 Task: Look for space in Bitola, Macedonia from 6th September, 2023 to 12th September, 2023 for 4 adults in price range Rs.10000 to Rs.14000. Place can be private room with 4 bedrooms having 4 beds and 4 bathrooms. Property type can be house, flat, guest house. Amenities needed are: wifi, TV, free parkinig on premises, gym, breakfast. Booking option can be shelf check-in. Required host language is English.
Action: Mouse pressed left at (481, 114)
Screenshot: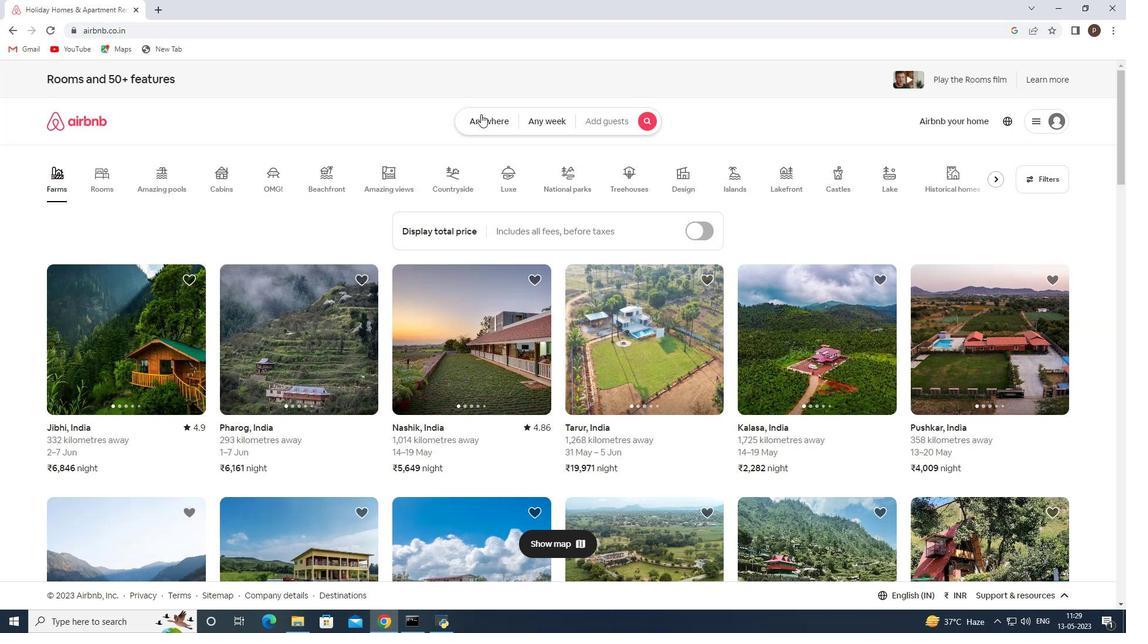 
Action: Mouse moved to (370, 167)
Screenshot: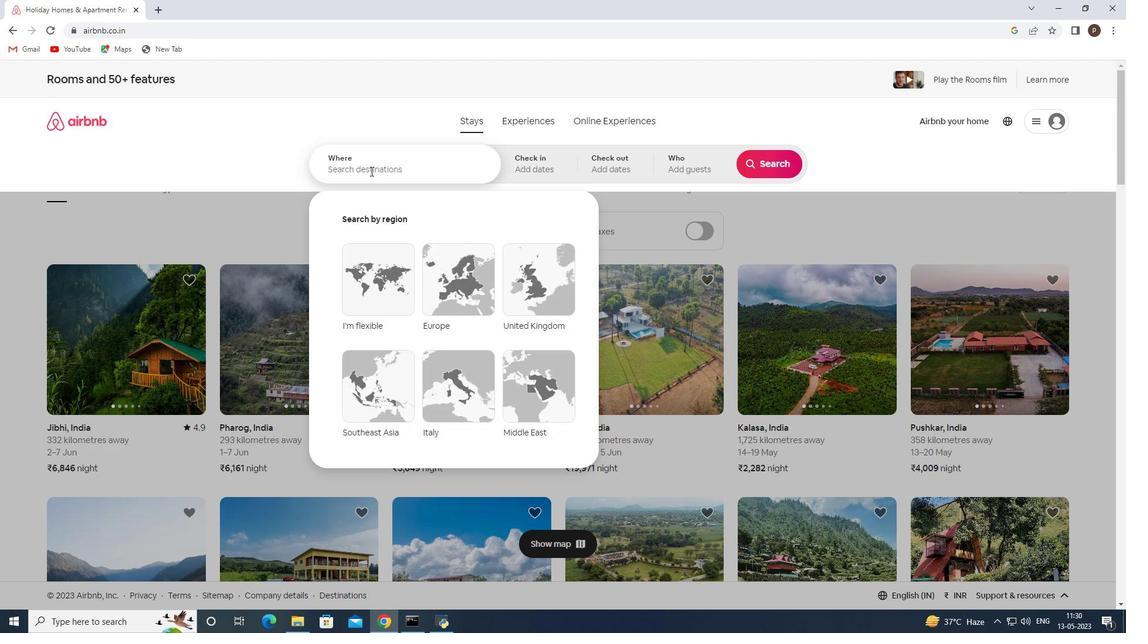 
Action: Mouse pressed left at (370, 167)
Screenshot: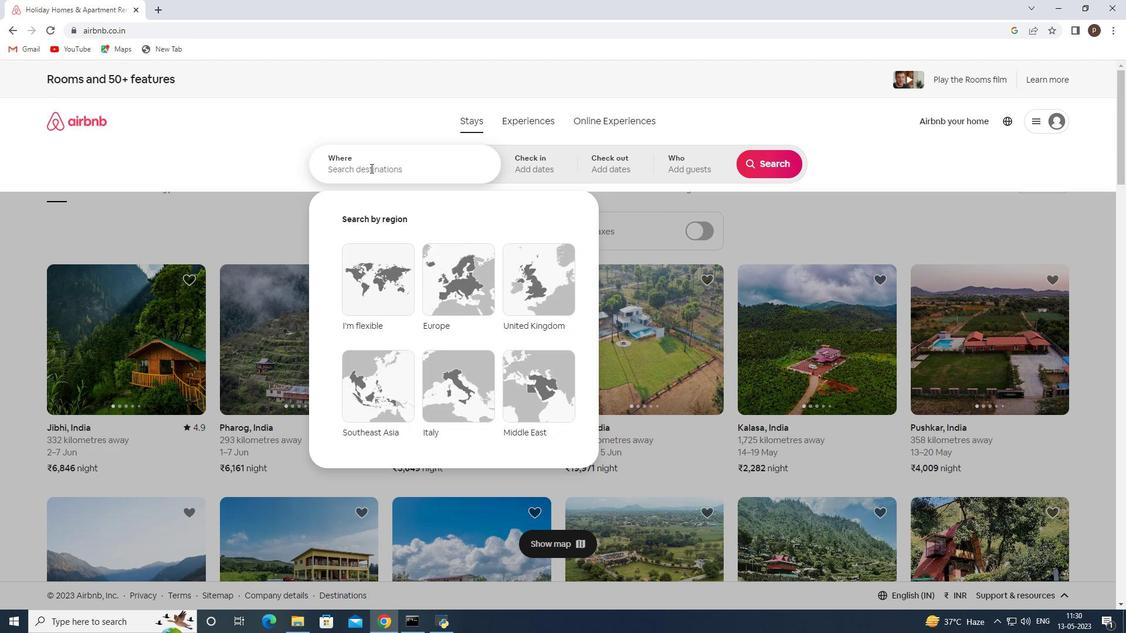 
Action: Key pressed <Key.caps_lock>B<Key.caps_lock>itola,<Key.space><Key.caps_lock>M<Key.caps_lock>acedonia<Key.space><Key.enter>
Screenshot: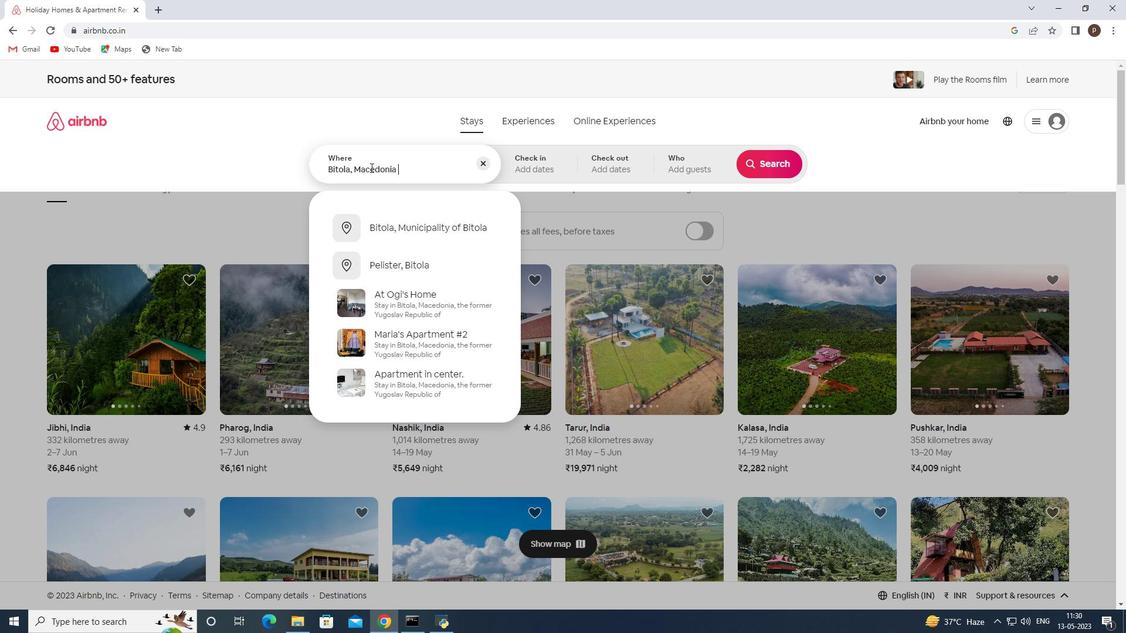 
Action: Mouse moved to (775, 255)
Screenshot: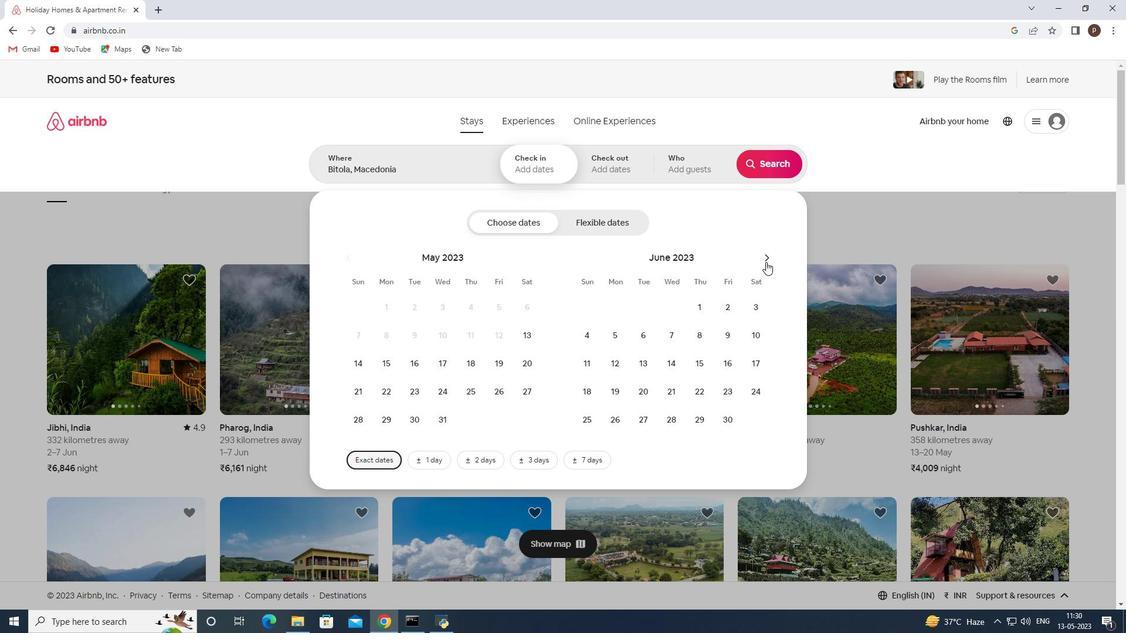 
Action: Mouse pressed left at (775, 255)
Screenshot: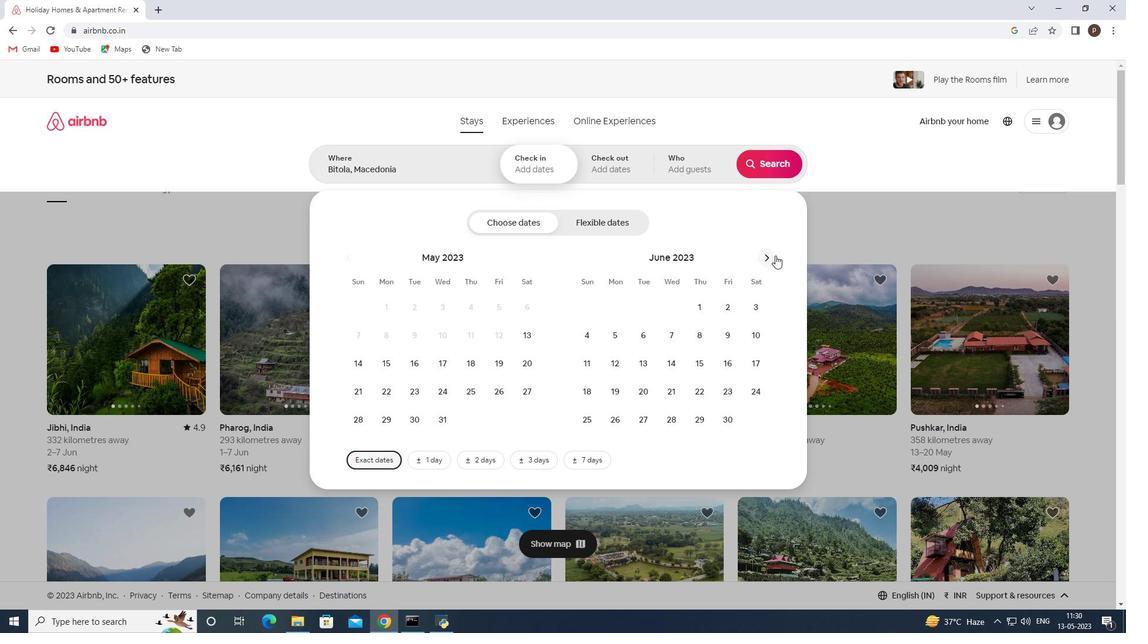
Action: Mouse pressed left at (775, 255)
Screenshot: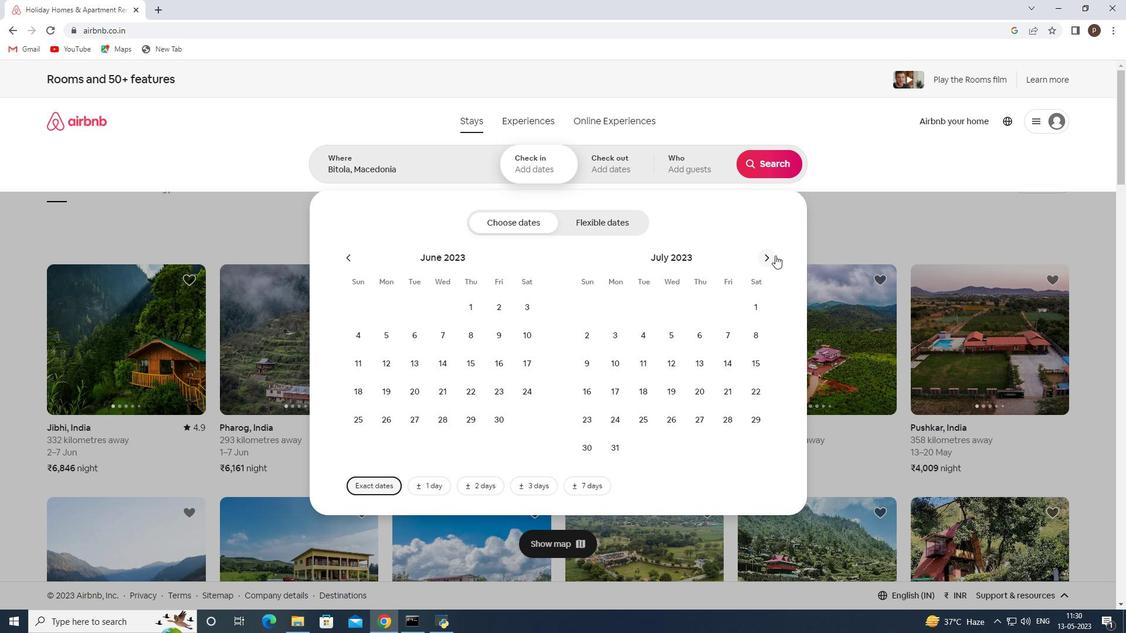 
Action: Mouse pressed left at (775, 255)
Screenshot: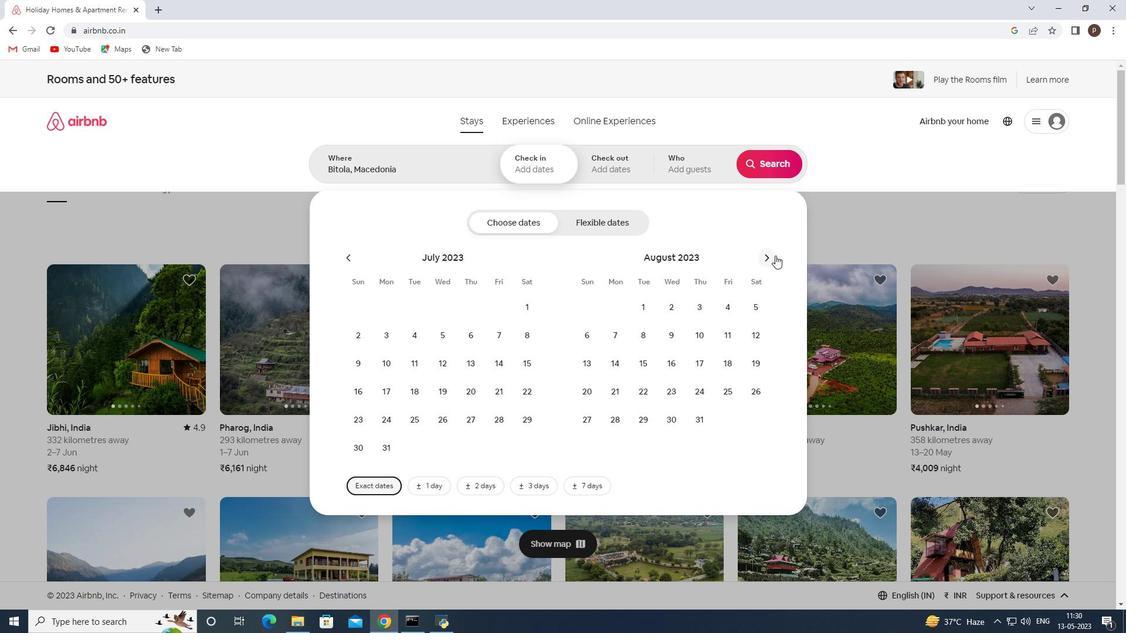 
Action: Mouse moved to (669, 337)
Screenshot: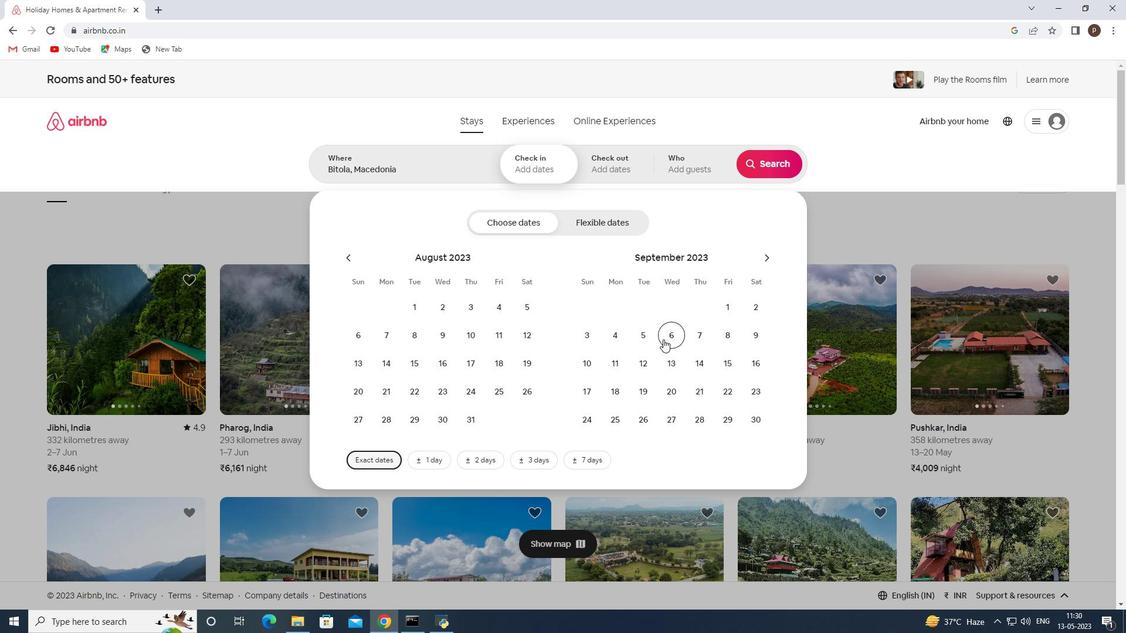 
Action: Mouse pressed left at (669, 337)
Screenshot: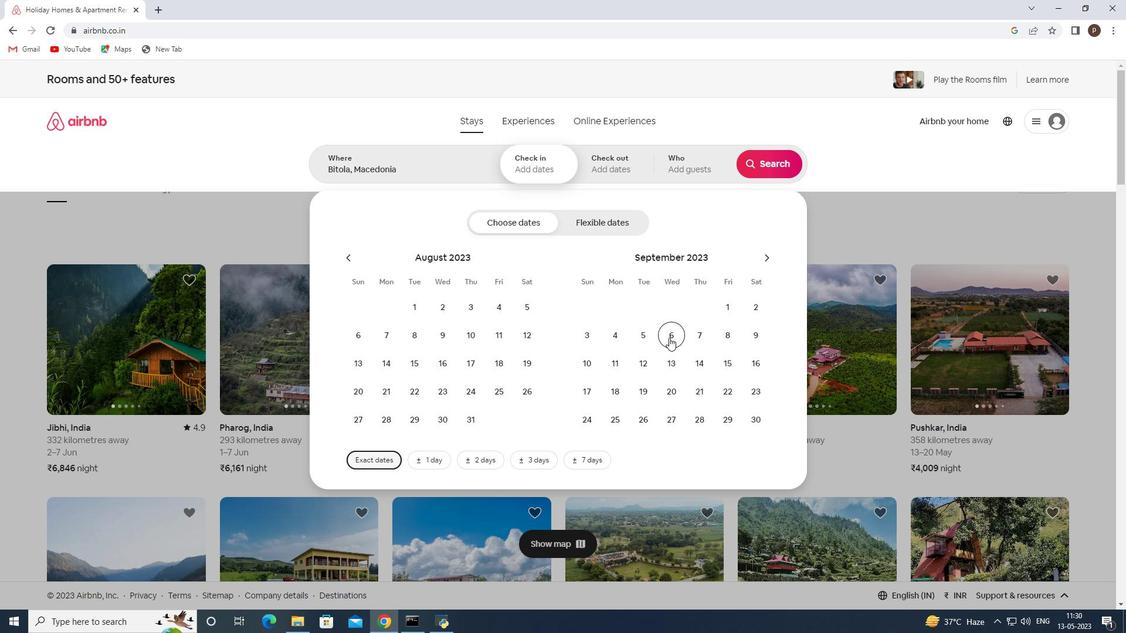 
Action: Mouse moved to (645, 361)
Screenshot: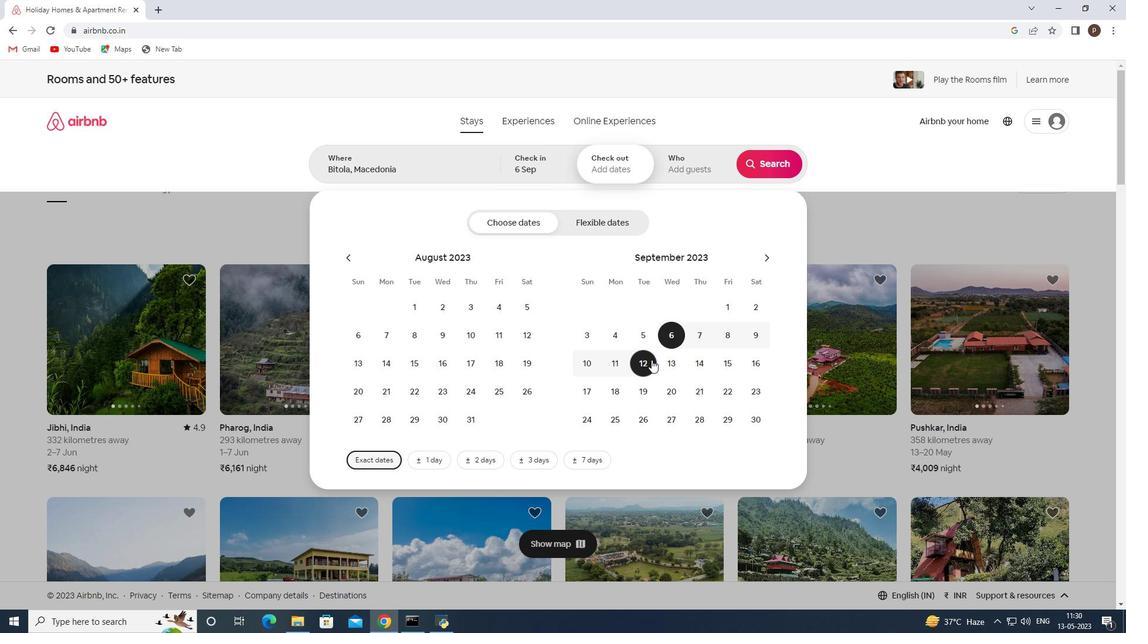 
Action: Mouse pressed left at (645, 361)
Screenshot: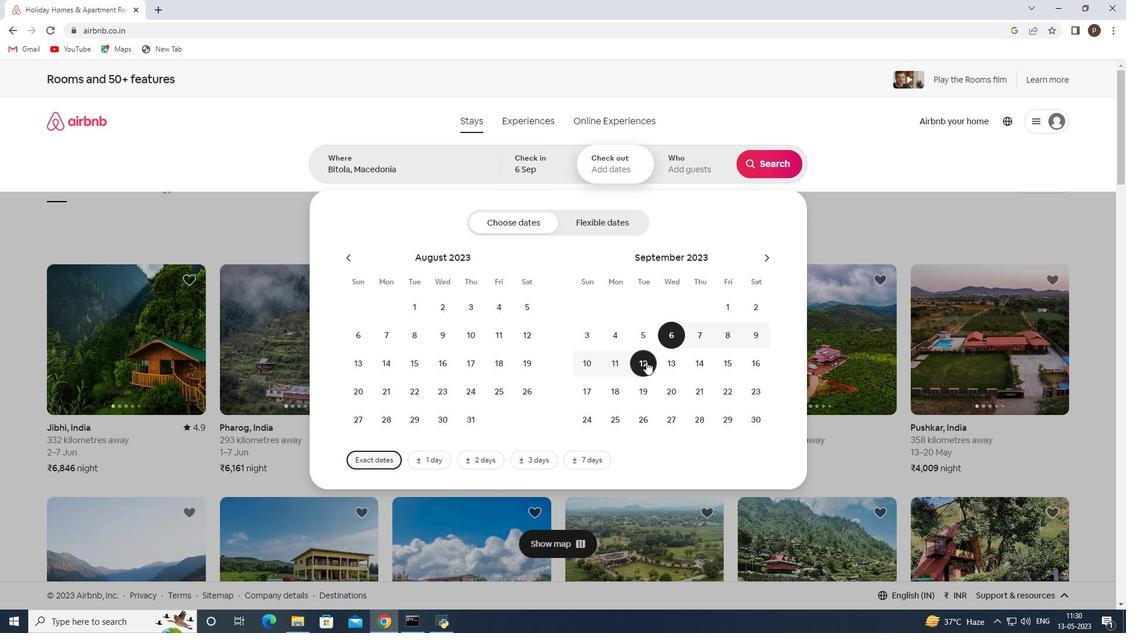 
Action: Mouse moved to (687, 160)
Screenshot: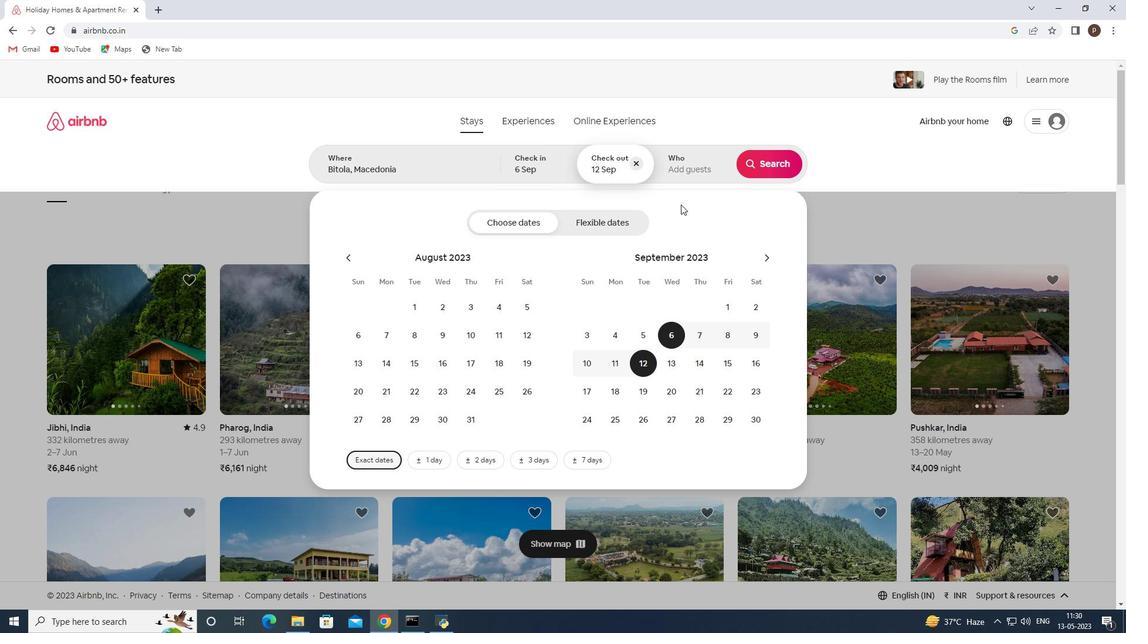 
Action: Mouse pressed left at (687, 160)
Screenshot: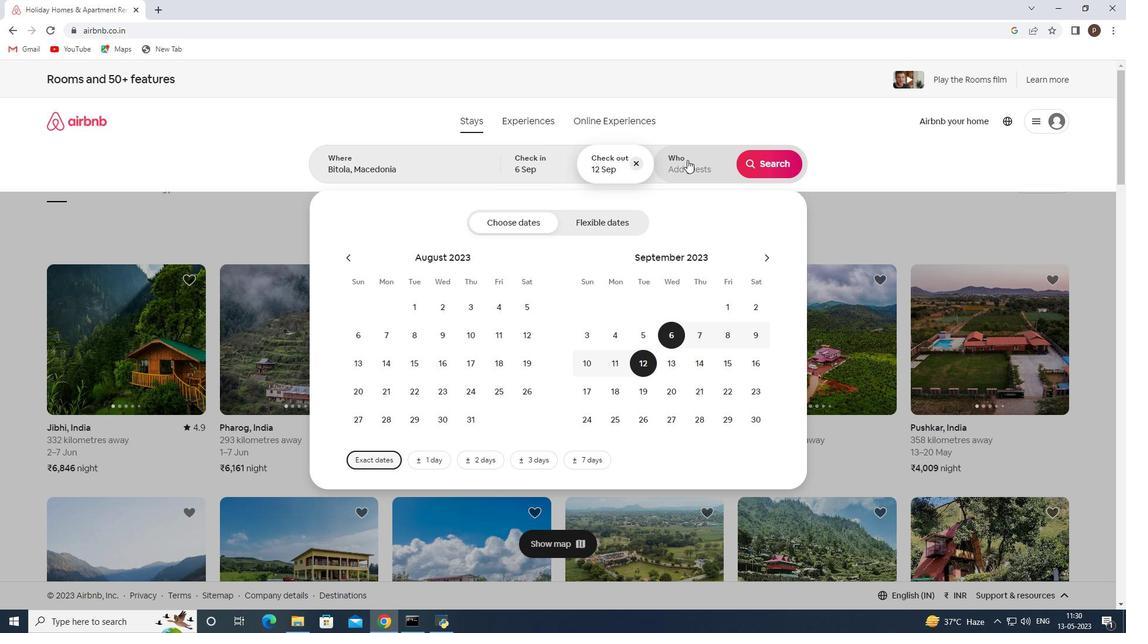 
Action: Mouse moved to (779, 229)
Screenshot: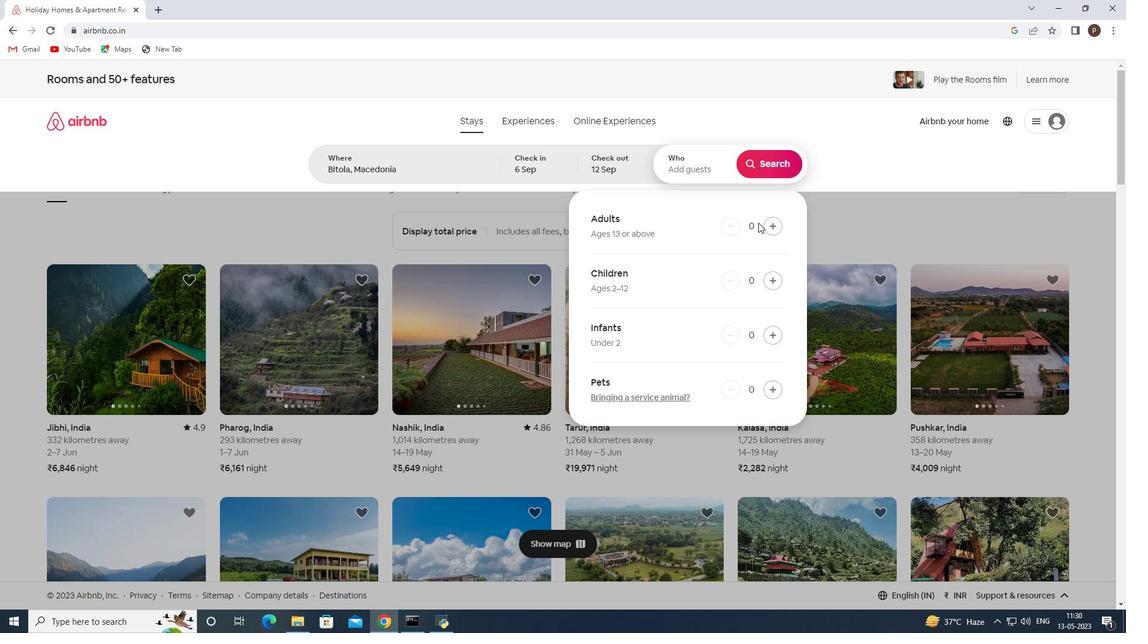 
Action: Mouse pressed left at (779, 229)
Screenshot: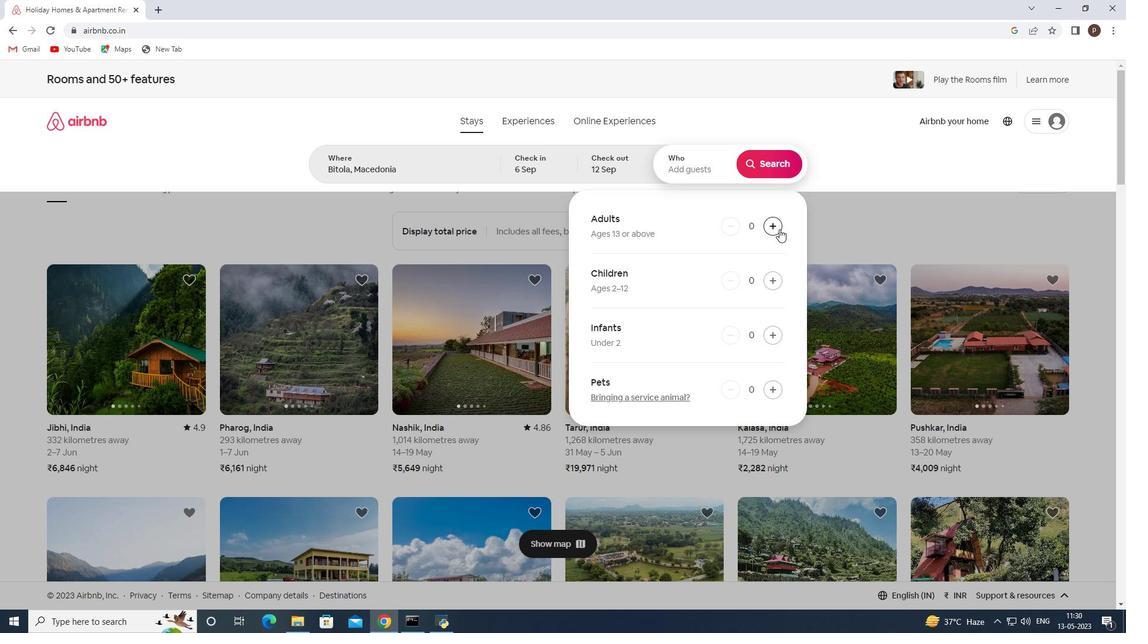 
Action: Mouse moved to (779, 229)
Screenshot: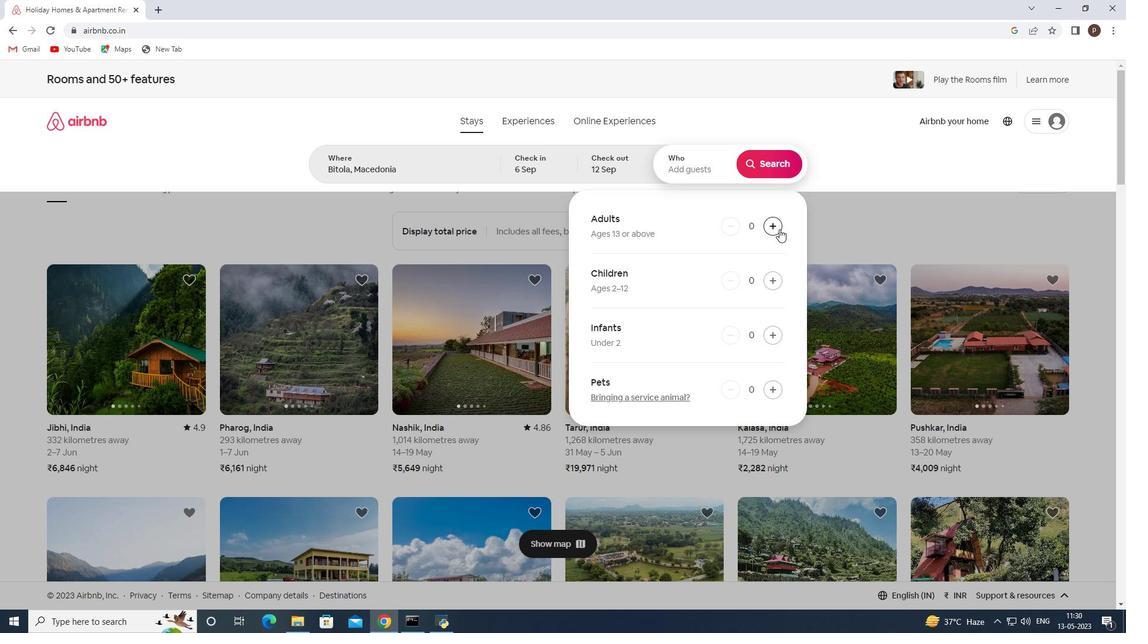 
Action: Mouse pressed left at (779, 229)
Screenshot: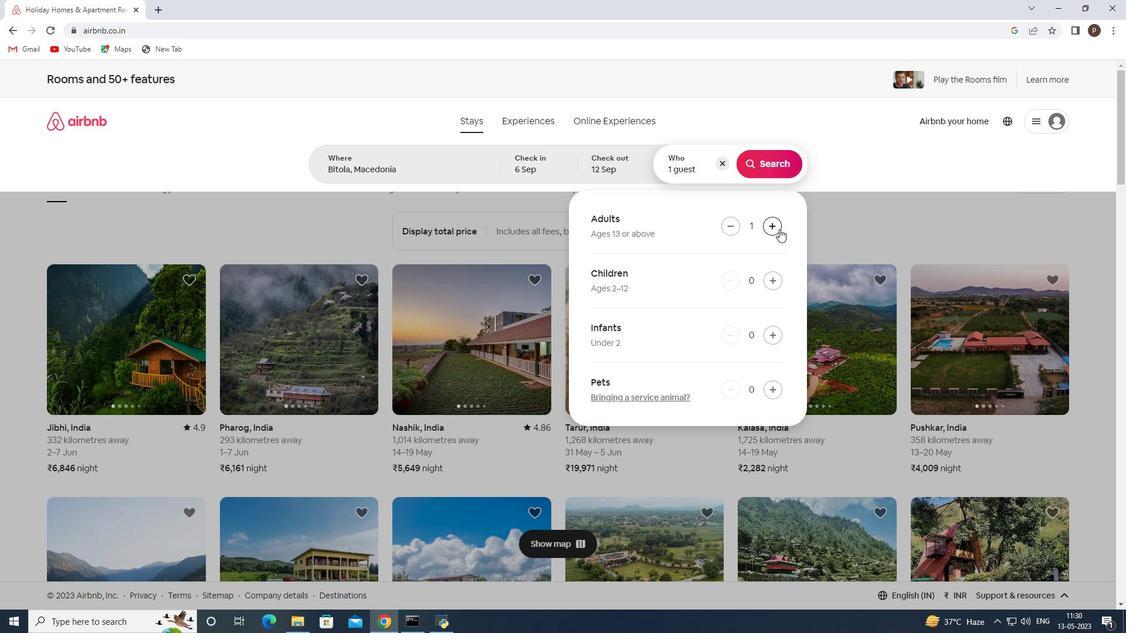 
Action: Mouse pressed left at (779, 229)
Screenshot: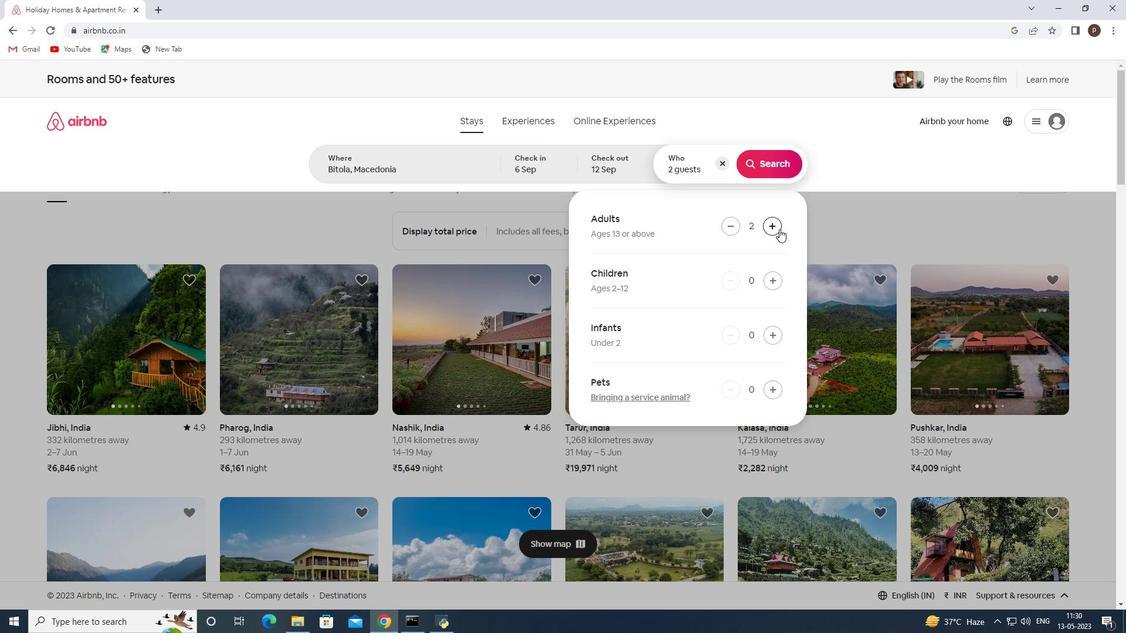 
Action: Mouse pressed left at (779, 229)
Screenshot: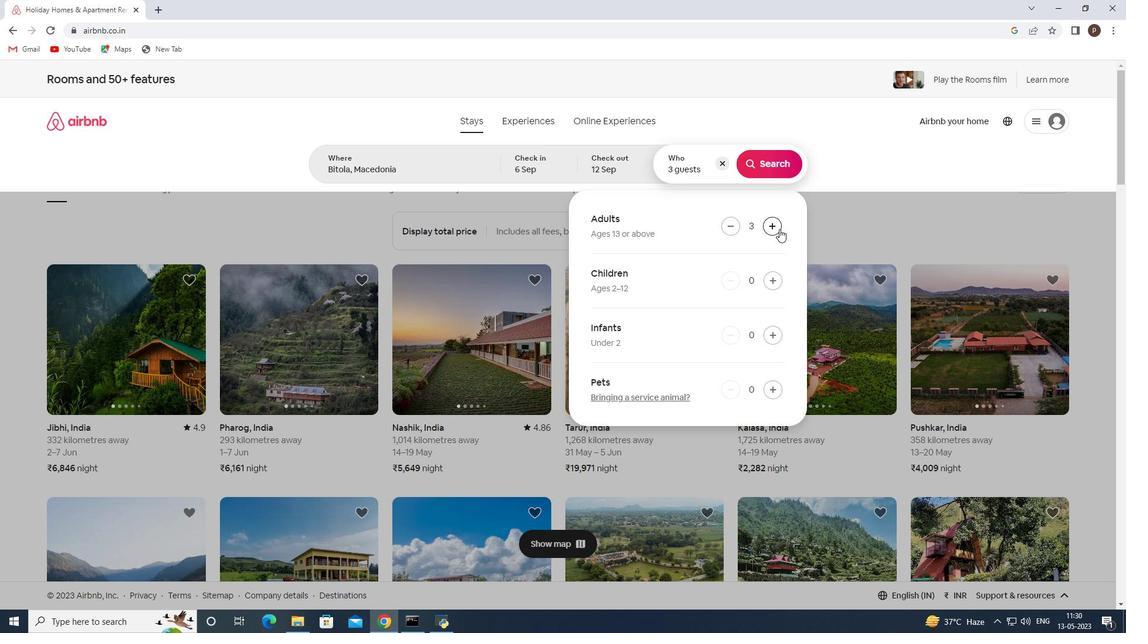 
Action: Mouse moved to (762, 166)
Screenshot: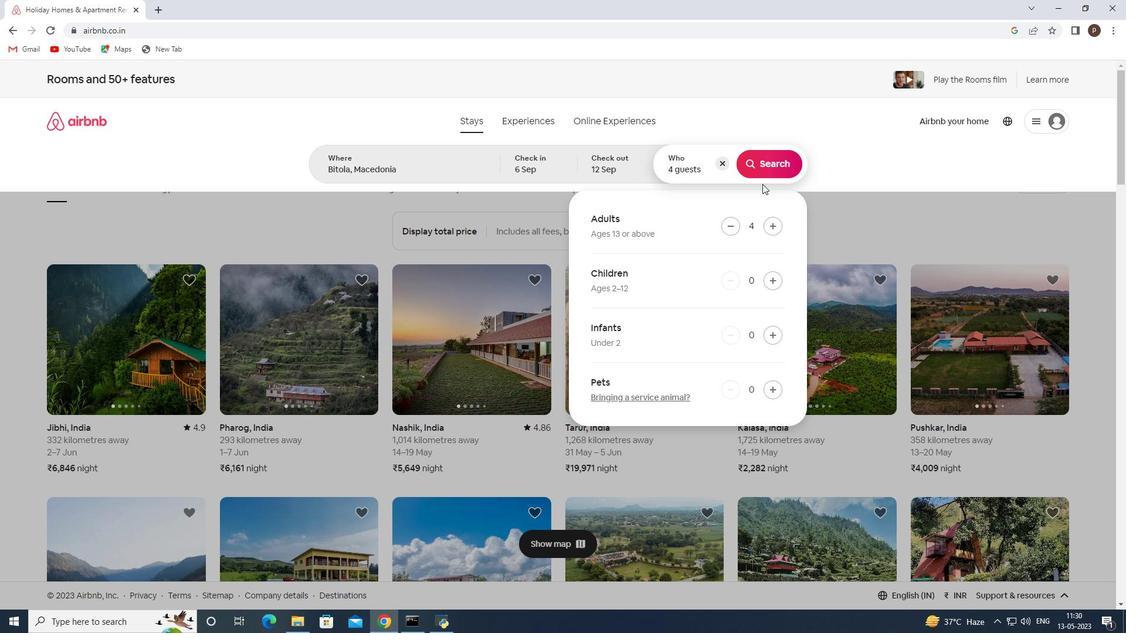 
Action: Mouse pressed left at (762, 166)
Screenshot: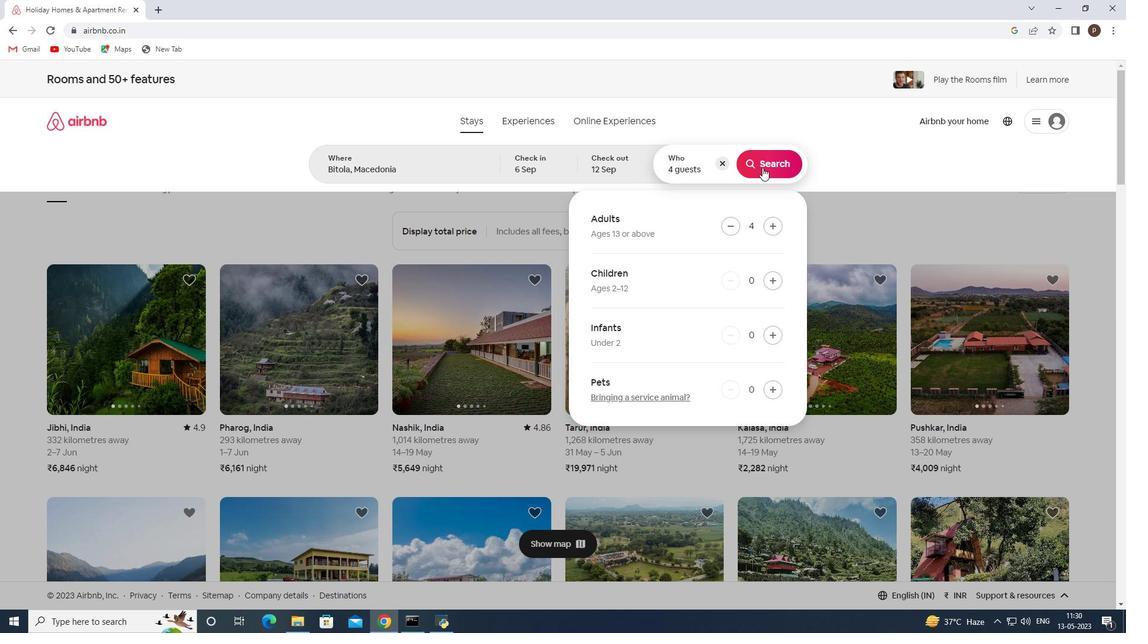 
Action: Mouse moved to (1062, 131)
Screenshot: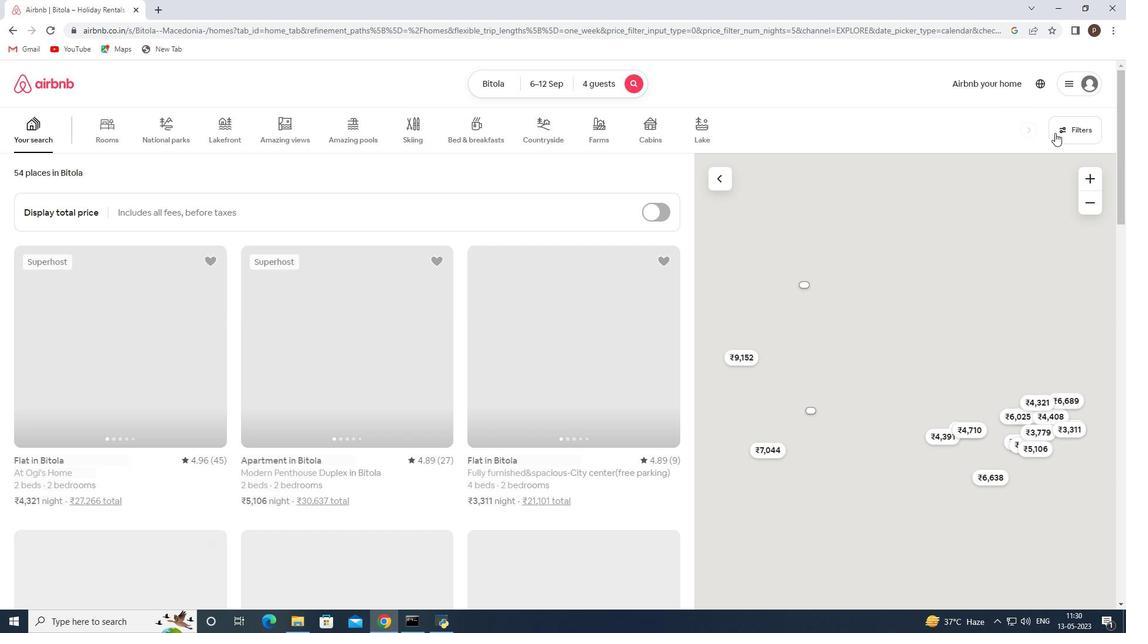 
Action: Mouse pressed left at (1062, 131)
Screenshot: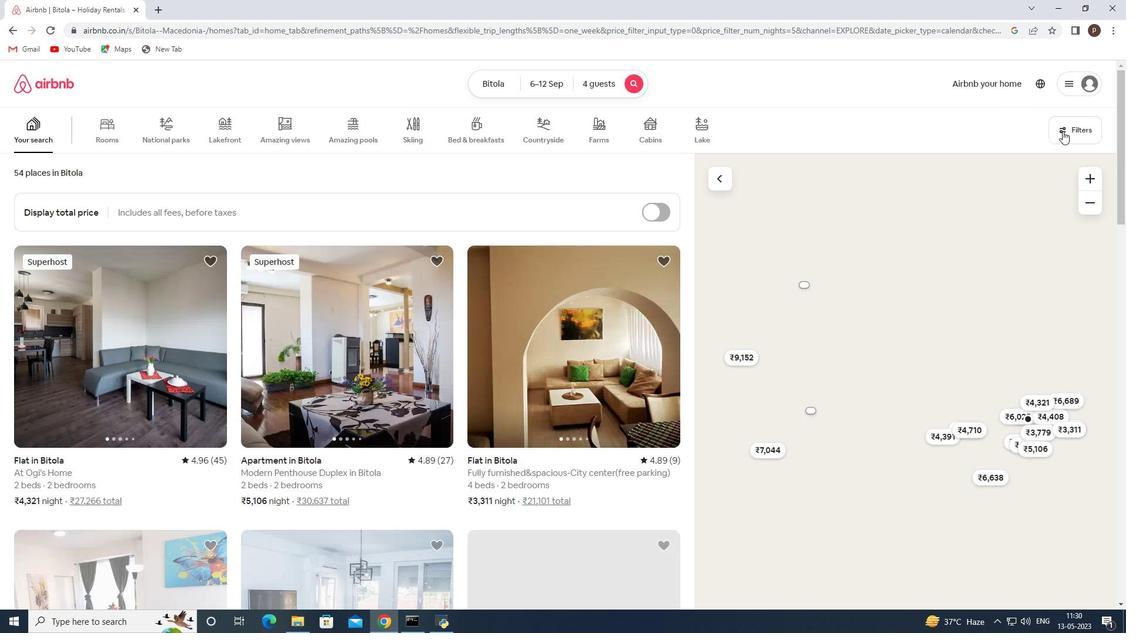 
Action: Mouse moved to (388, 416)
Screenshot: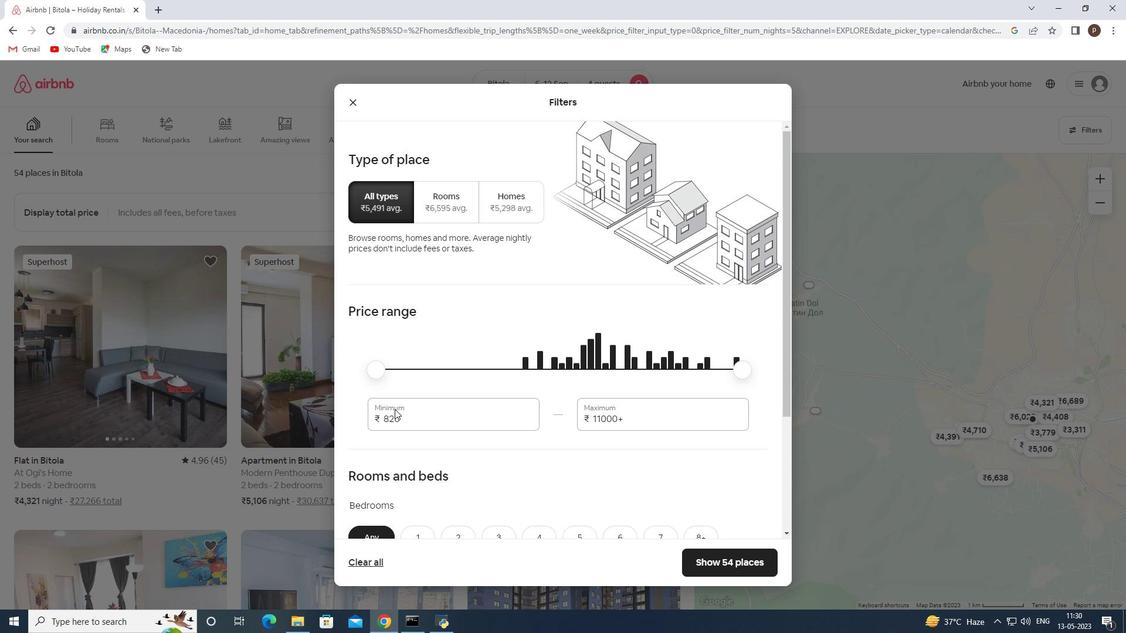 
Action: Mouse pressed left at (388, 416)
Screenshot: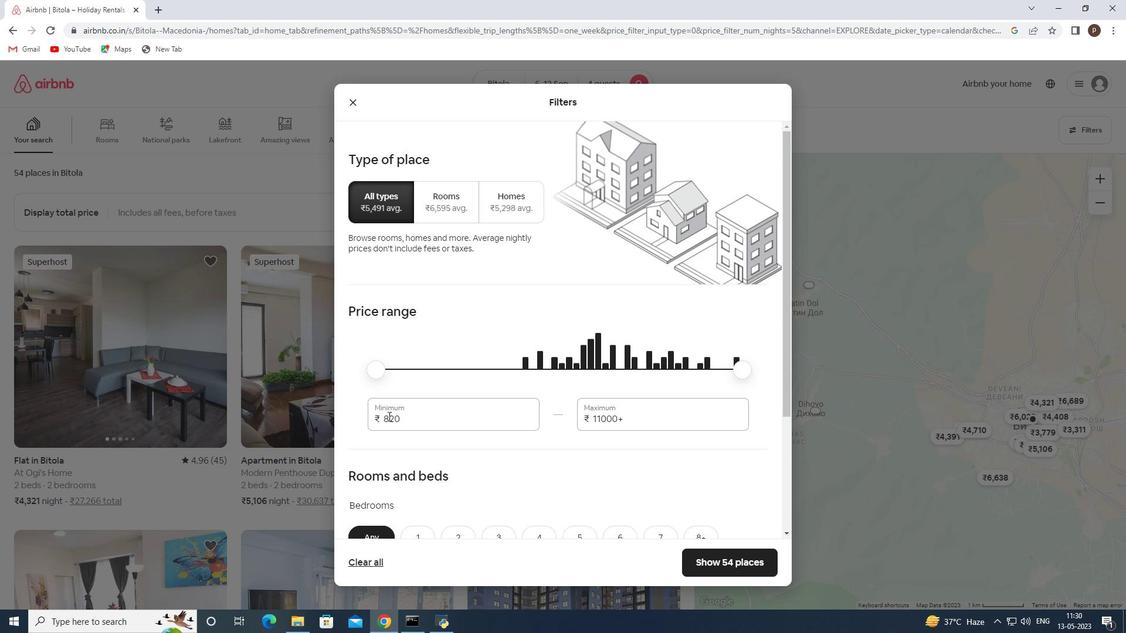 
Action: Mouse pressed left at (388, 416)
Screenshot: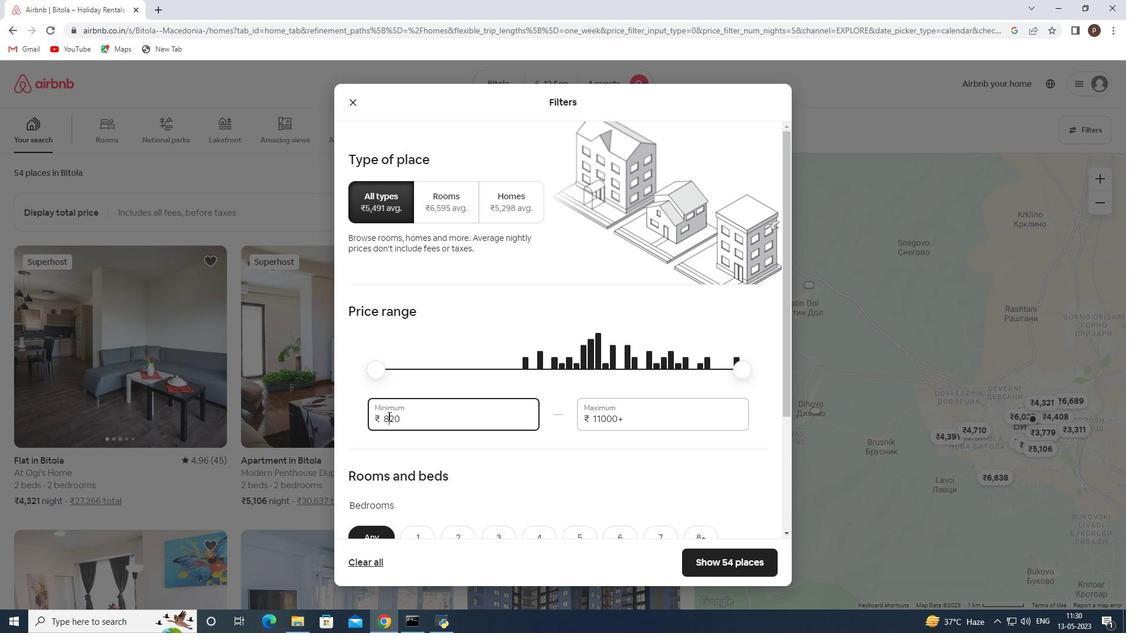 
Action: Key pressed 10000<Key.tab>14000
Screenshot: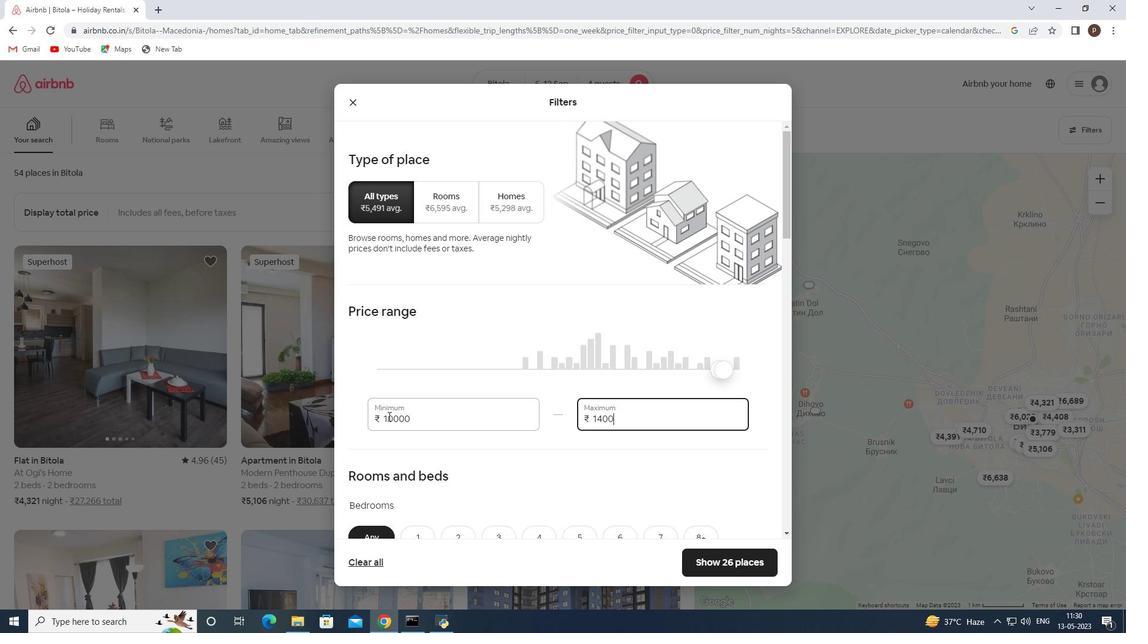 
Action: Mouse scrolled (388, 415) with delta (0, 0)
Screenshot: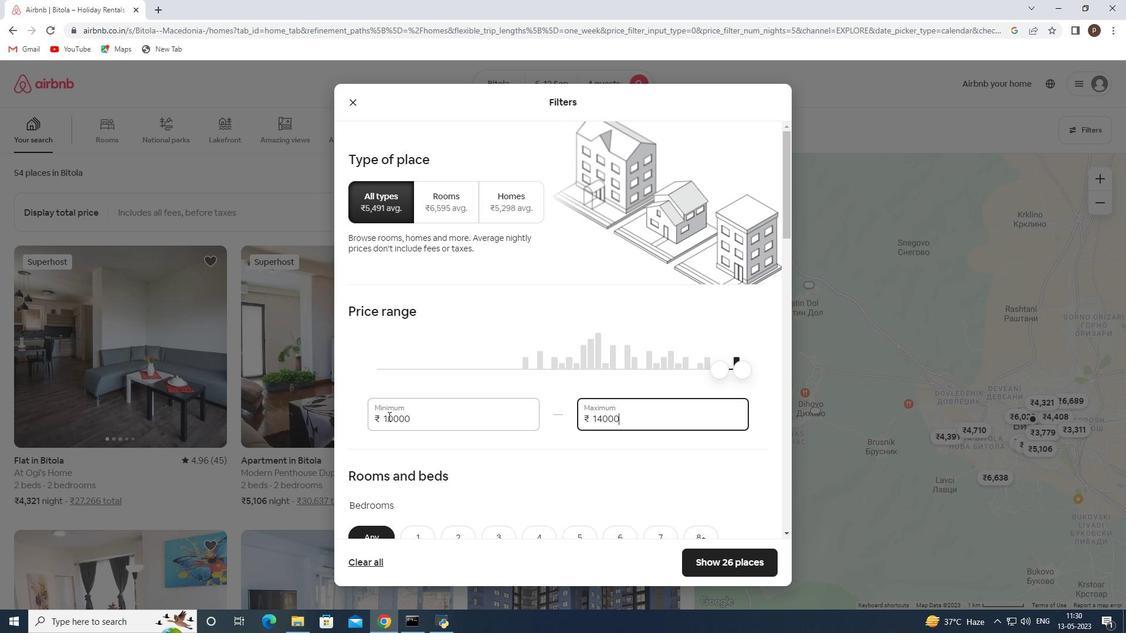 
Action: Mouse scrolled (388, 415) with delta (0, 0)
Screenshot: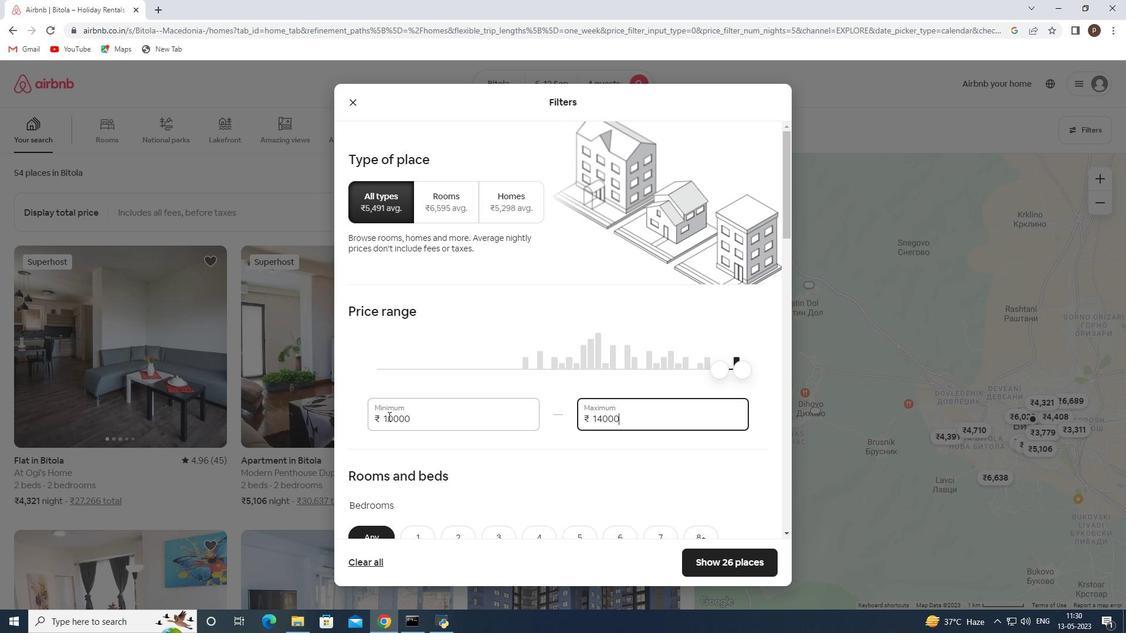 
Action: Mouse scrolled (388, 415) with delta (0, 0)
Screenshot: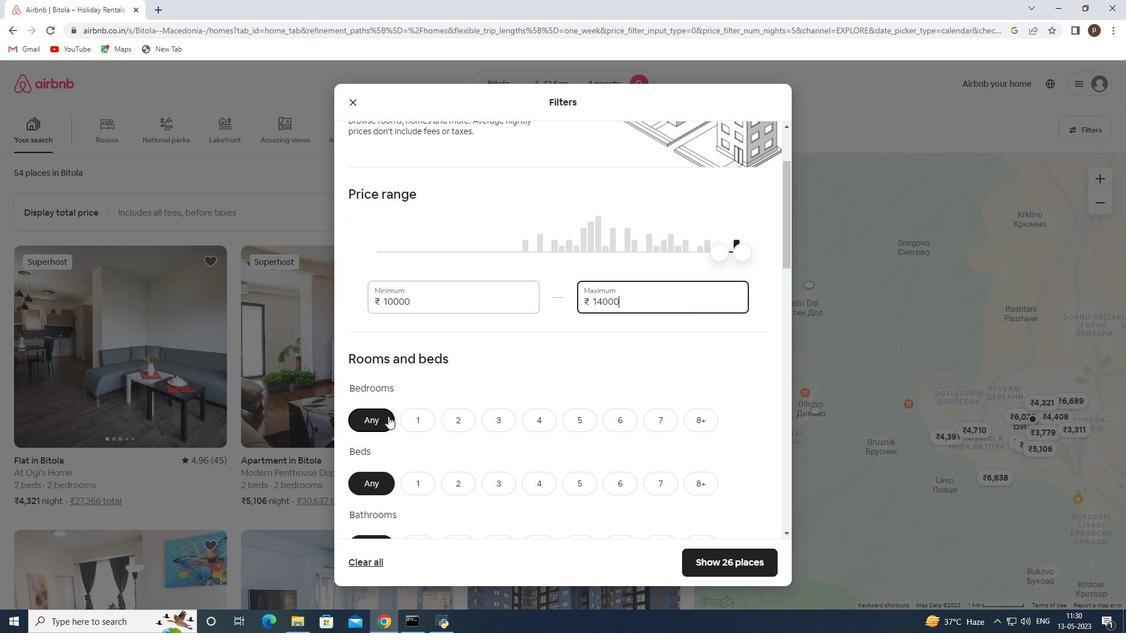 
Action: Mouse moved to (545, 356)
Screenshot: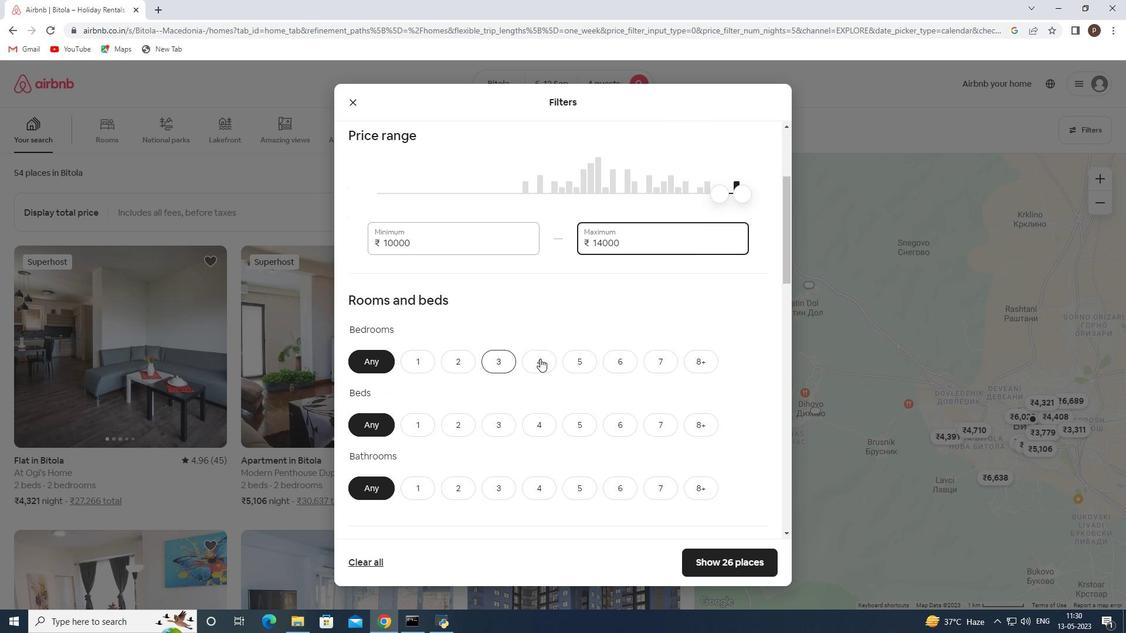 
Action: Mouse pressed left at (545, 356)
Screenshot: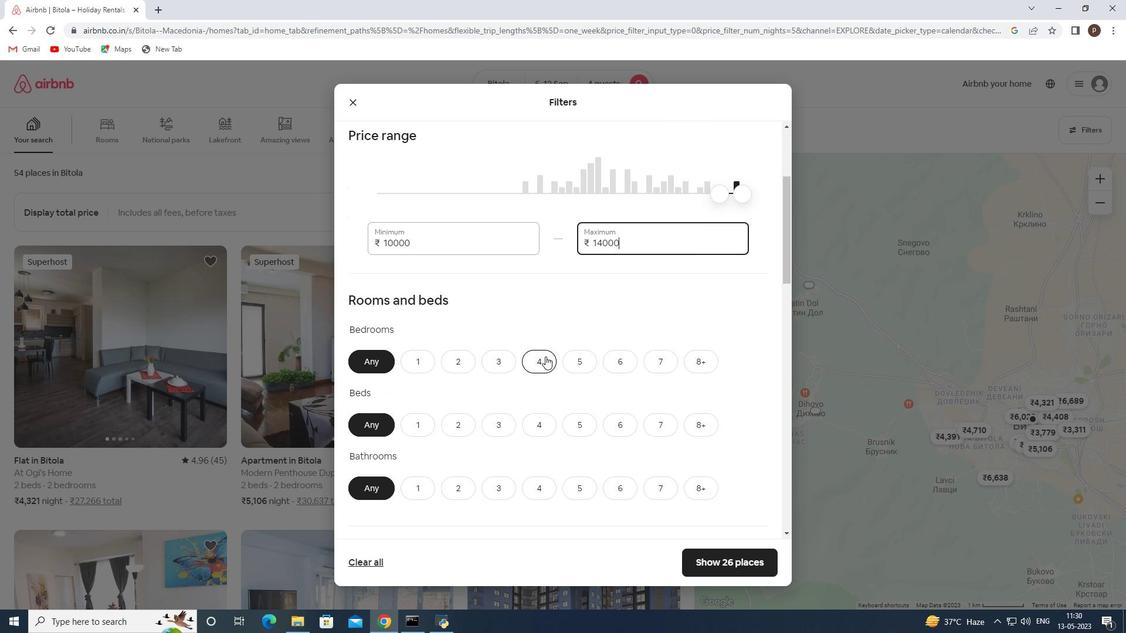 
Action: Mouse moved to (537, 428)
Screenshot: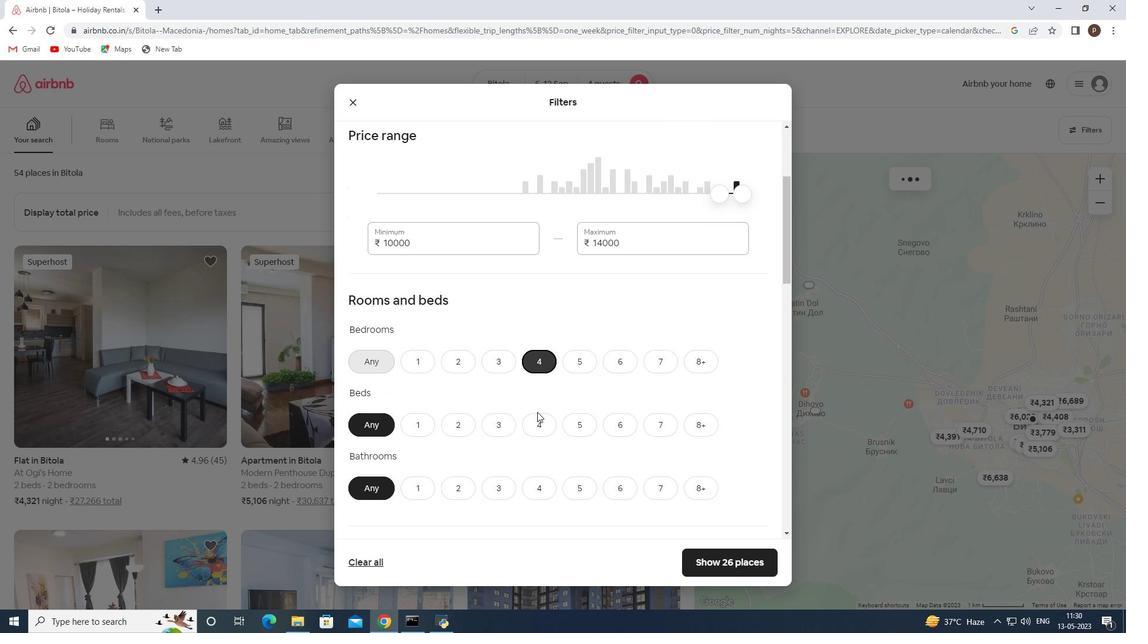 
Action: Mouse pressed left at (537, 428)
Screenshot: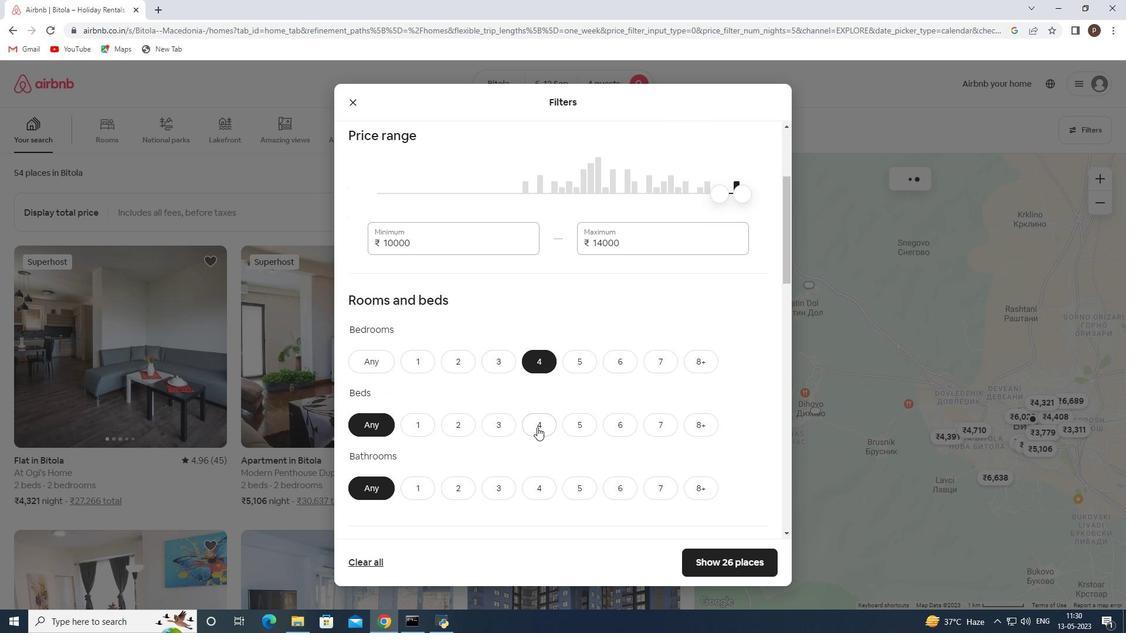 
Action: Mouse scrolled (537, 428) with delta (0, 0)
Screenshot: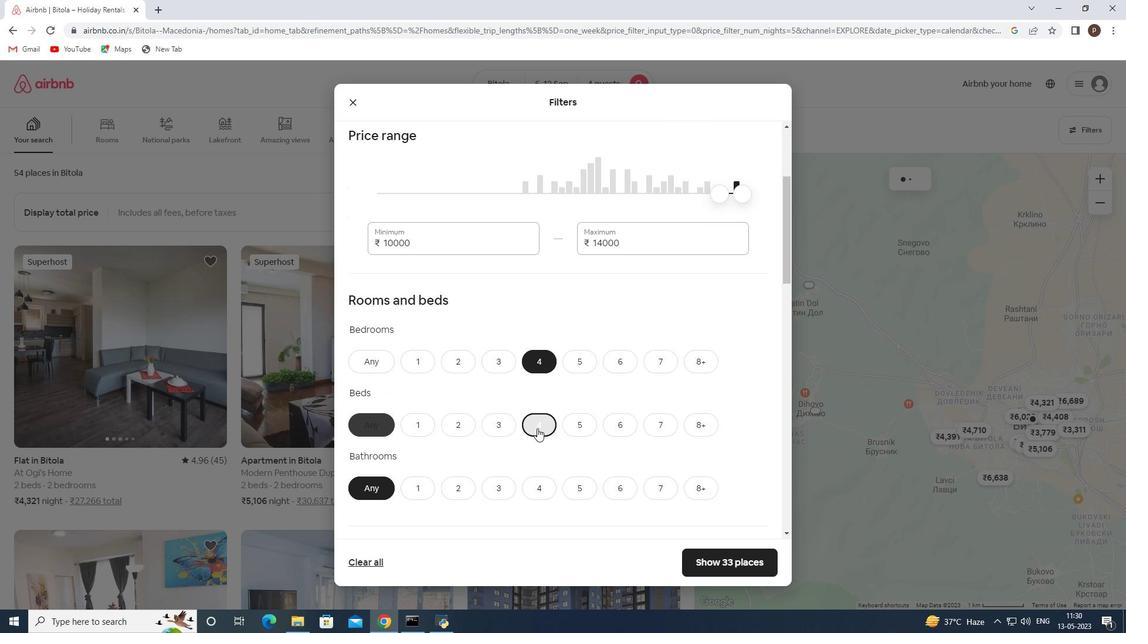 
Action: Mouse scrolled (537, 428) with delta (0, 0)
Screenshot: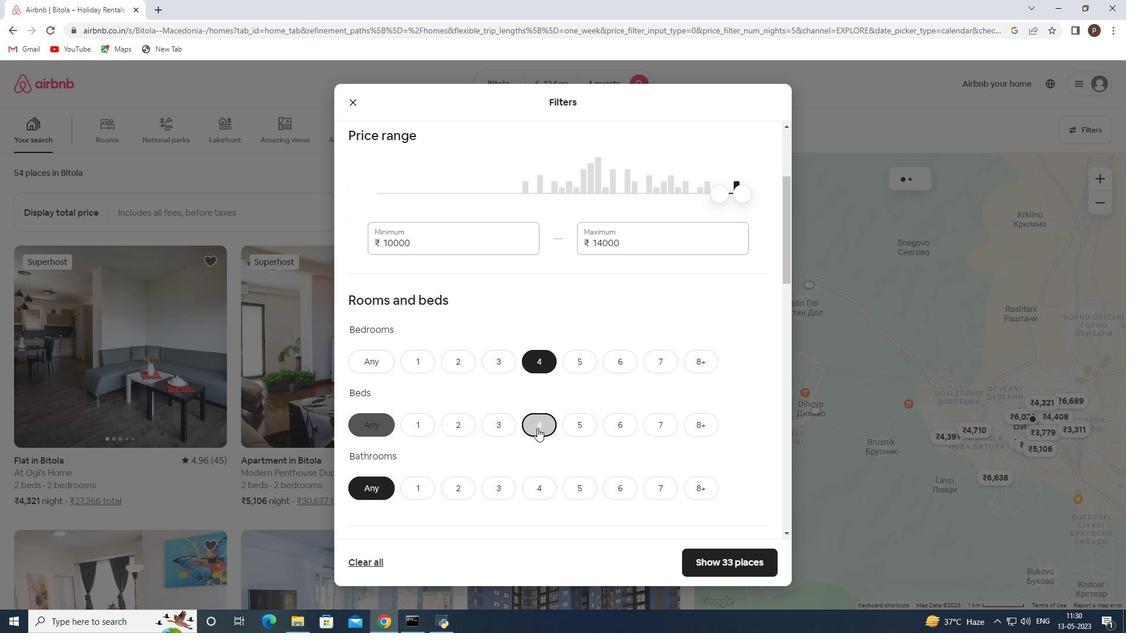 
Action: Mouse moved to (540, 373)
Screenshot: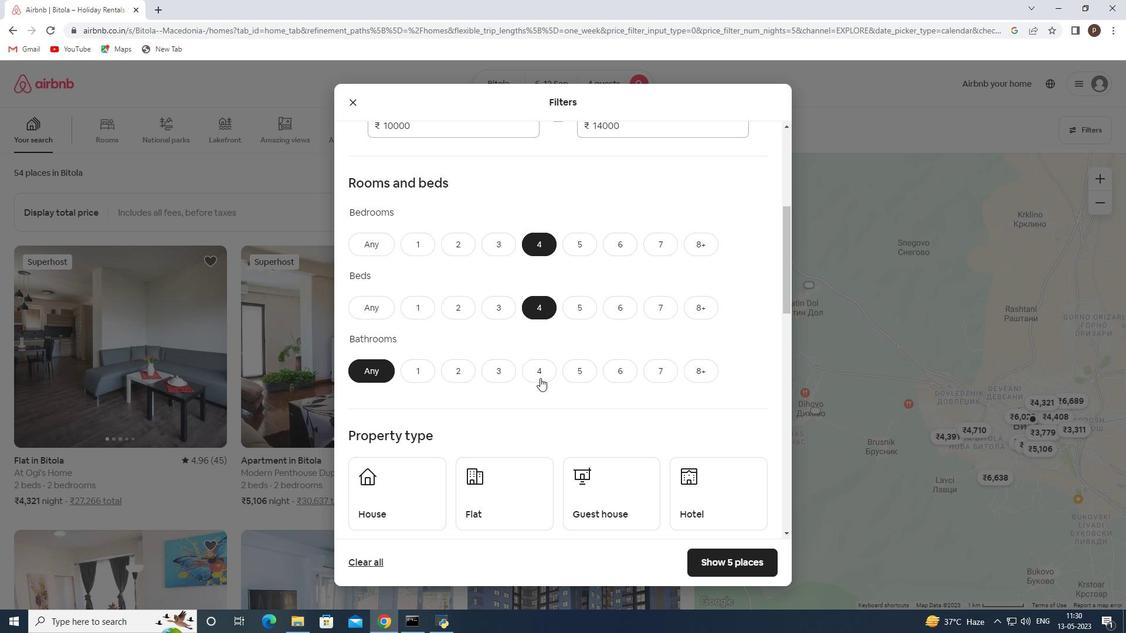 
Action: Mouse pressed left at (540, 373)
Screenshot: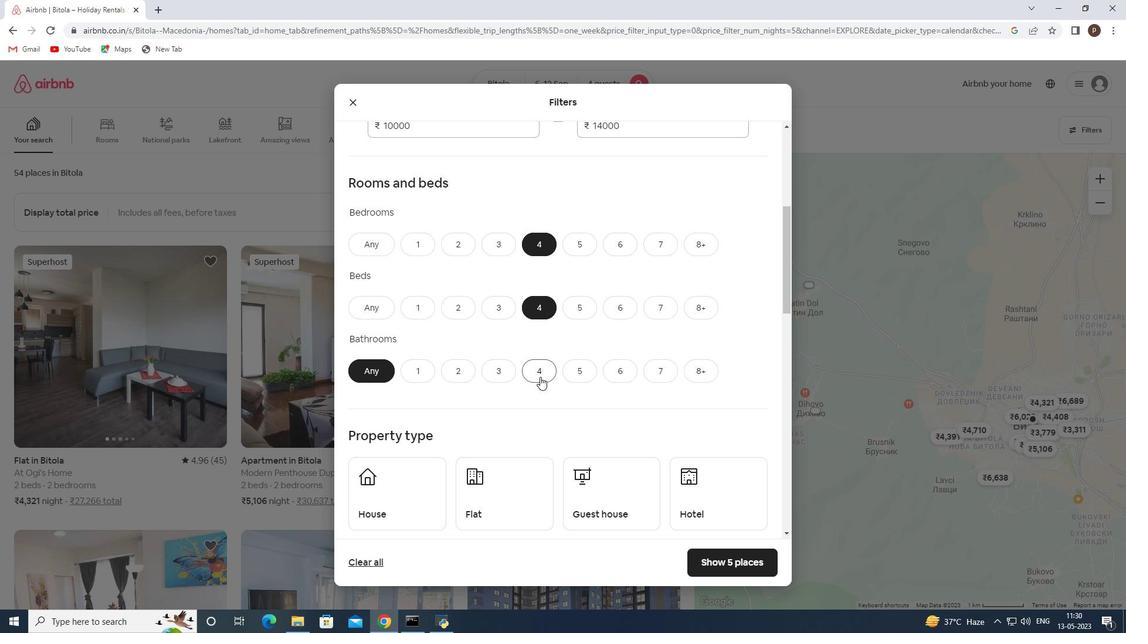 
Action: Mouse moved to (539, 373)
Screenshot: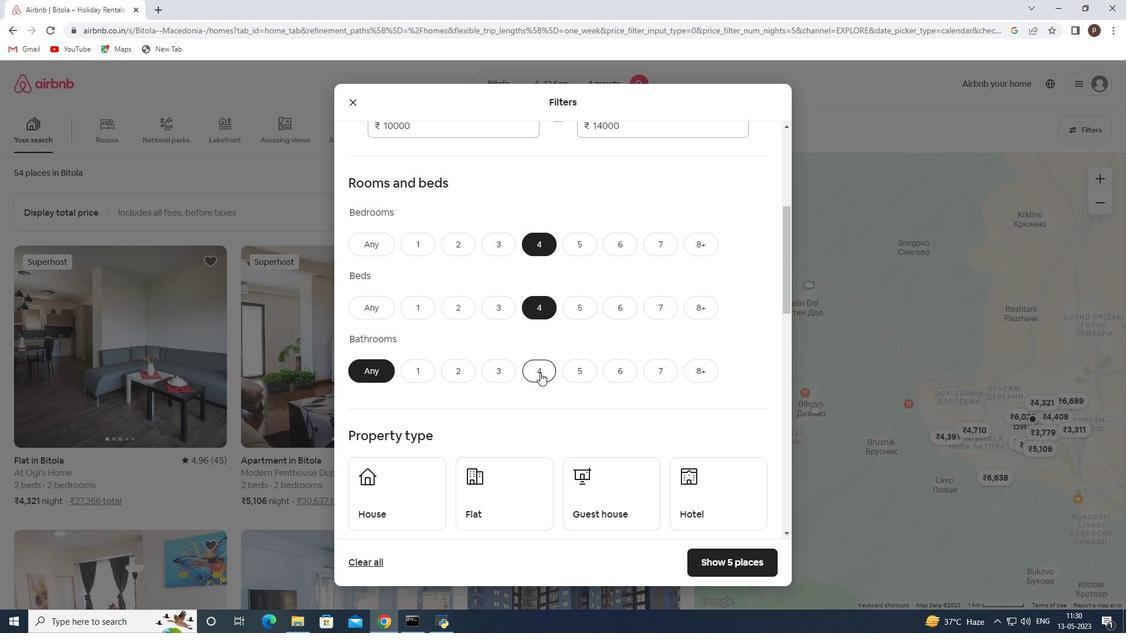 
Action: Mouse scrolled (539, 372) with delta (0, 0)
Screenshot: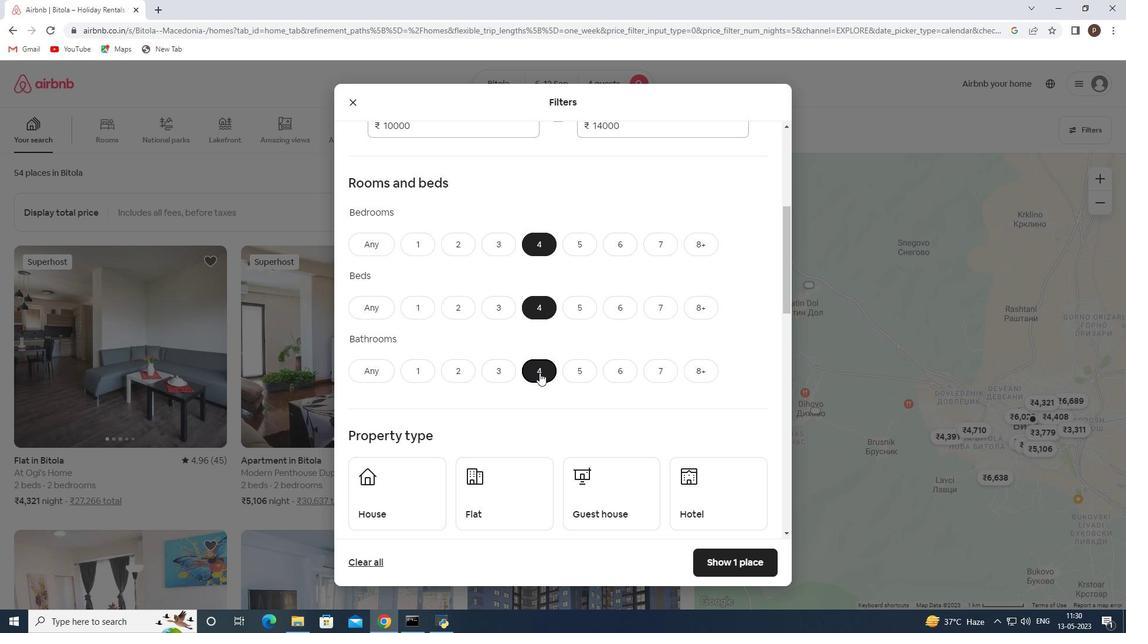 
Action: Mouse scrolled (539, 372) with delta (0, 0)
Screenshot: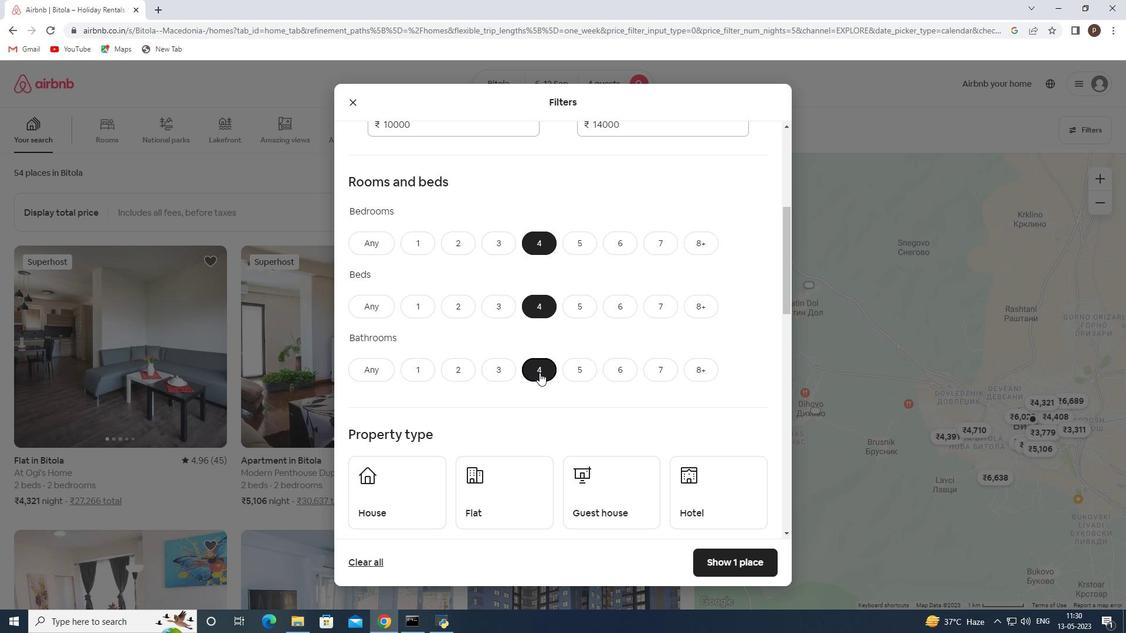 
Action: Mouse moved to (524, 354)
Screenshot: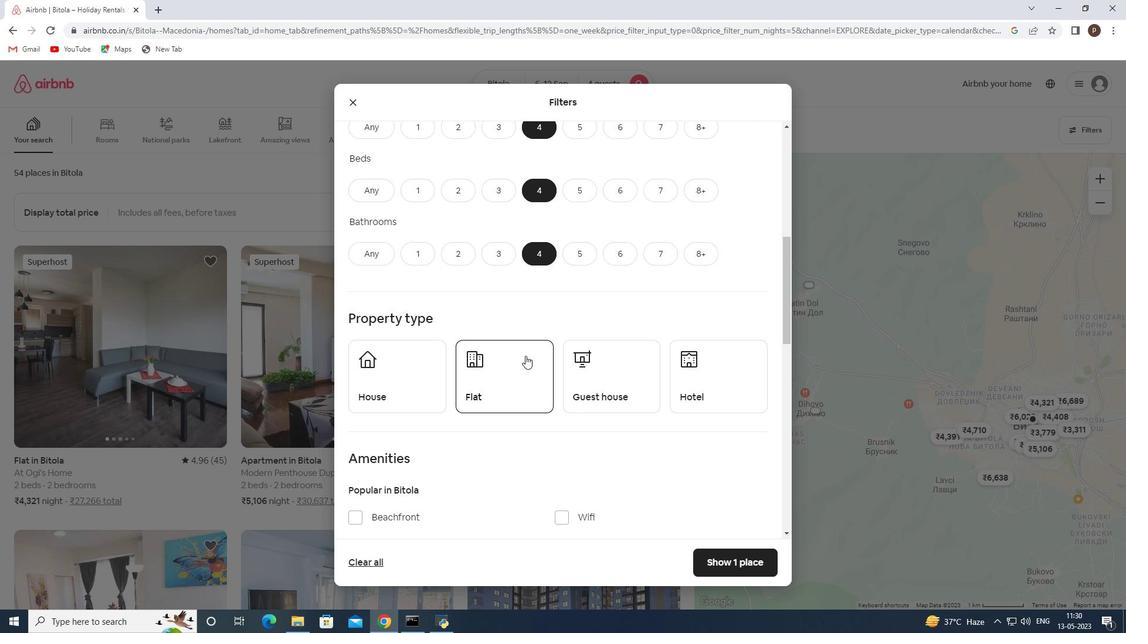 
Action: Mouse scrolled (524, 354) with delta (0, 0)
Screenshot: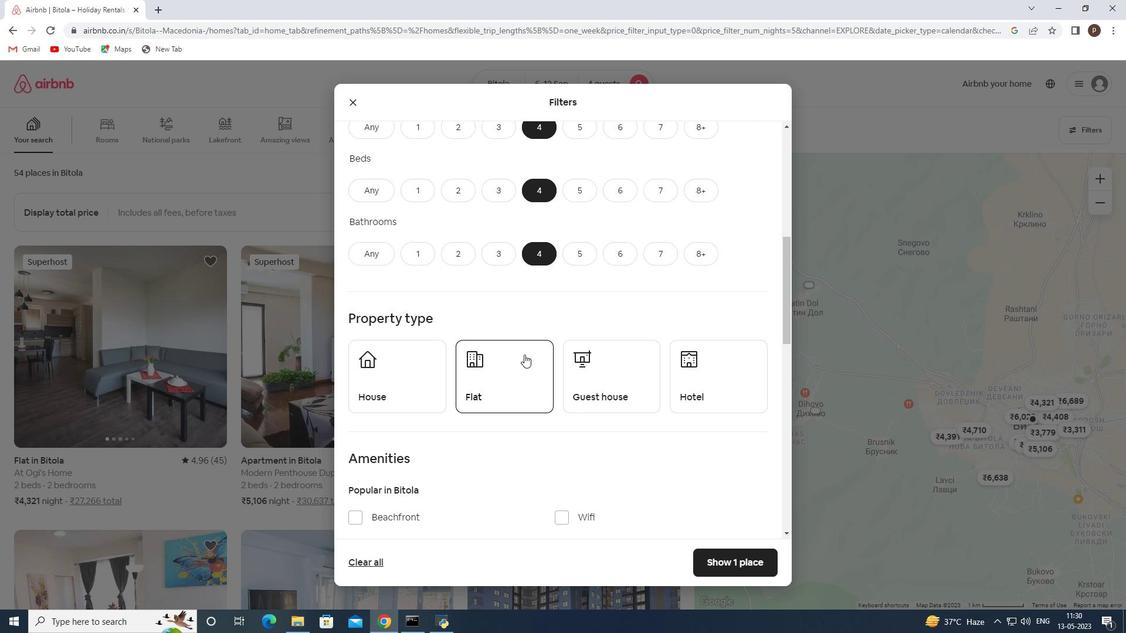 
Action: Mouse moved to (388, 324)
Screenshot: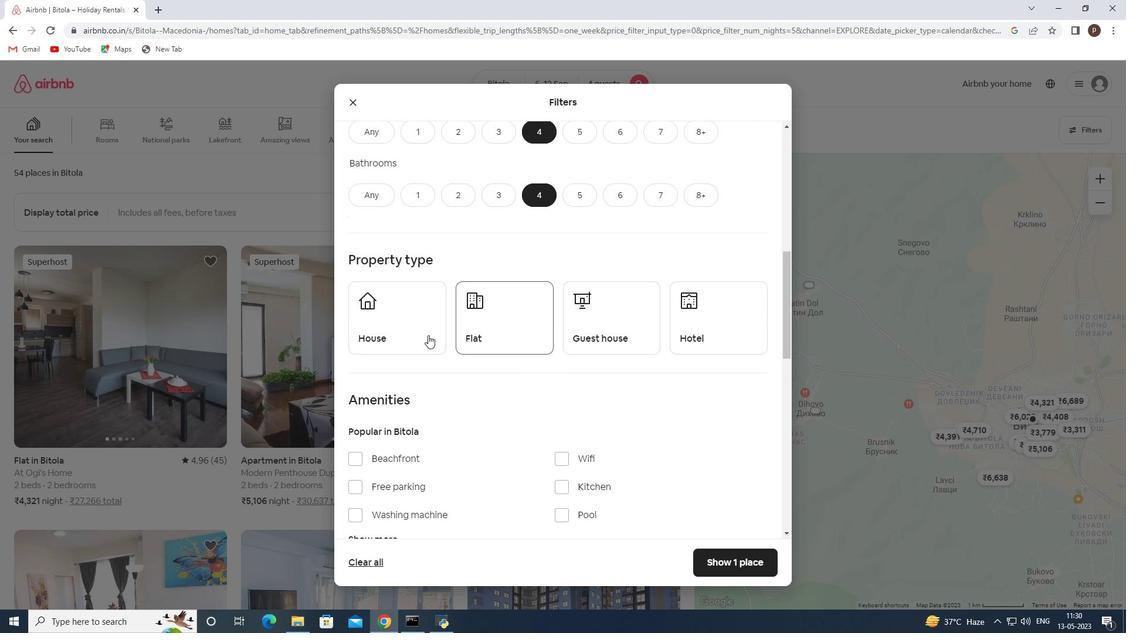 
Action: Mouse pressed left at (388, 324)
Screenshot: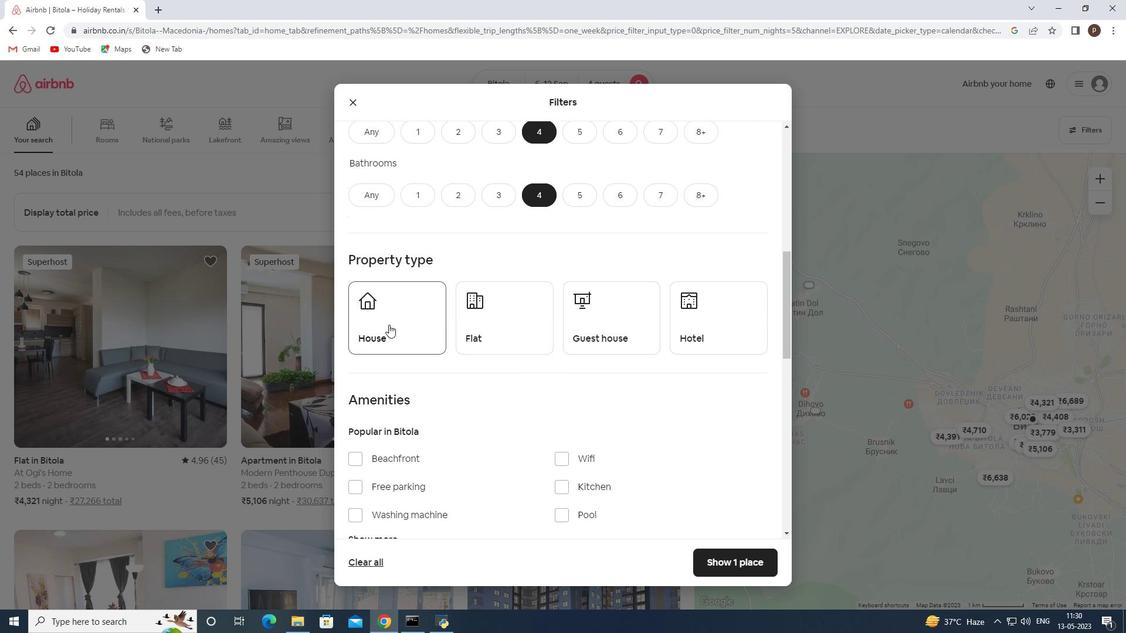 
Action: Mouse moved to (516, 317)
Screenshot: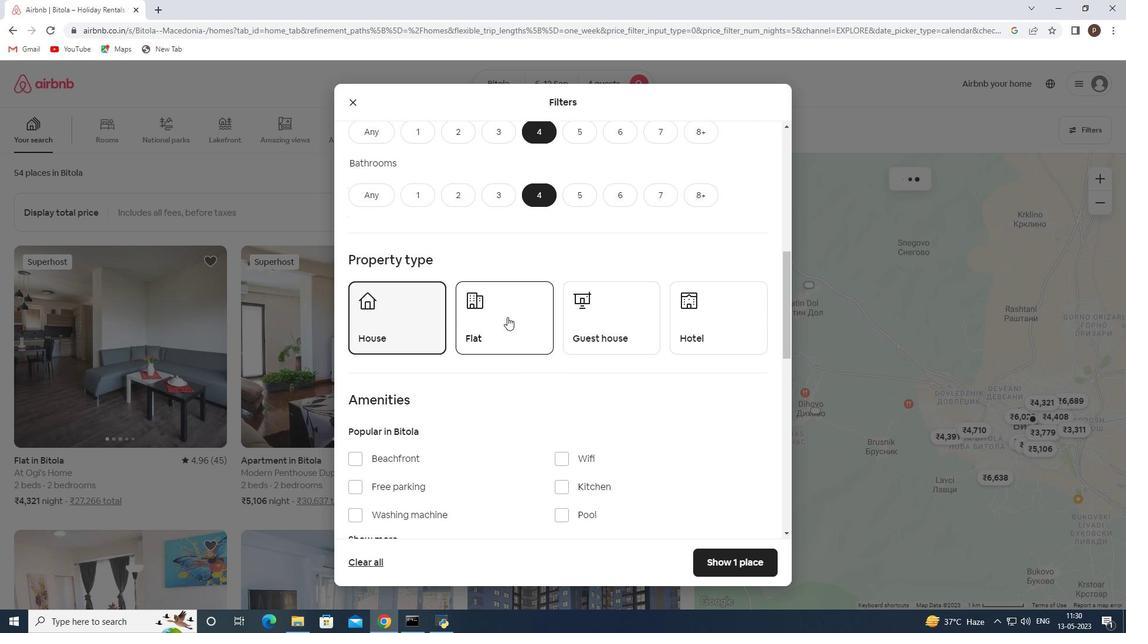 
Action: Mouse pressed left at (516, 317)
Screenshot: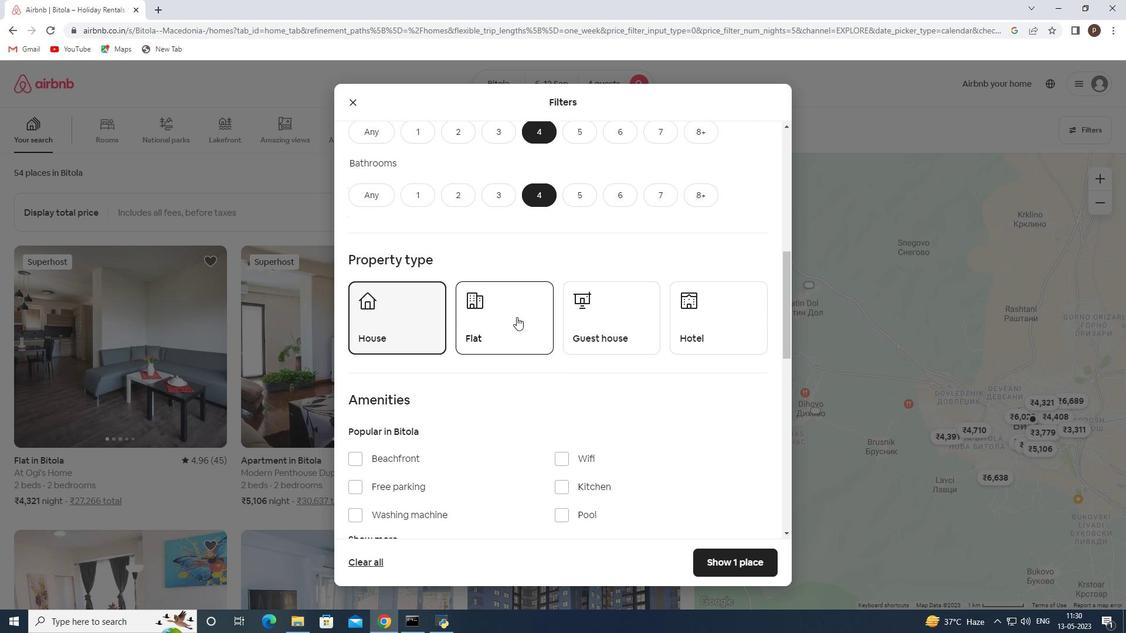 
Action: Mouse moved to (618, 321)
Screenshot: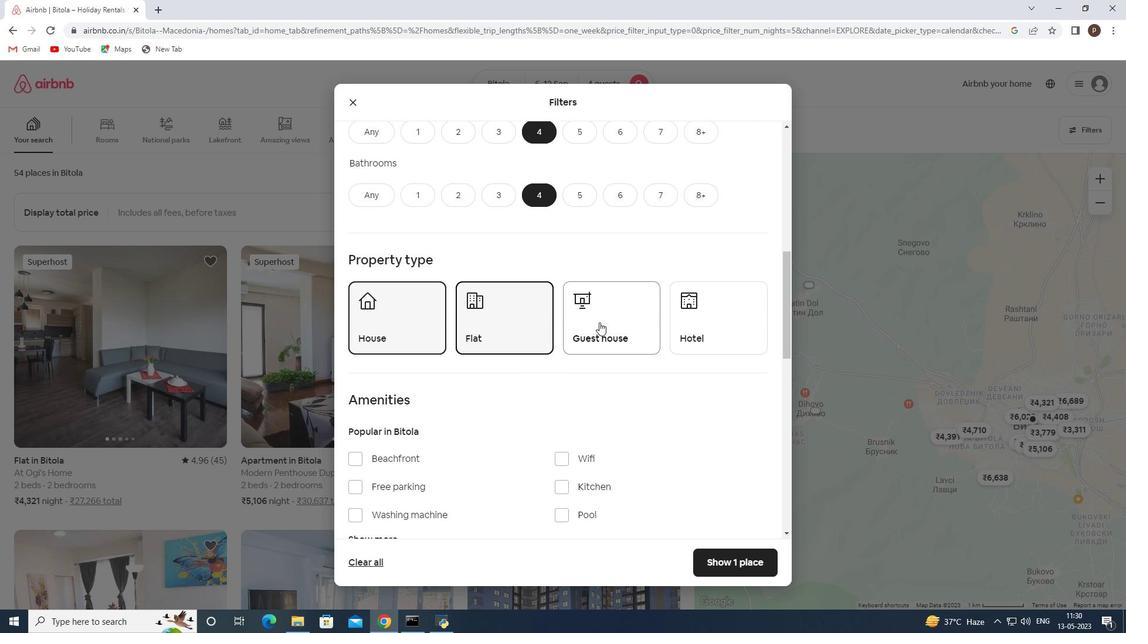 
Action: Mouse pressed left at (618, 321)
Screenshot: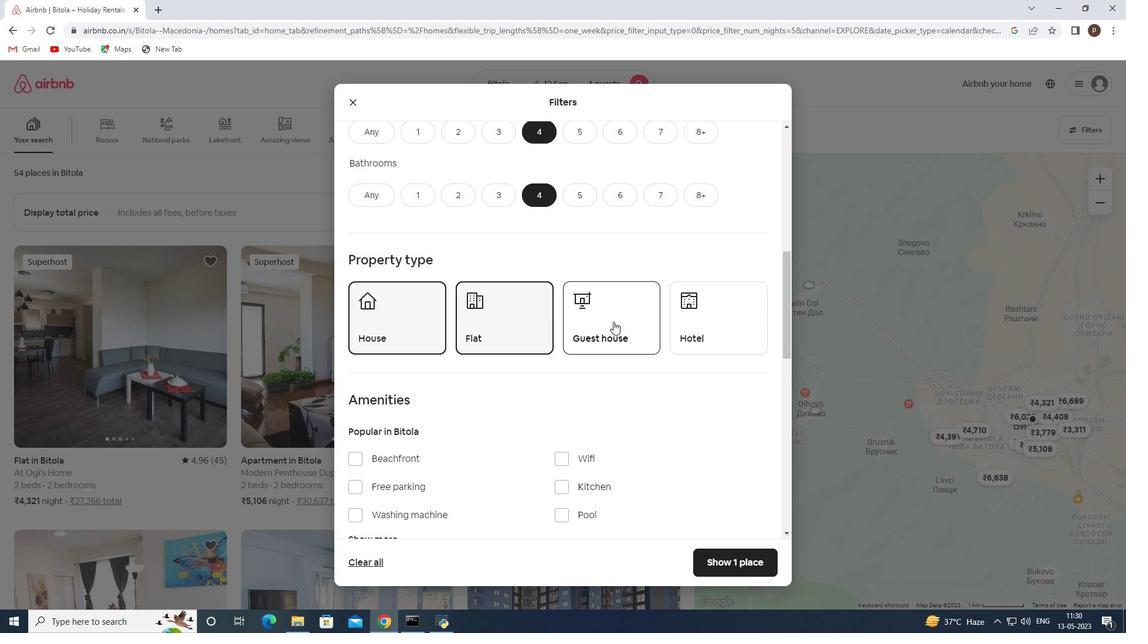 
Action: Mouse moved to (543, 349)
Screenshot: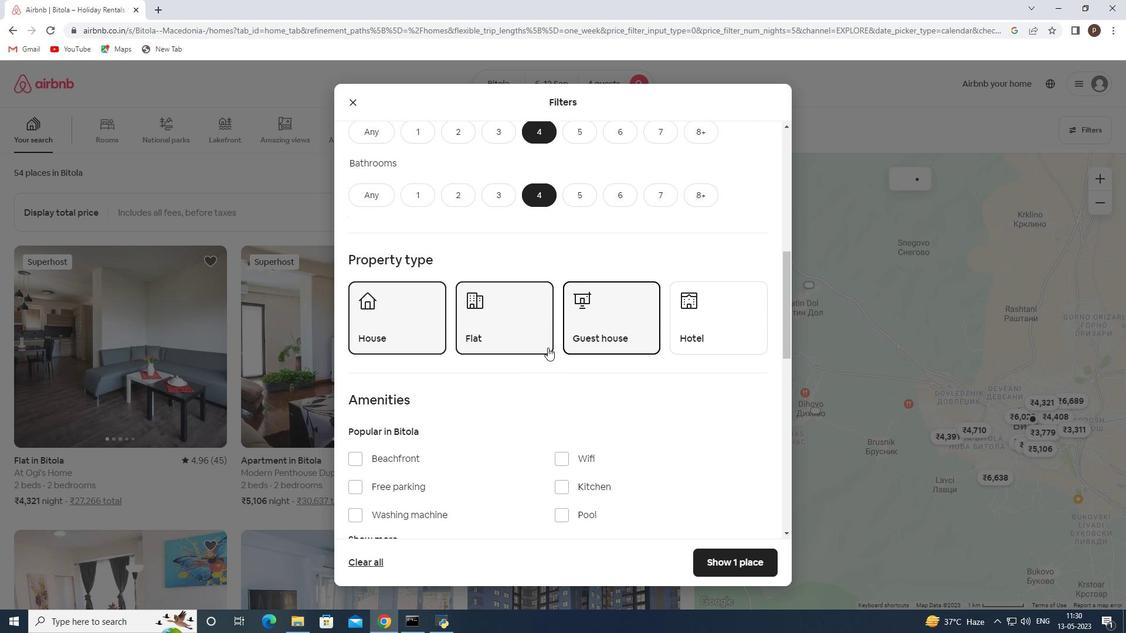 
Action: Mouse scrolled (543, 349) with delta (0, 0)
Screenshot: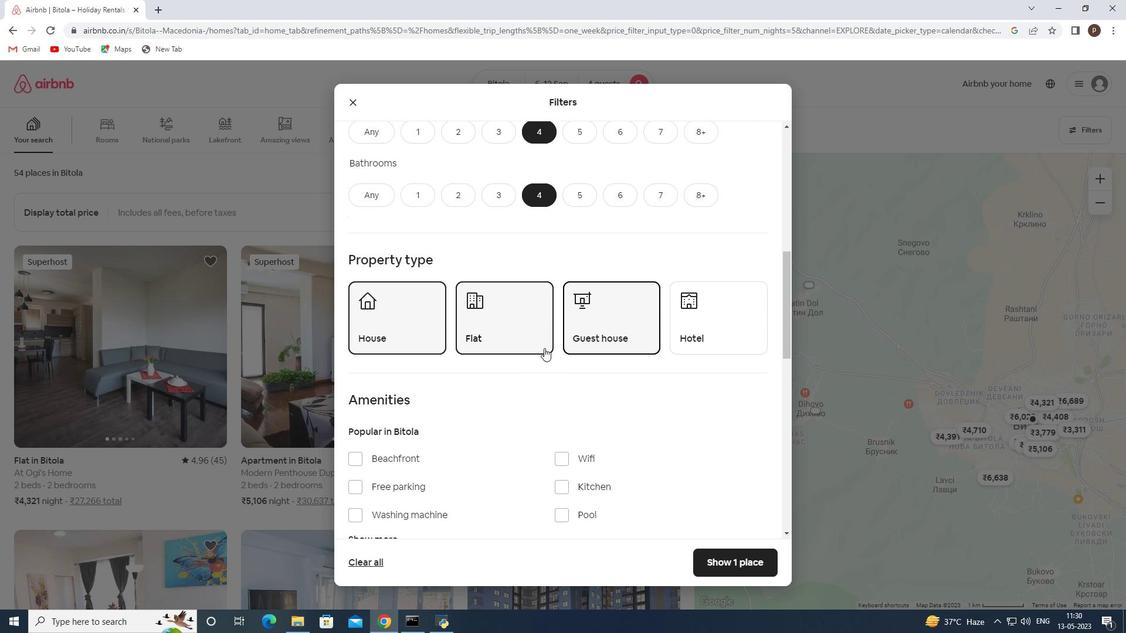 
Action: Mouse moved to (542, 349)
Screenshot: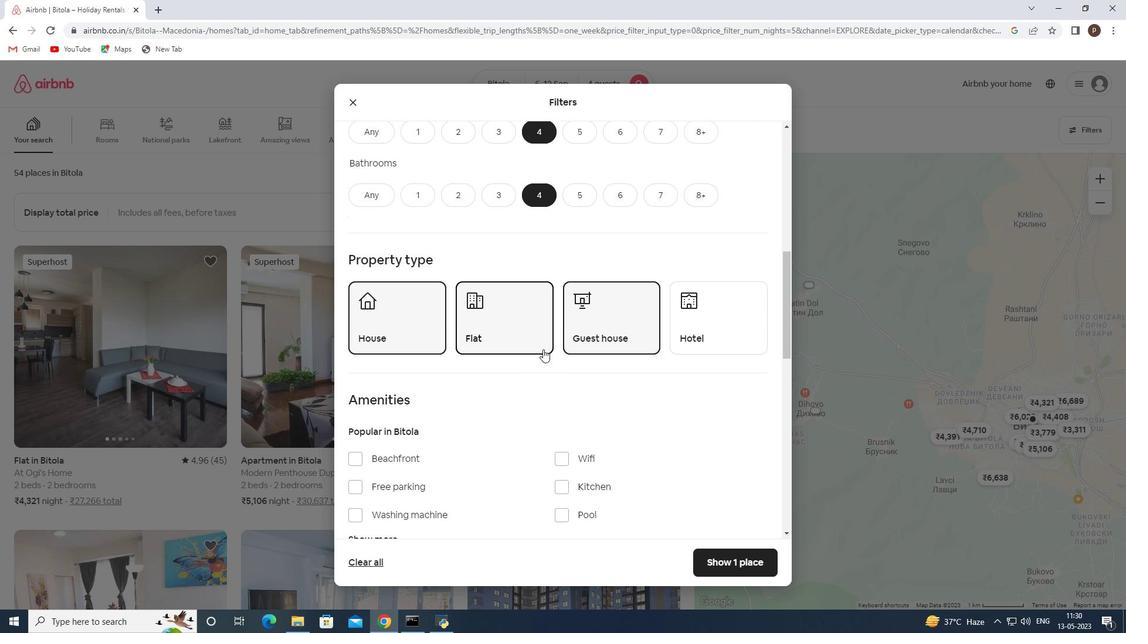 
Action: Mouse scrolled (542, 349) with delta (0, 0)
Screenshot: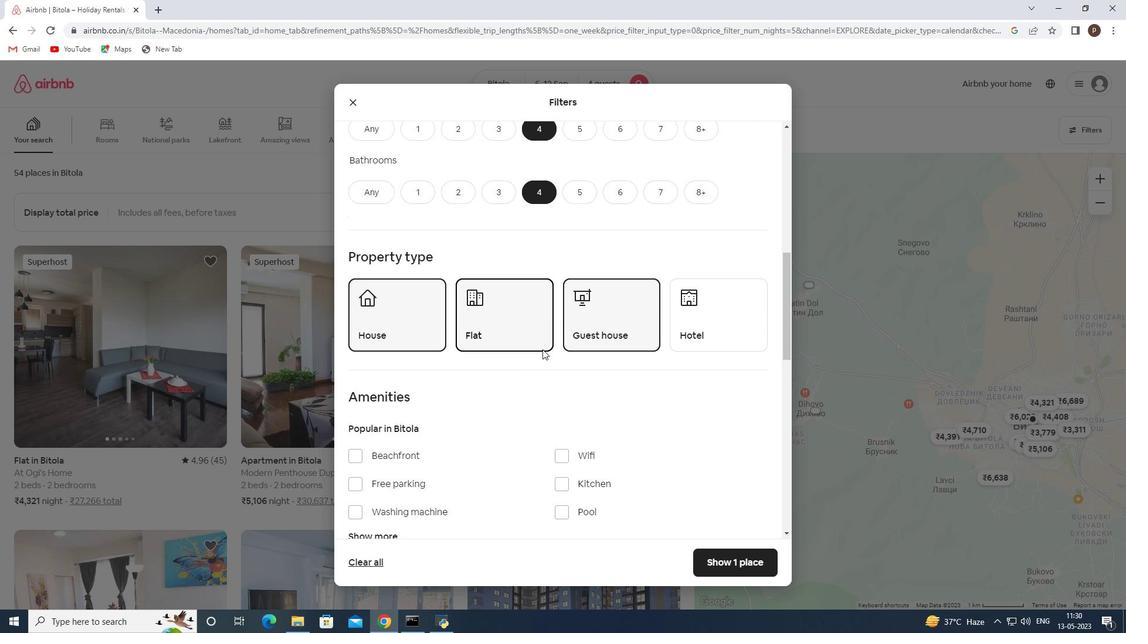 
Action: Mouse moved to (565, 339)
Screenshot: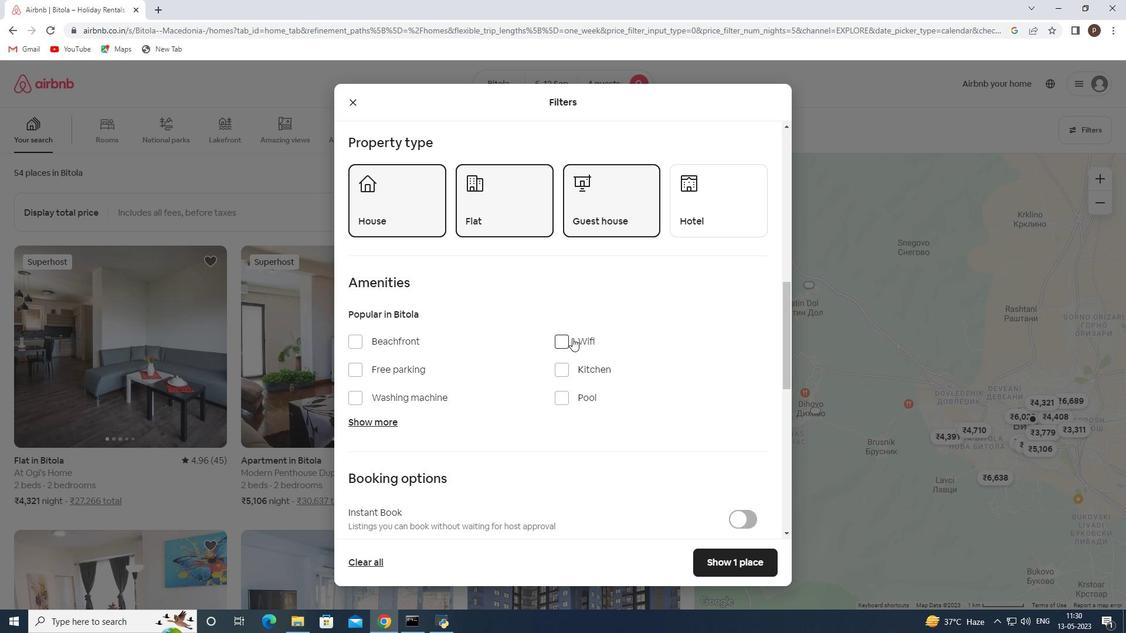 
Action: Mouse pressed left at (565, 339)
Screenshot: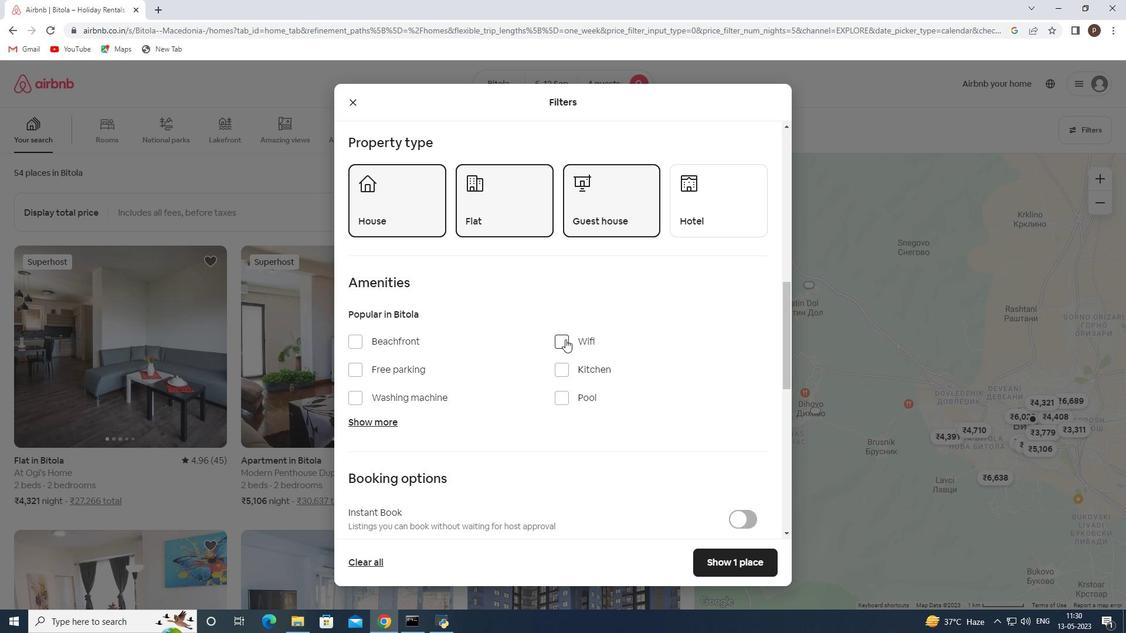 
Action: Mouse moved to (516, 366)
Screenshot: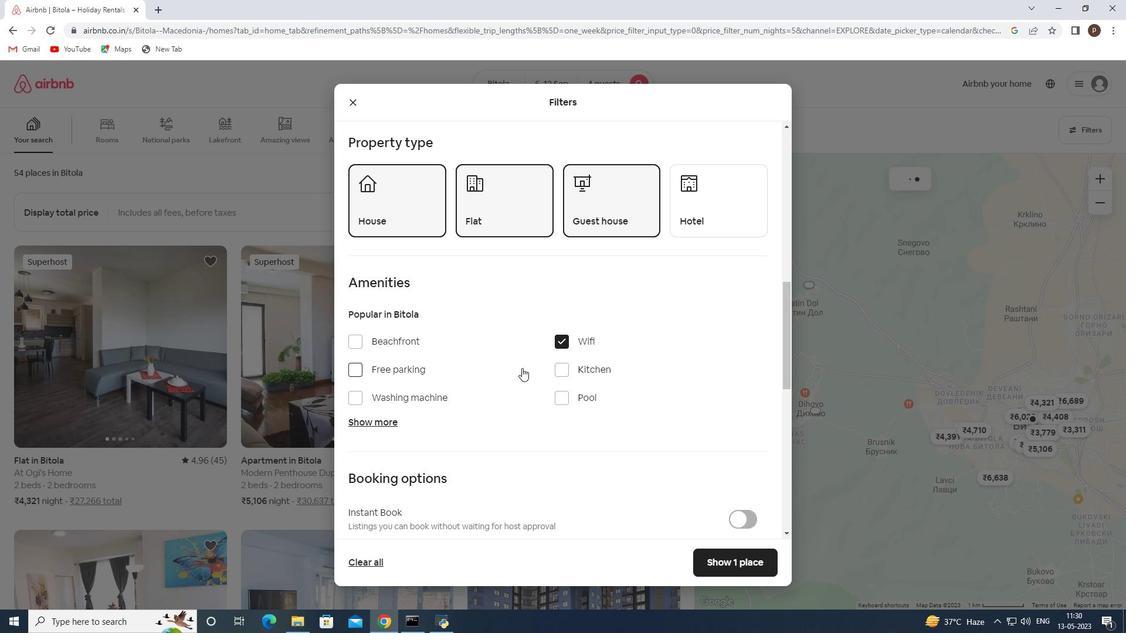
Action: Mouse scrolled (516, 365) with delta (0, 0)
Screenshot: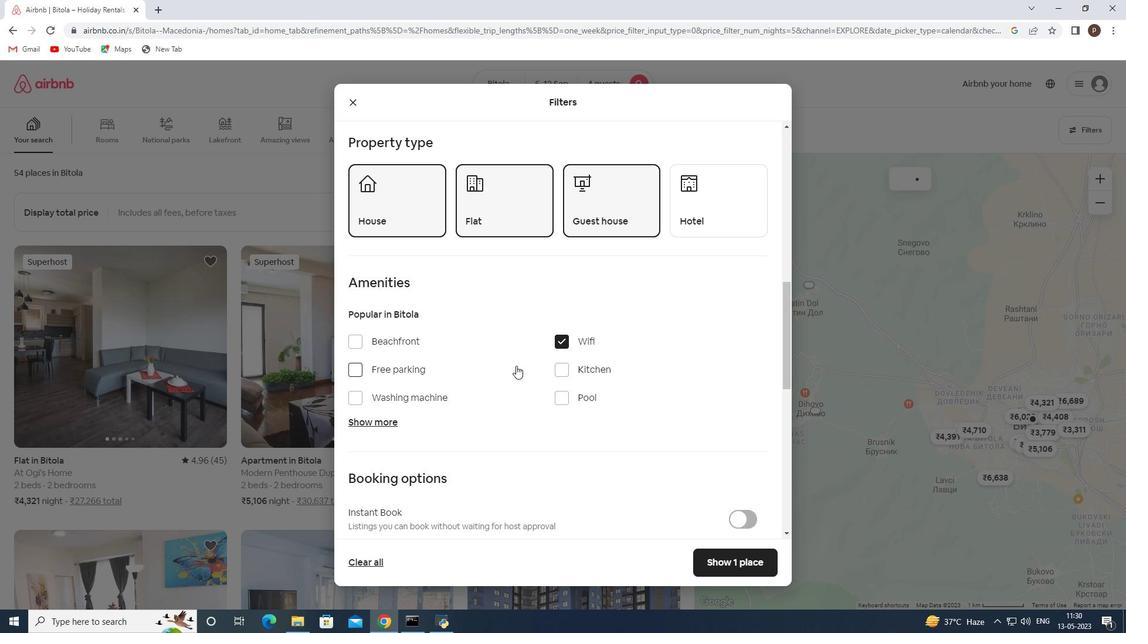 
Action: Mouse scrolled (516, 365) with delta (0, 0)
Screenshot: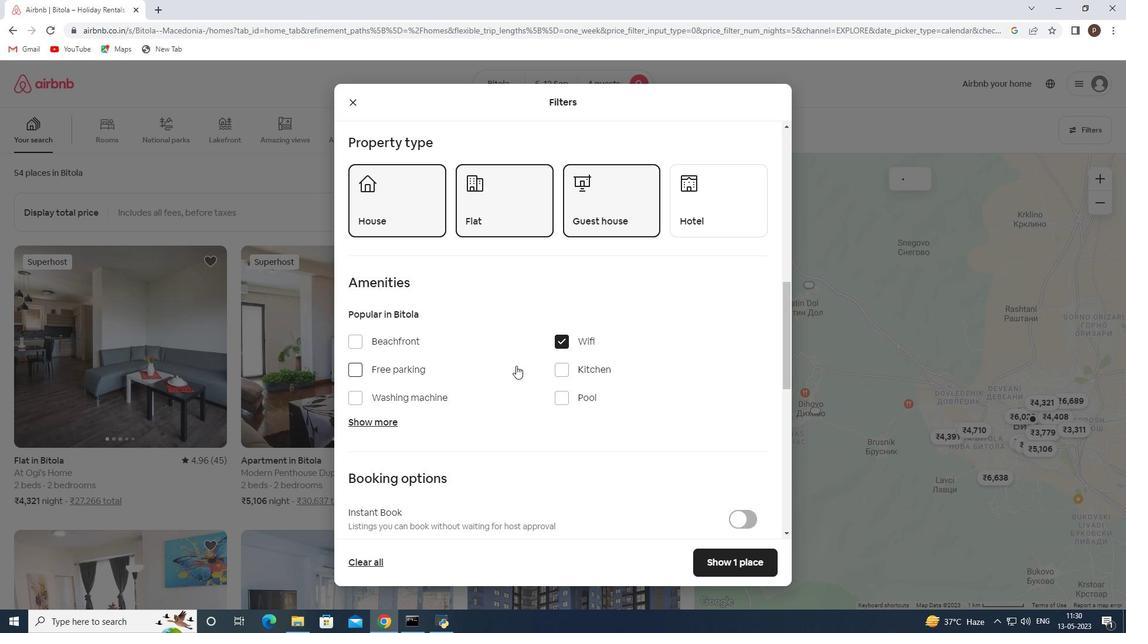 
Action: Mouse moved to (377, 304)
Screenshot: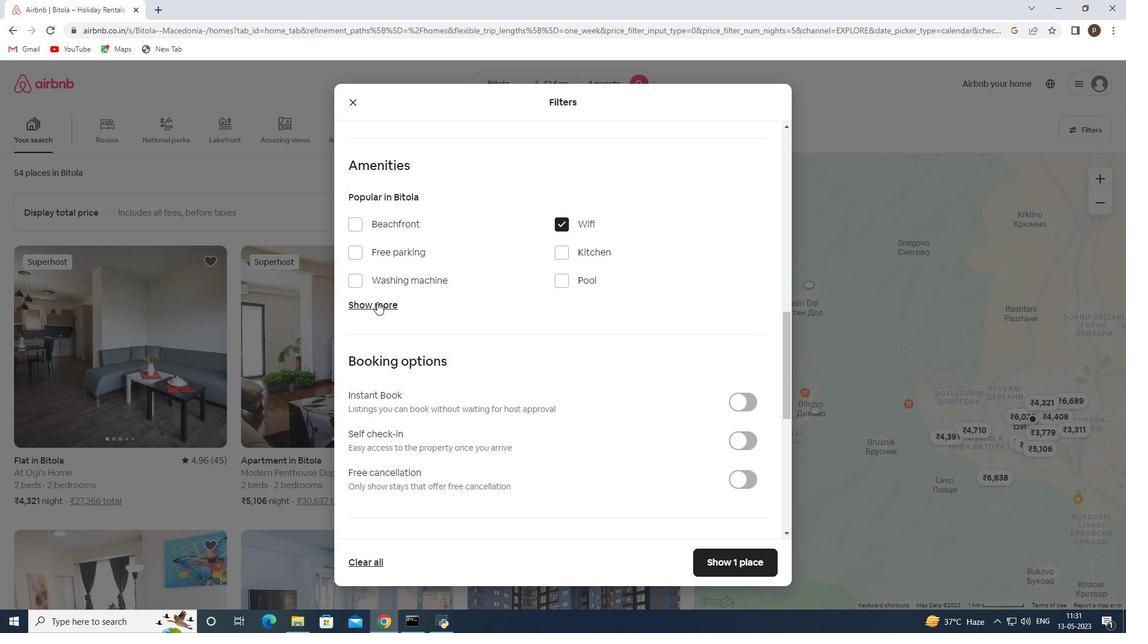 
Action: Mouse pressed left at (377, 304)
Screenshot: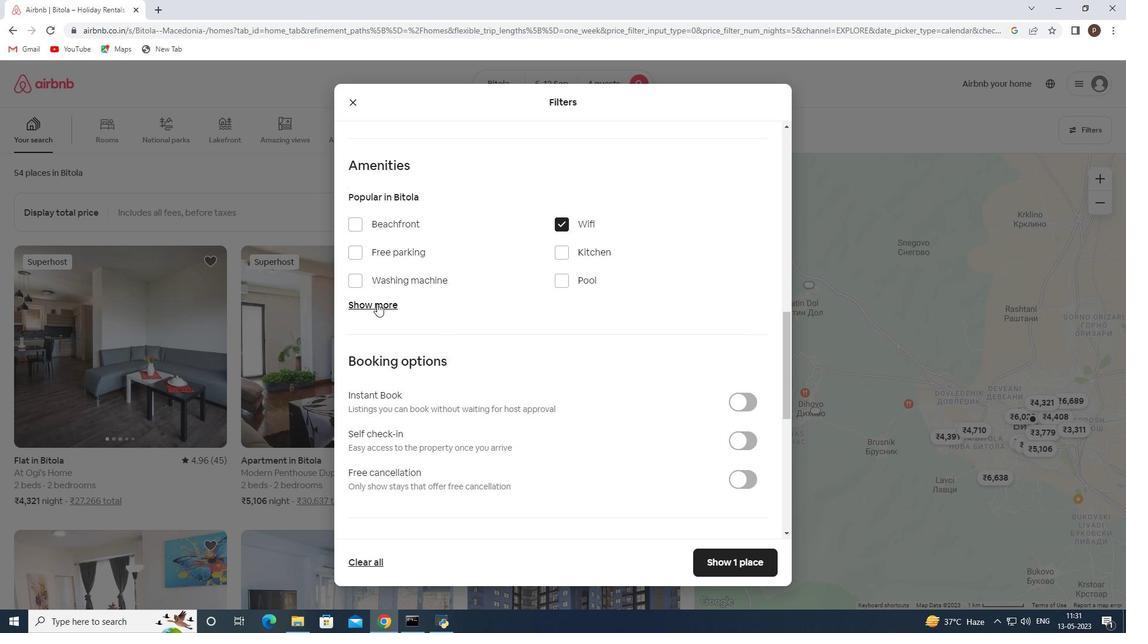 
Action: Mouse moved to (350, 256)
Screenshot: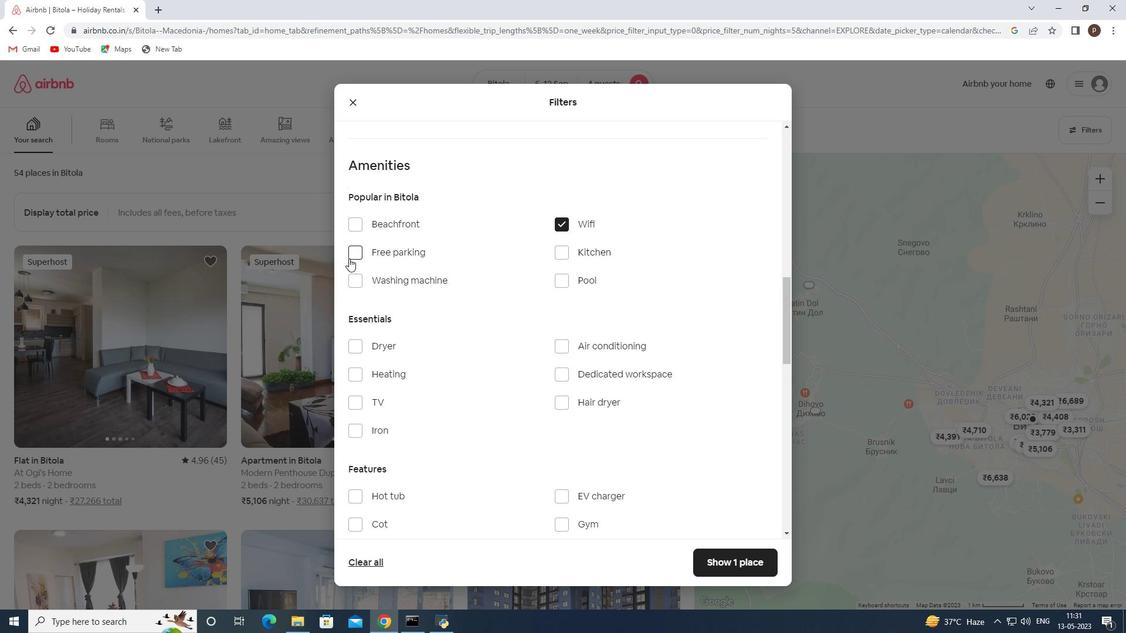 
Action: Mouse pressed left at (350, 256)
Screenshot: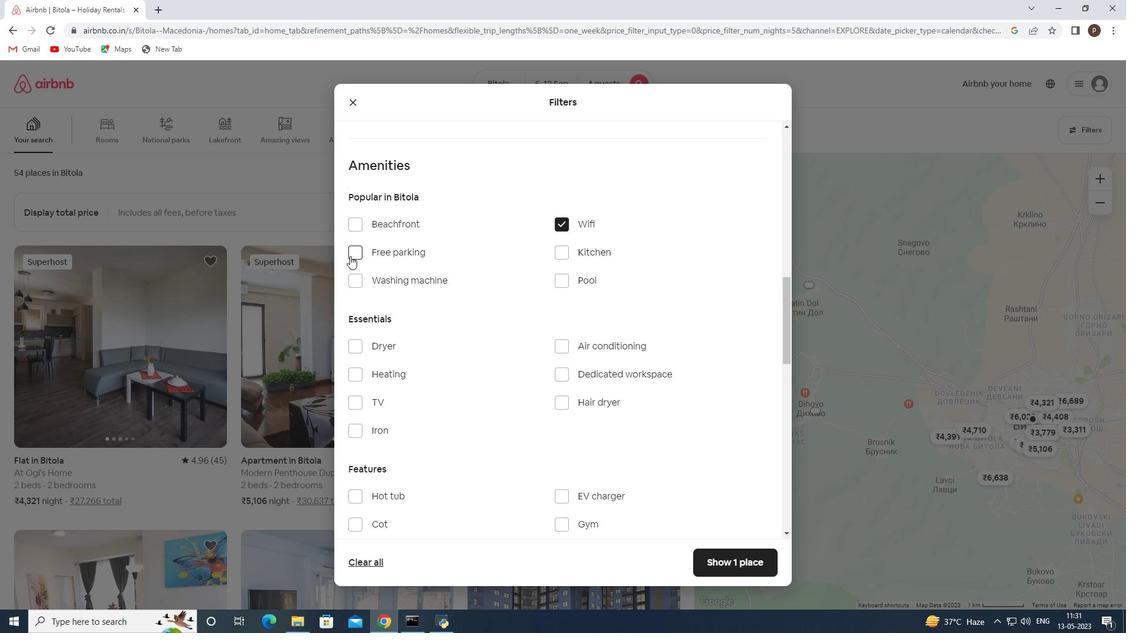 
Action: Mouse moved to (355, 403)
Screenshot: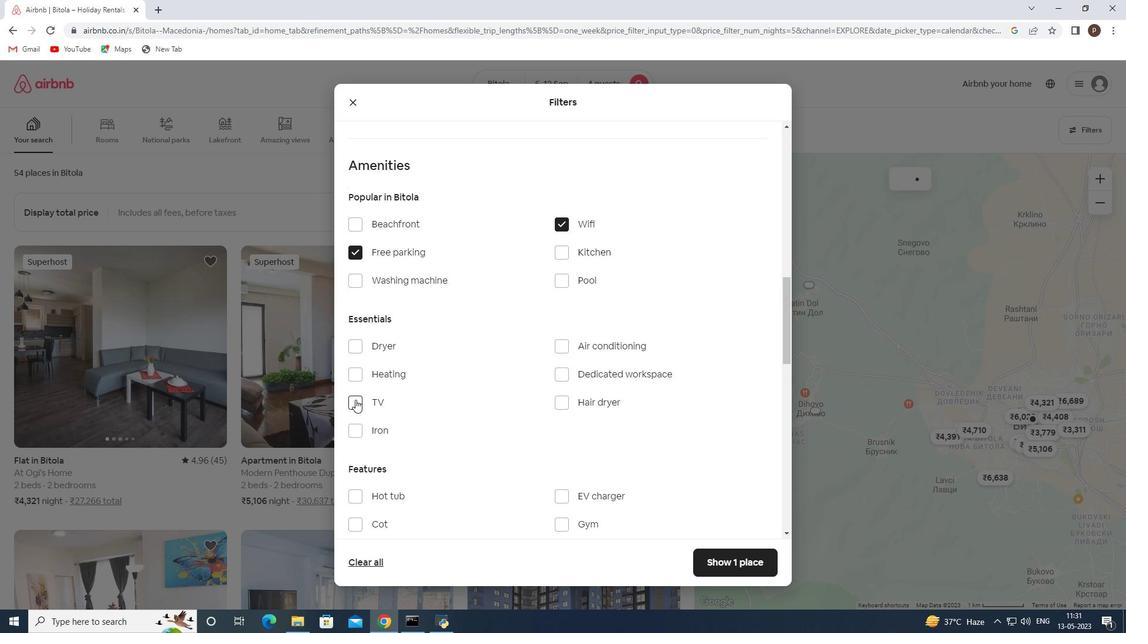 
Action: Mouse pressed left at (355, 403)
Screenshot: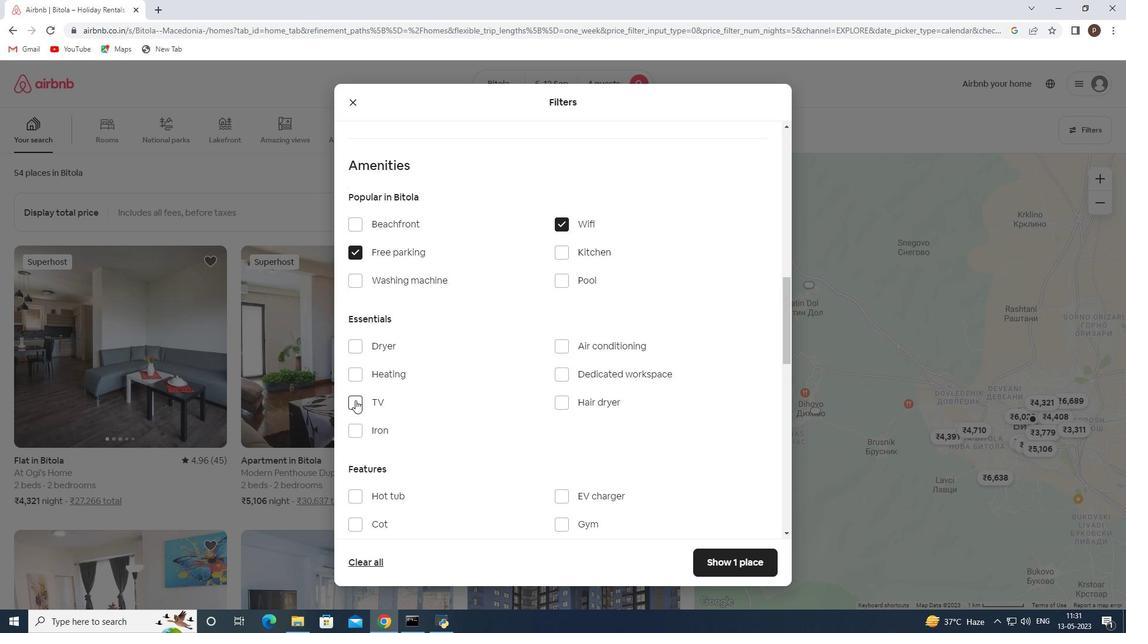
Action: Mouse moved to (423, 405)
Screenshot: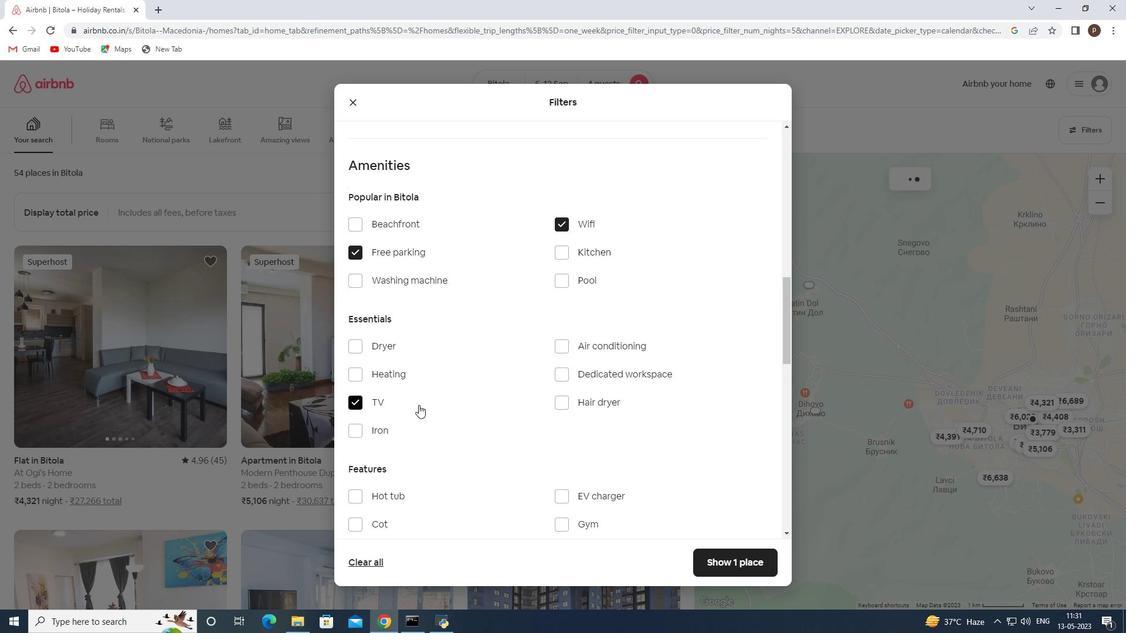 
Action: Mouse scrolled (423, 404) with delta (0, 0)
Screenshot: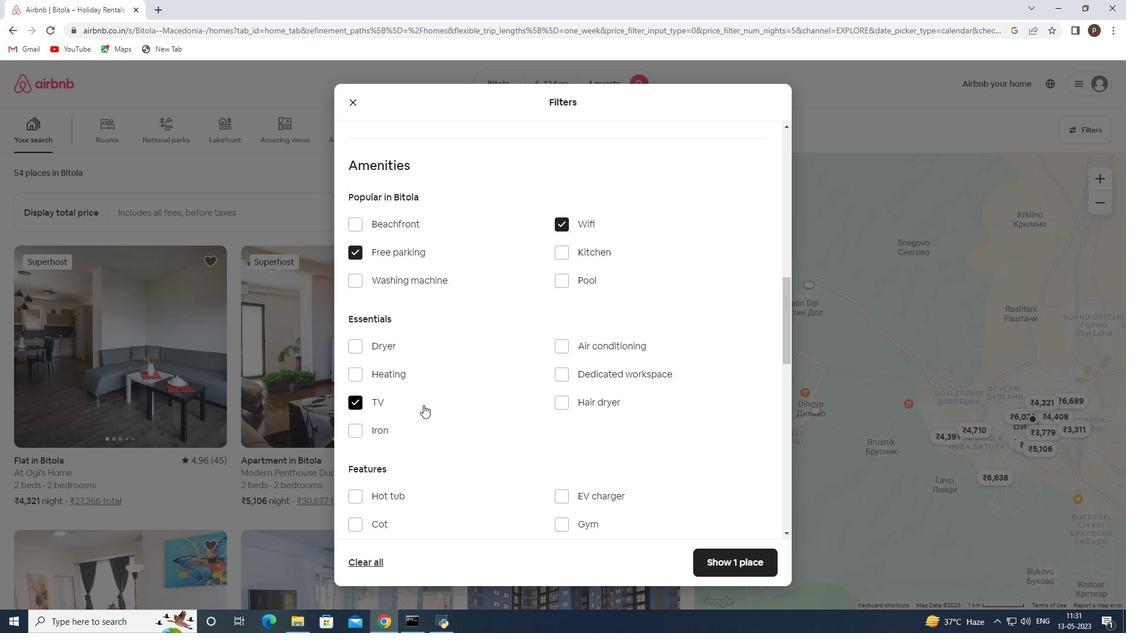 
Action: Mouse scrolled (423, 404) with delta (0, 0)
Screenshot: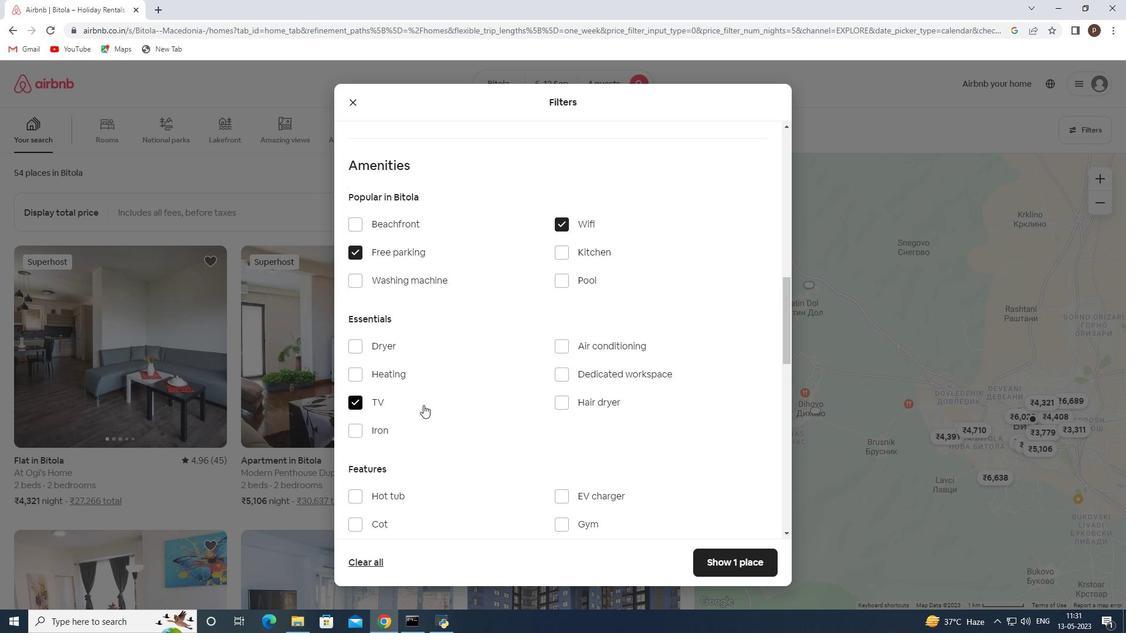 
Action: Mouse moved to (561, 406)
Screenshot: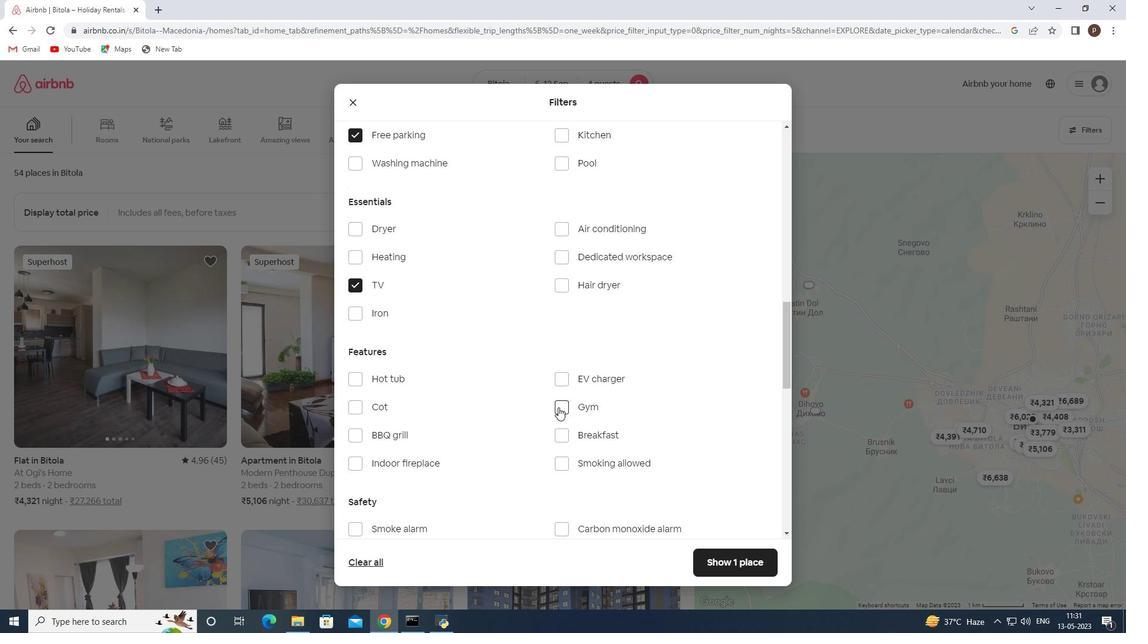 
Action: Mouse pressed left at (561, 406)
Screenshot: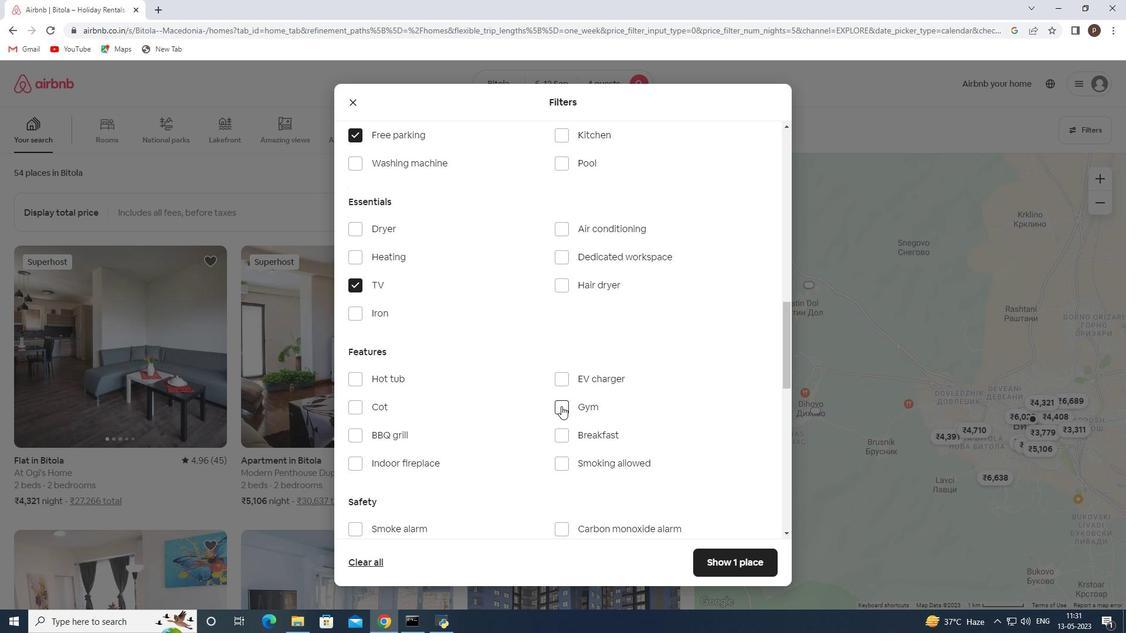 
Action: Mouse moved to (560, 435)
Screenshot: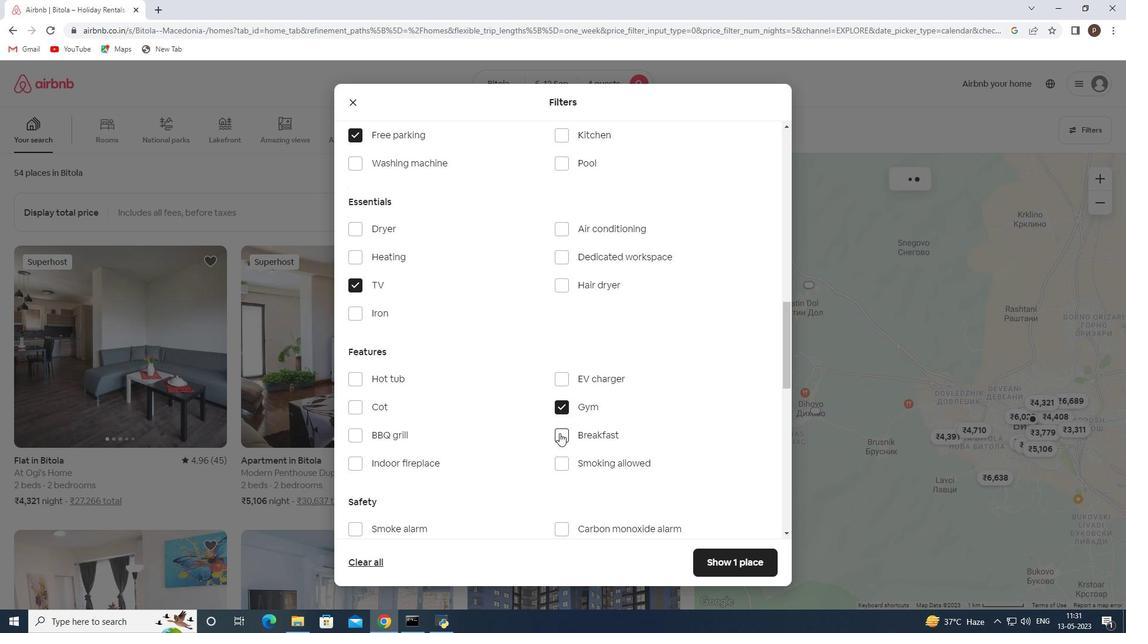 
Action: Mouse pressed left at (560, 435)
Screenshot: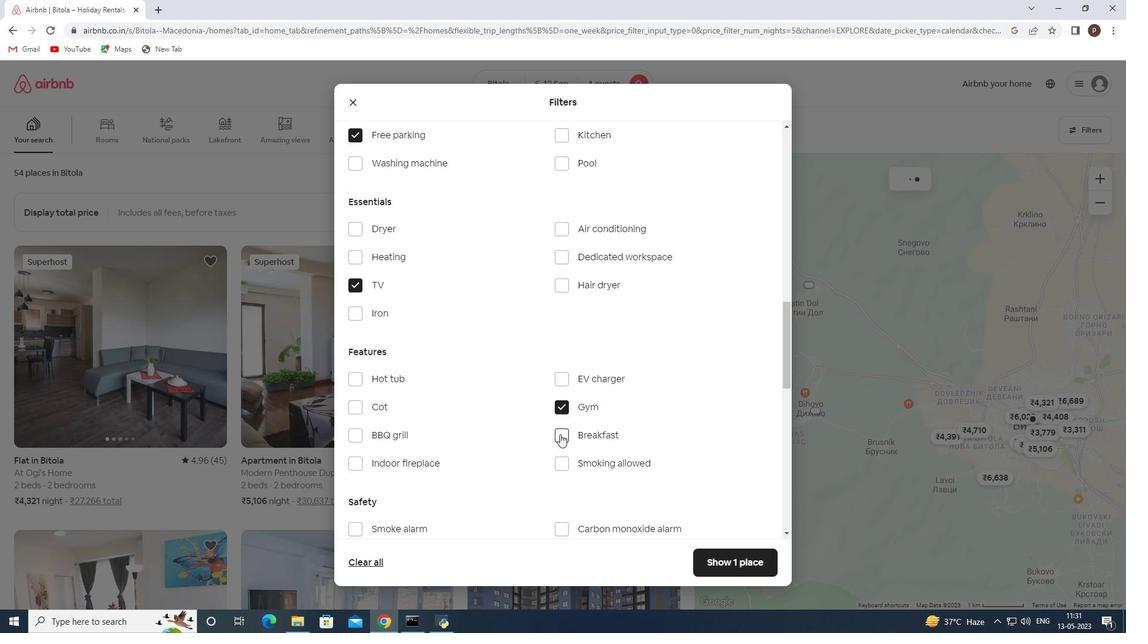 
Action: Mouse moved to (520, 412)
Screenshot: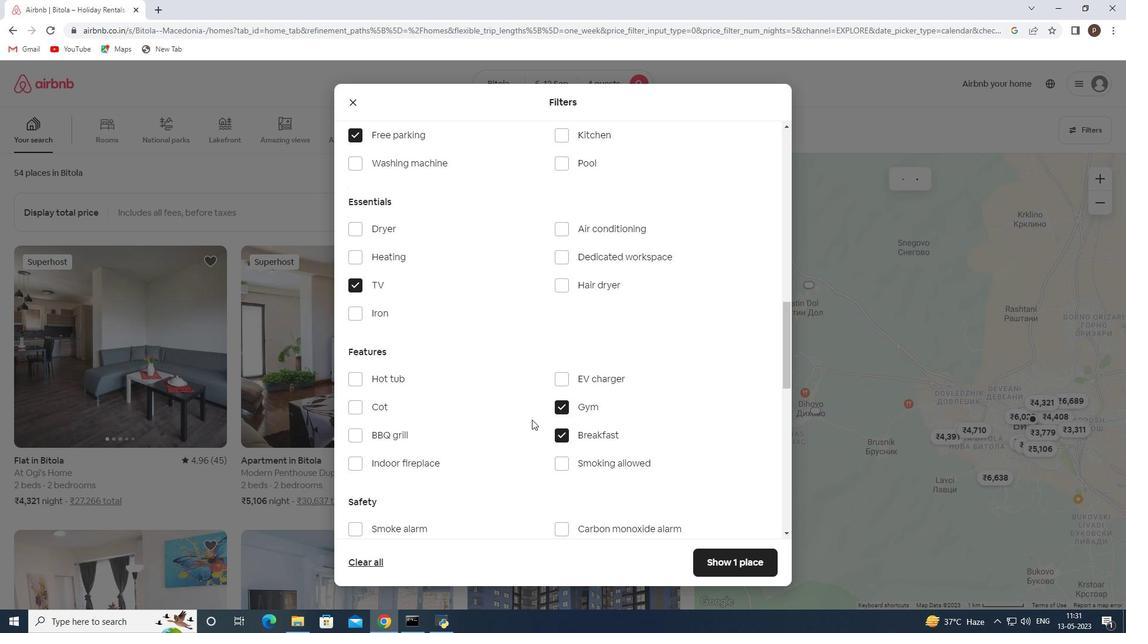 
Action: Mouse scrolled (520, 411) with delta (0, 0)
Screenshot: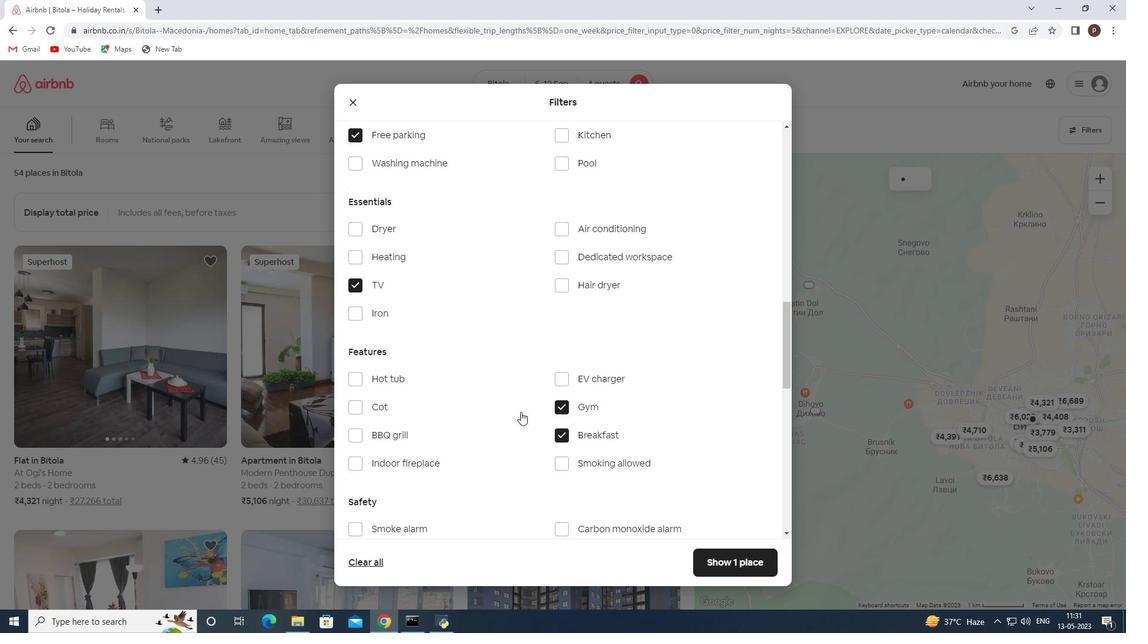 
Action: Mouse scrolled (520, 411) with delta (0, 0)
Screenshot: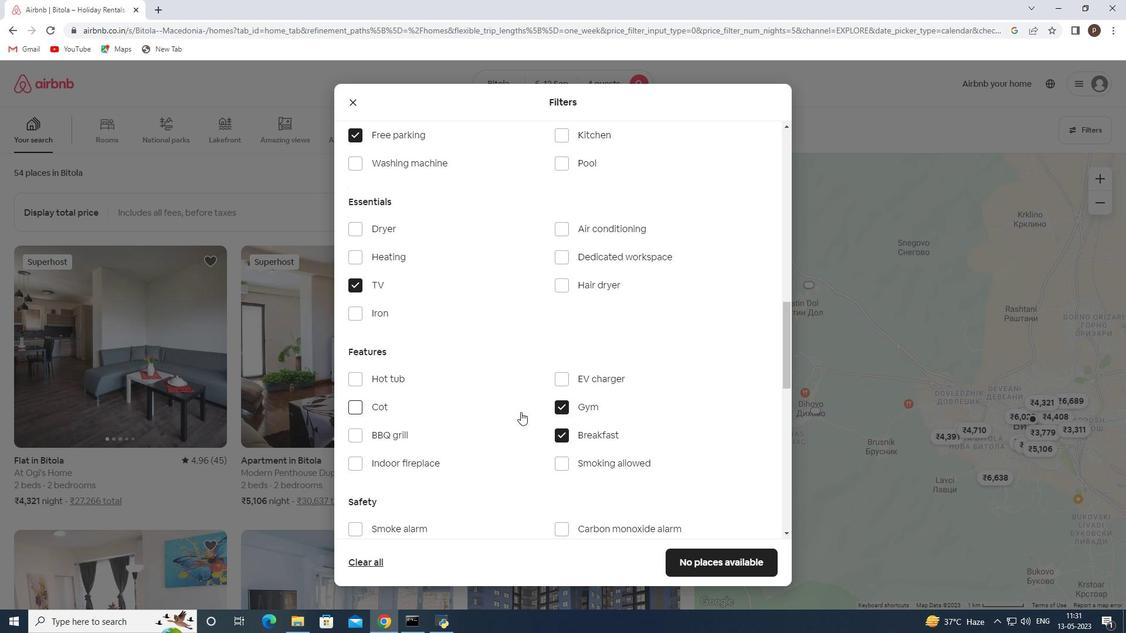 
Action: Mouse moved to (512, 397)
Screenshot: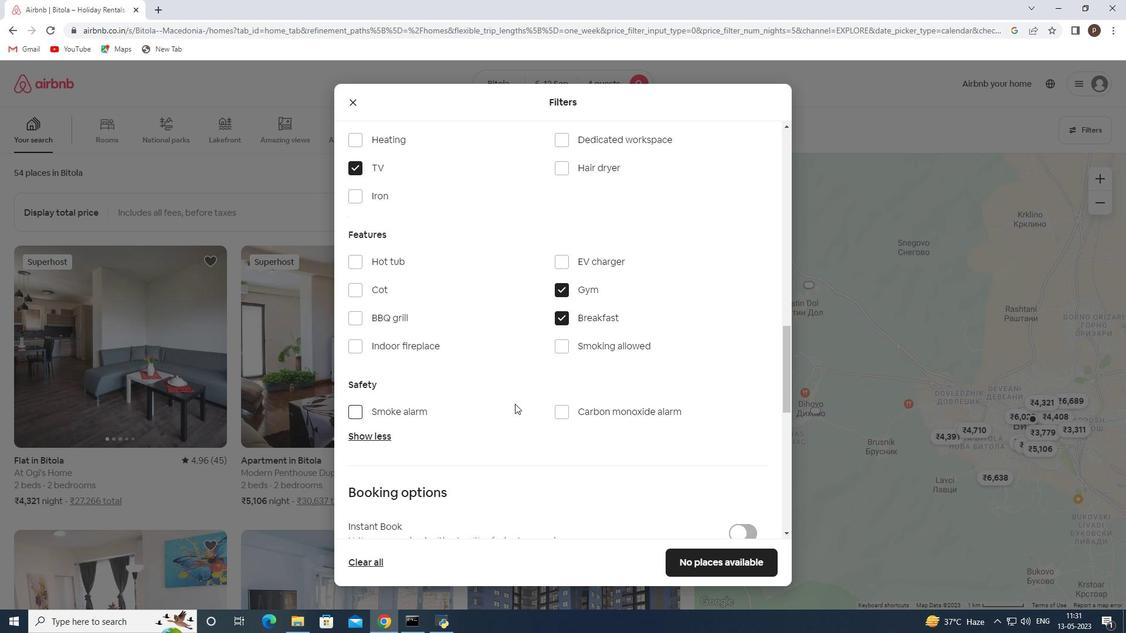 
Action: Mouse scrolled (512, 397) with delta (0, 0)
Screenshot: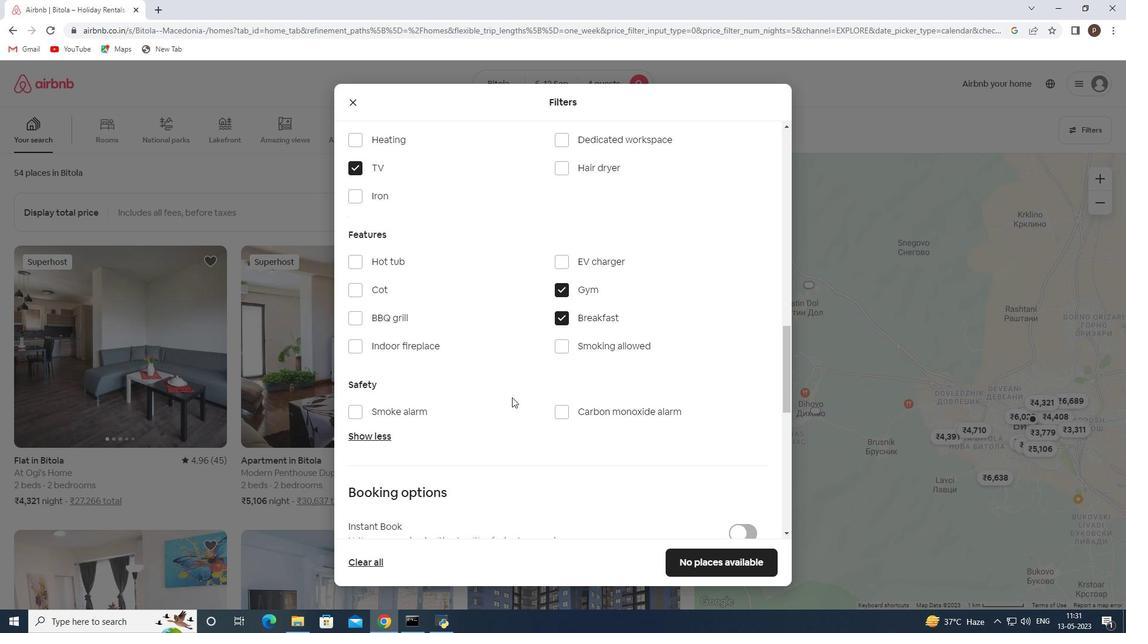 
Action: Mouse scrolled (512, 397) with delta (0, 0)
Screenshot: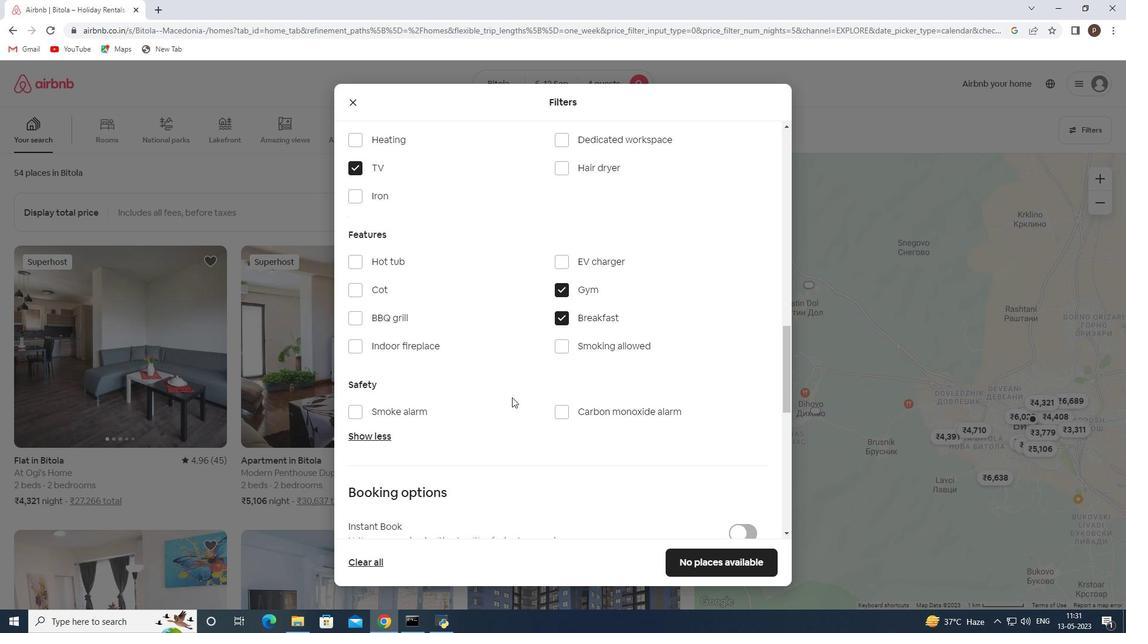 
Action: Mouse scrolled (512, 397) with delta (0, 0)
Screenshot: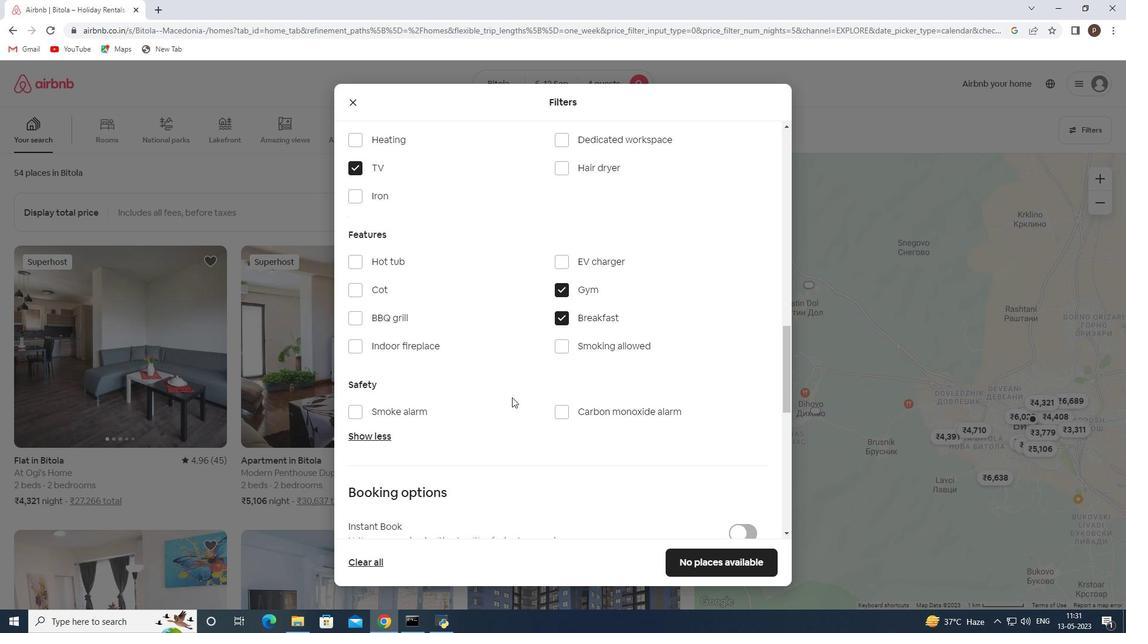 
Action: Mouse scrolled (512, 397) with delta (0, 0)
Screenshot: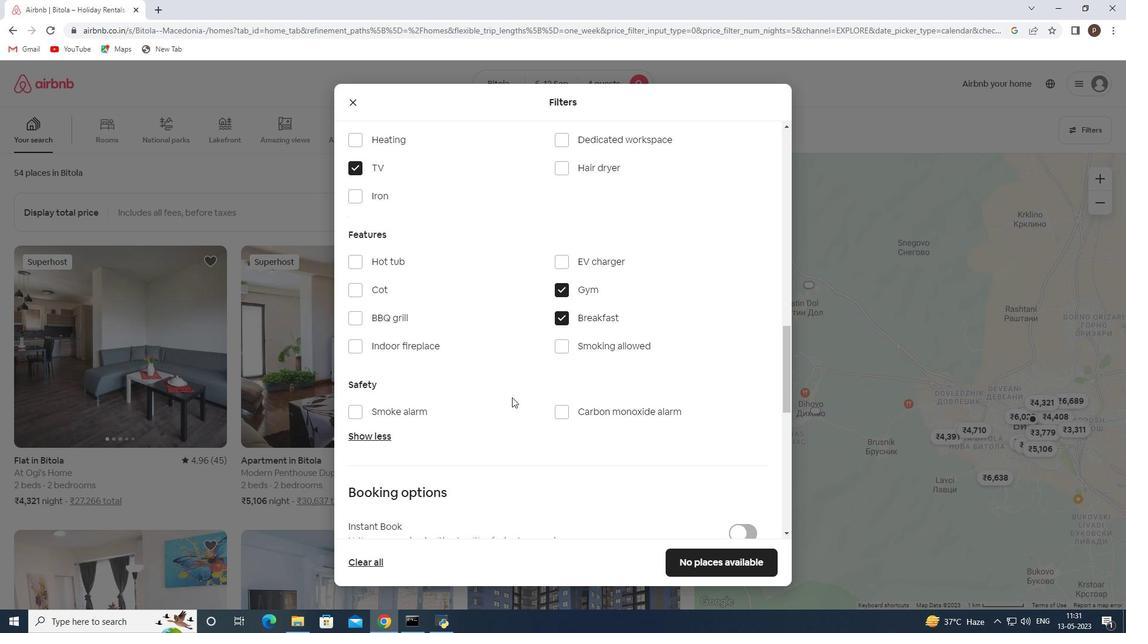 
Action: Mouse moved to (730, 339)
Screenshot: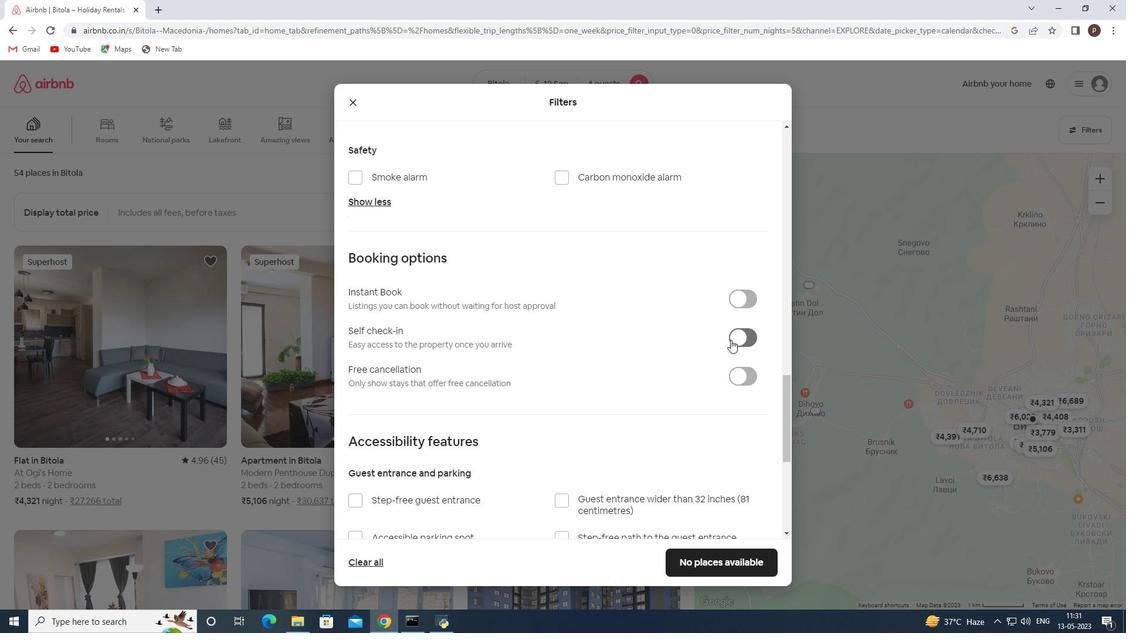 
Action: Mouse pressed left at (730, 339)
Screenshot: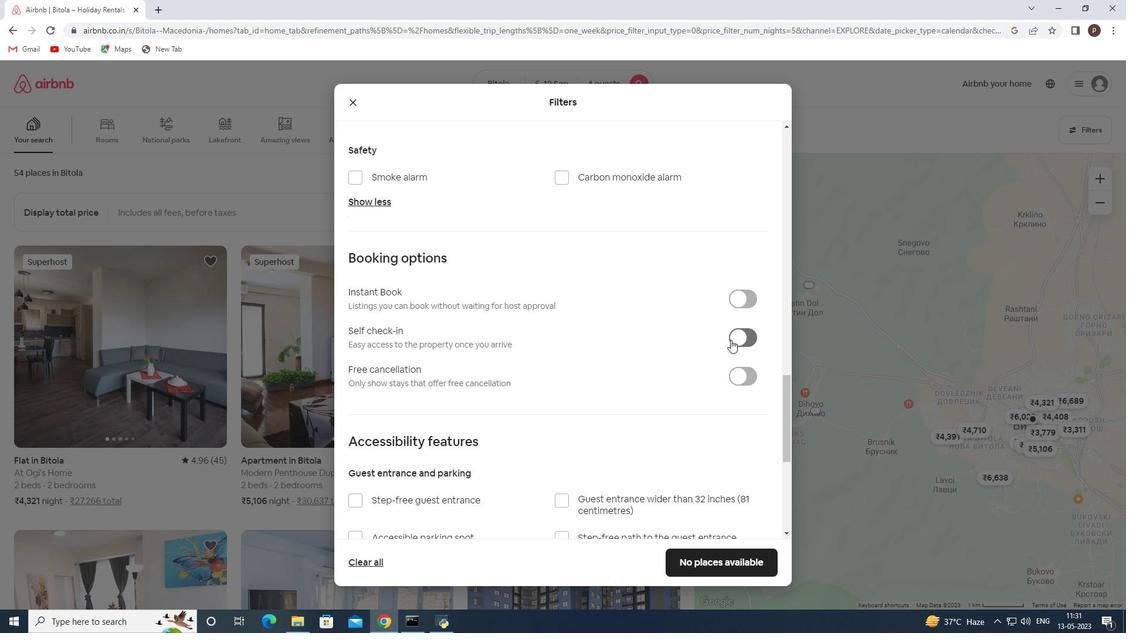 
Action: Mouse moved to (615, 369)
Screenshot: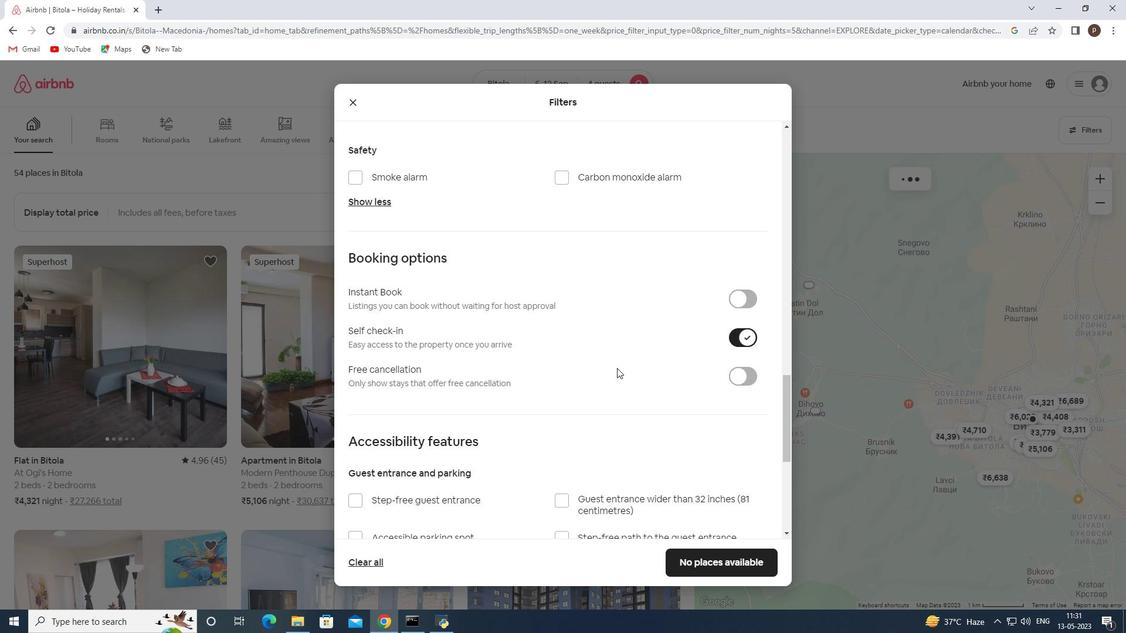 
Action: Mouse scrolled (615, 368) with delta (0, 0)
Screenshot: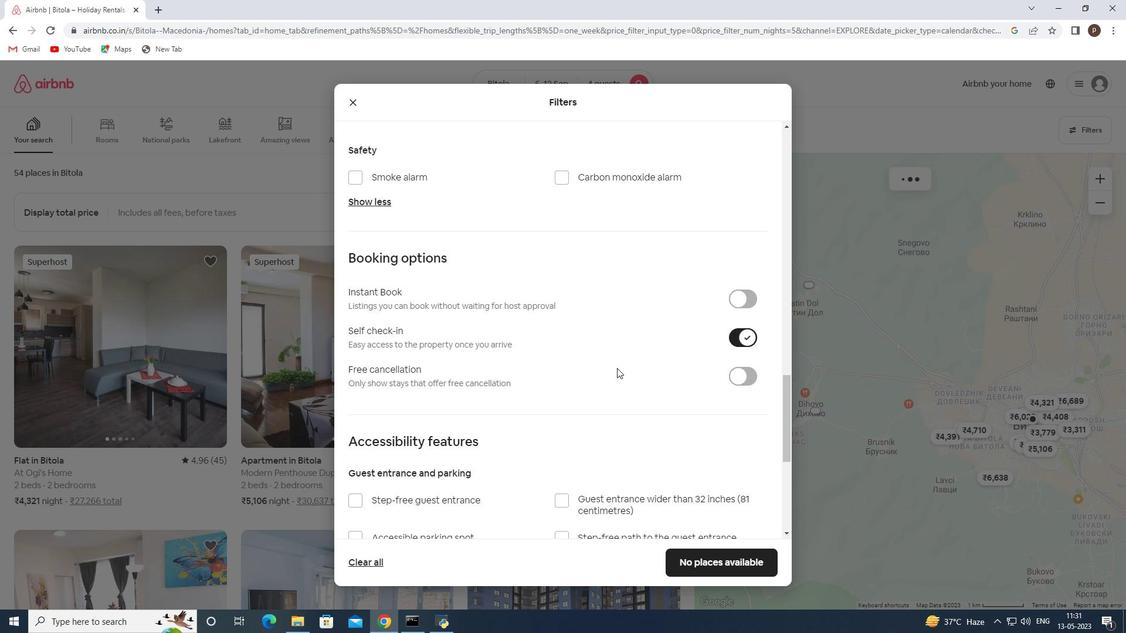 
Action: Mouse moved to (614, 369)
Screenshot: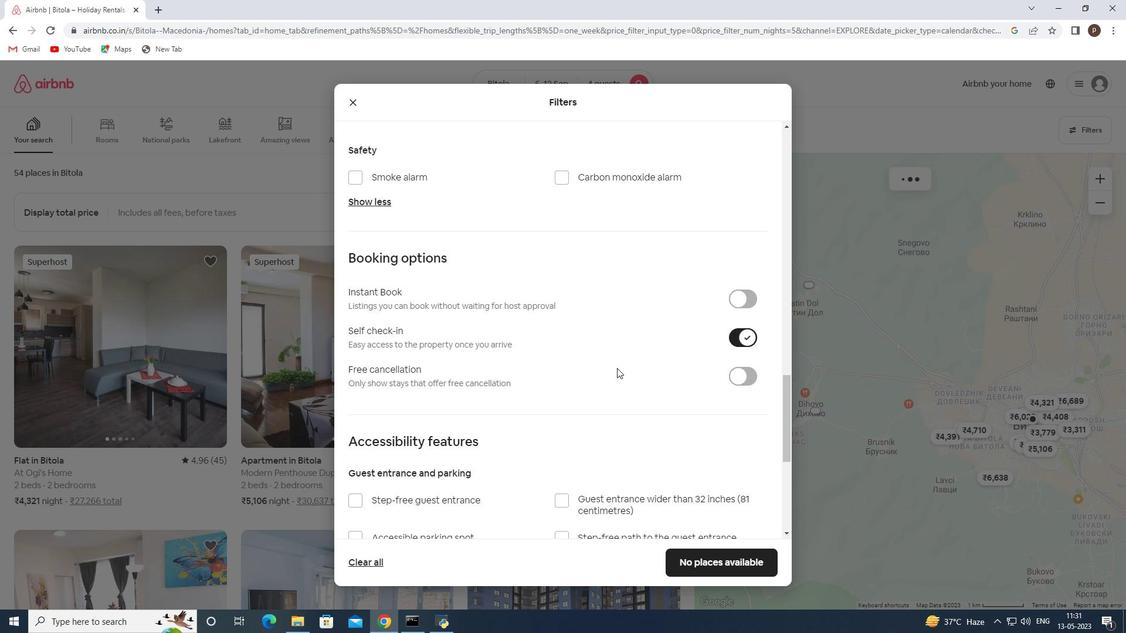 
Action: Mouse scrolled (614, 368) with delta (0, 0)
Screenshot: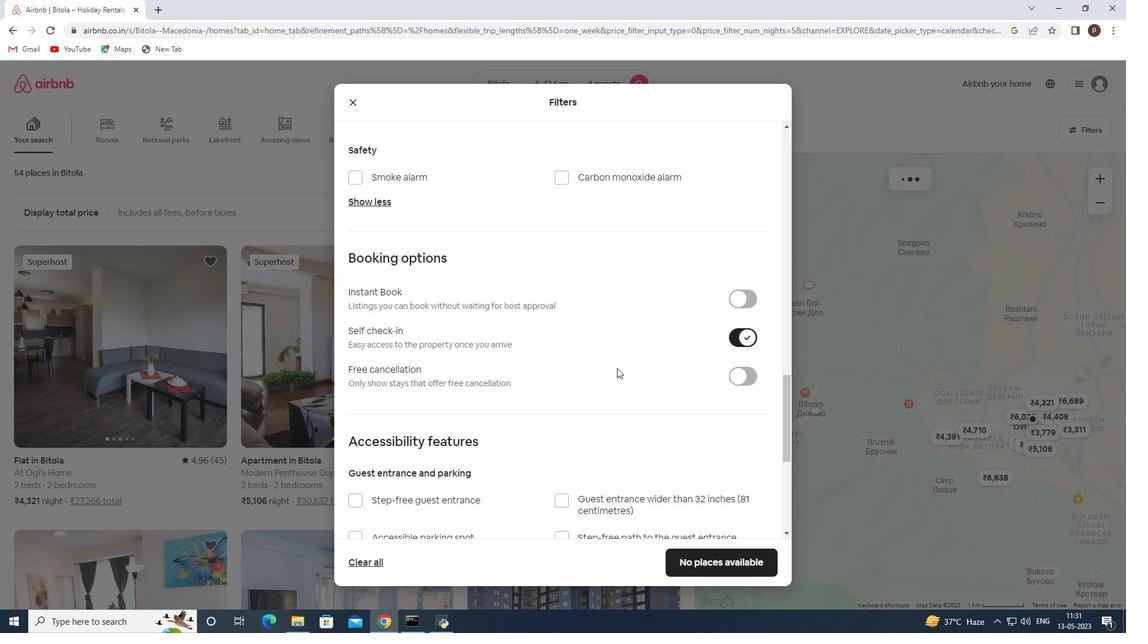 
Action: Mouse scrolled (614, 368) with delta (0, 0)
Screenshot: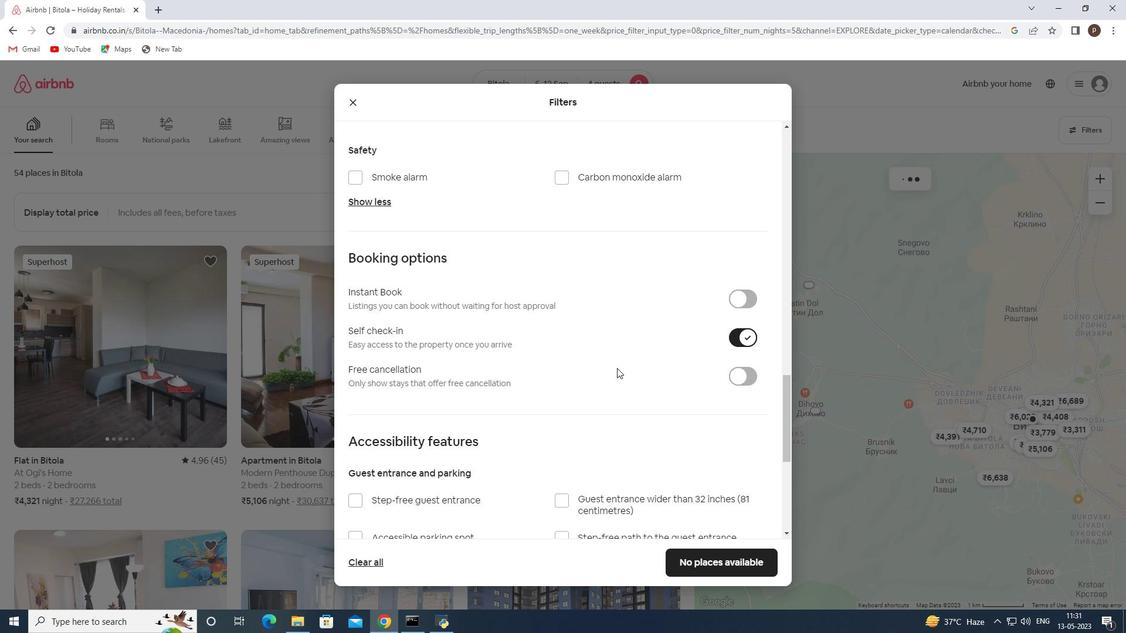 
Action: Mouse scrolled (614, 368) with delta (0, 0)
Screenshot: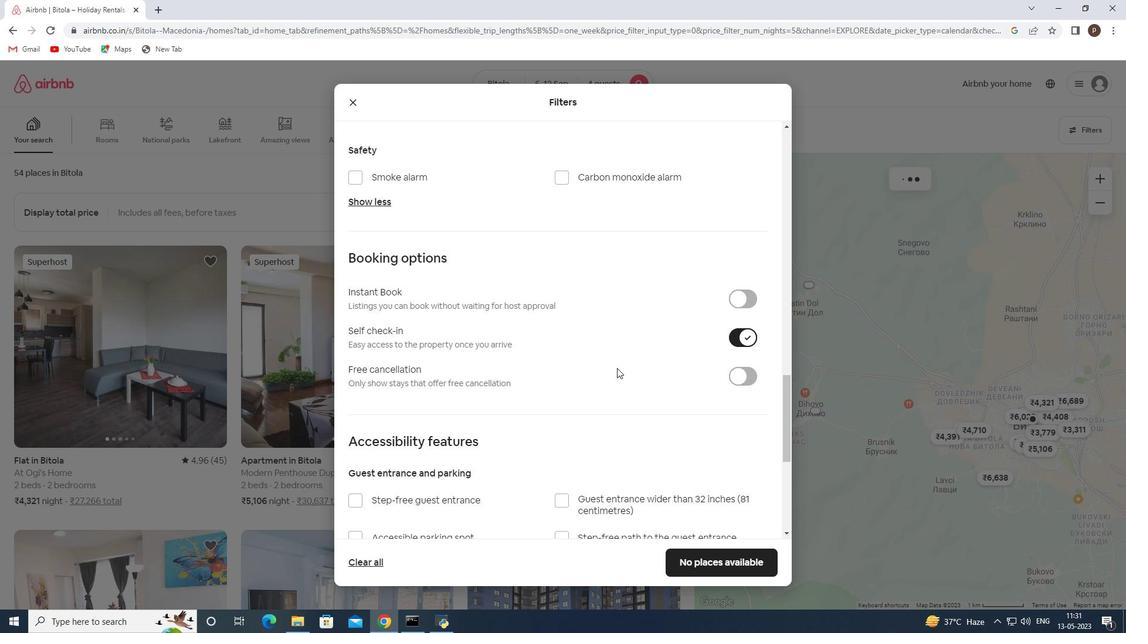 
Action: Mouse scrolled (614, 368) with delta (0, 0)
Screenshot: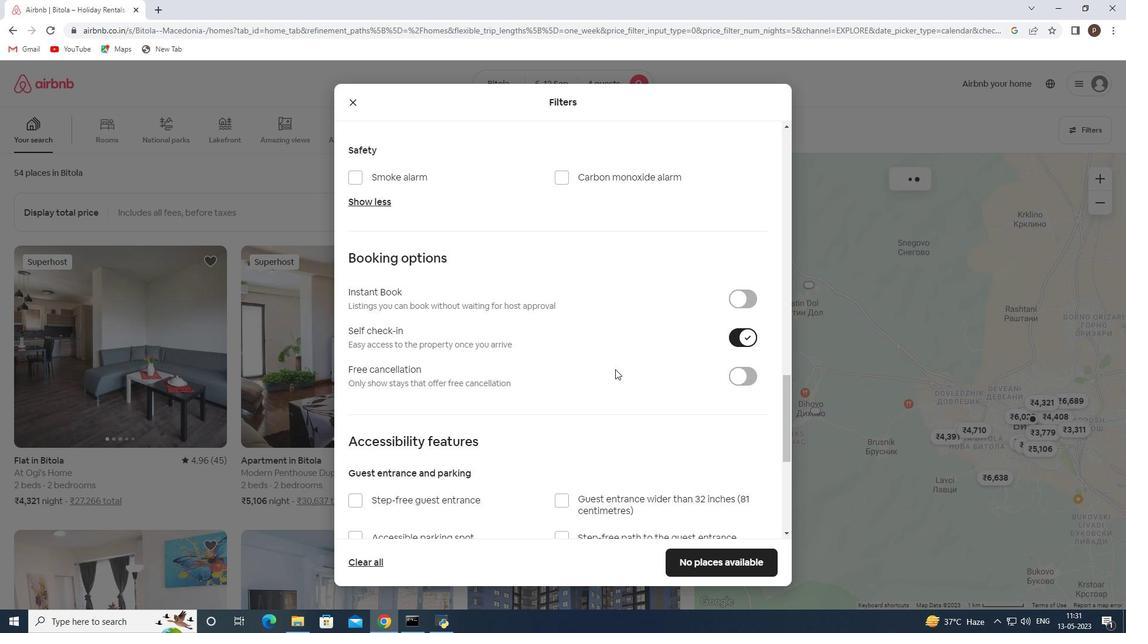 
Action: Mouse scrolled (614, 368) with delta (0, 0)
Screenshot: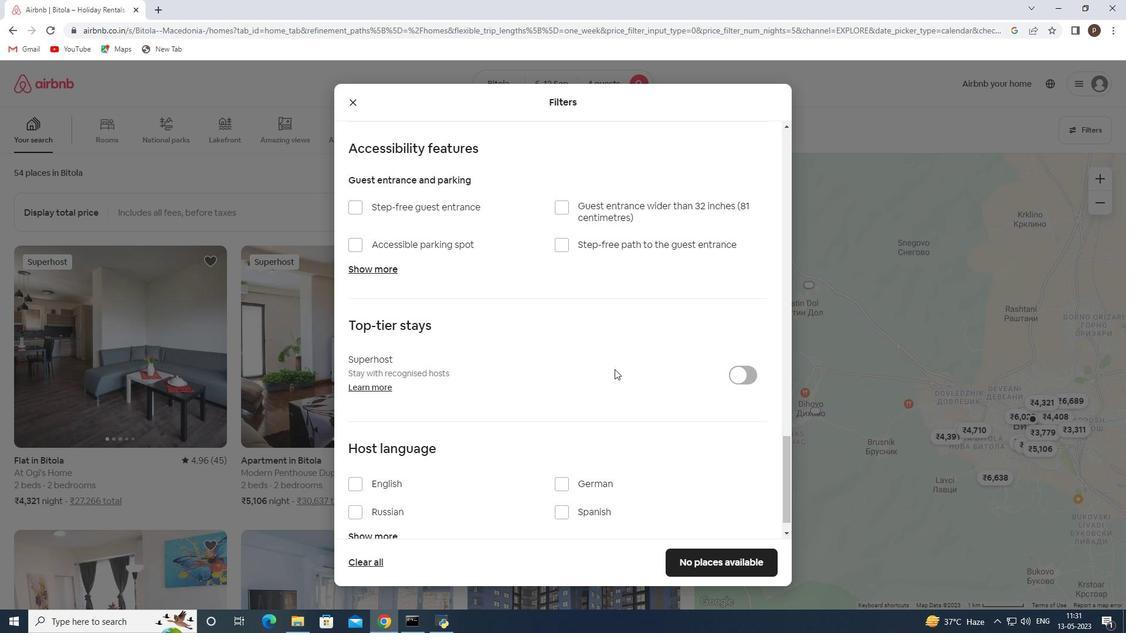 
Action: Mouse scrolled (614, 368) with delta (0, 0)
Screenshot: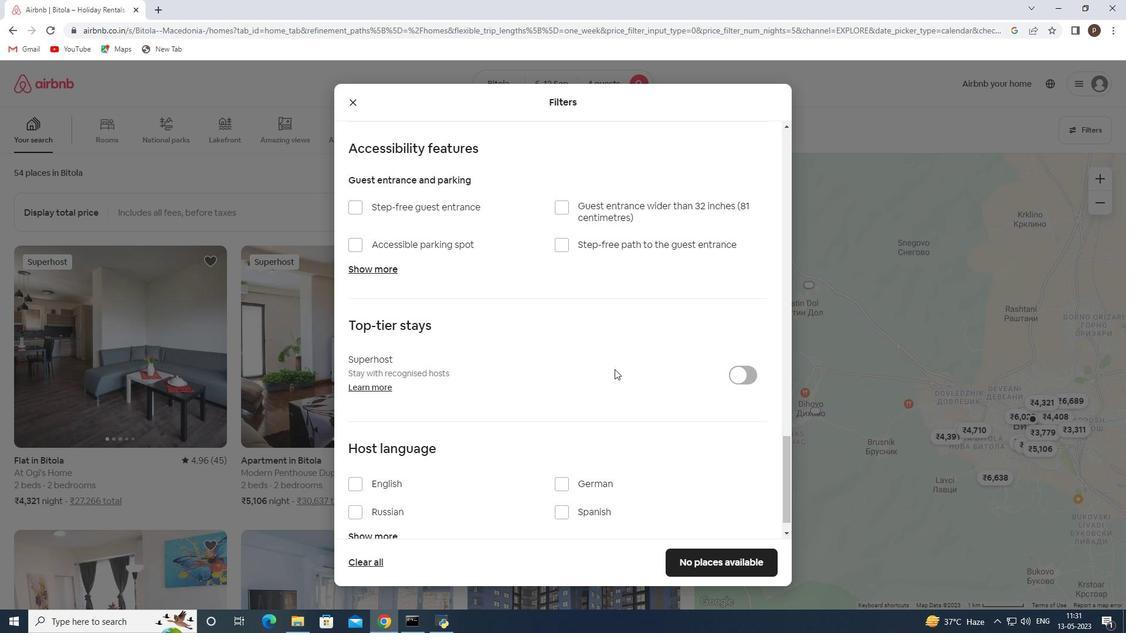 
Action: Mouse scrolled (614, 368) with delta (0, 0)
Screenshot: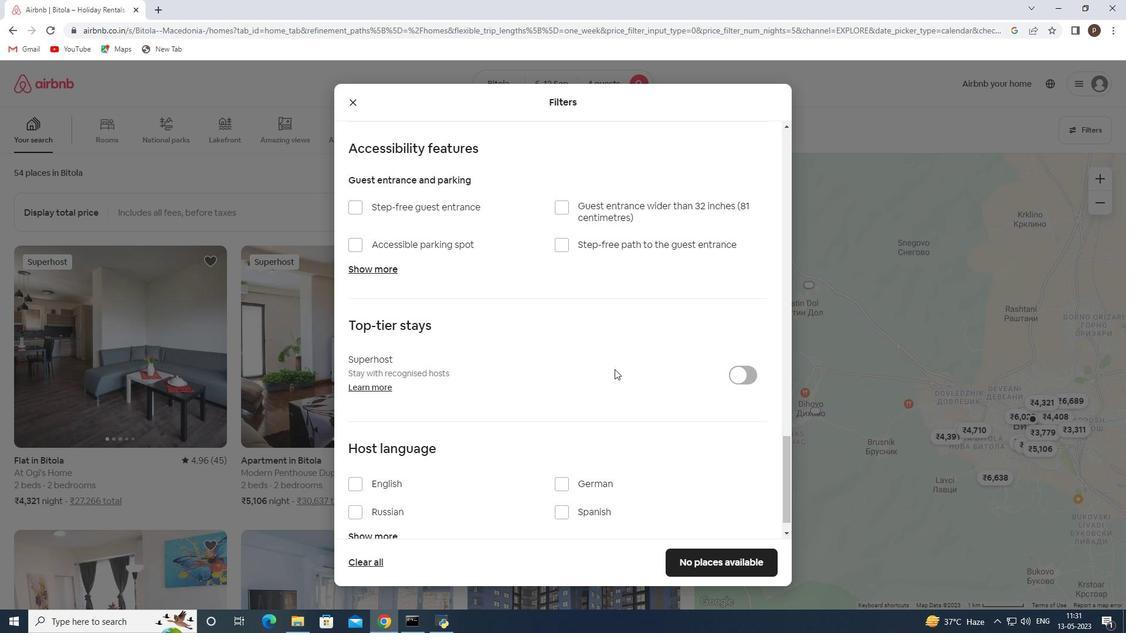
Action: Mouse moved to (361, 459)
Screenshot: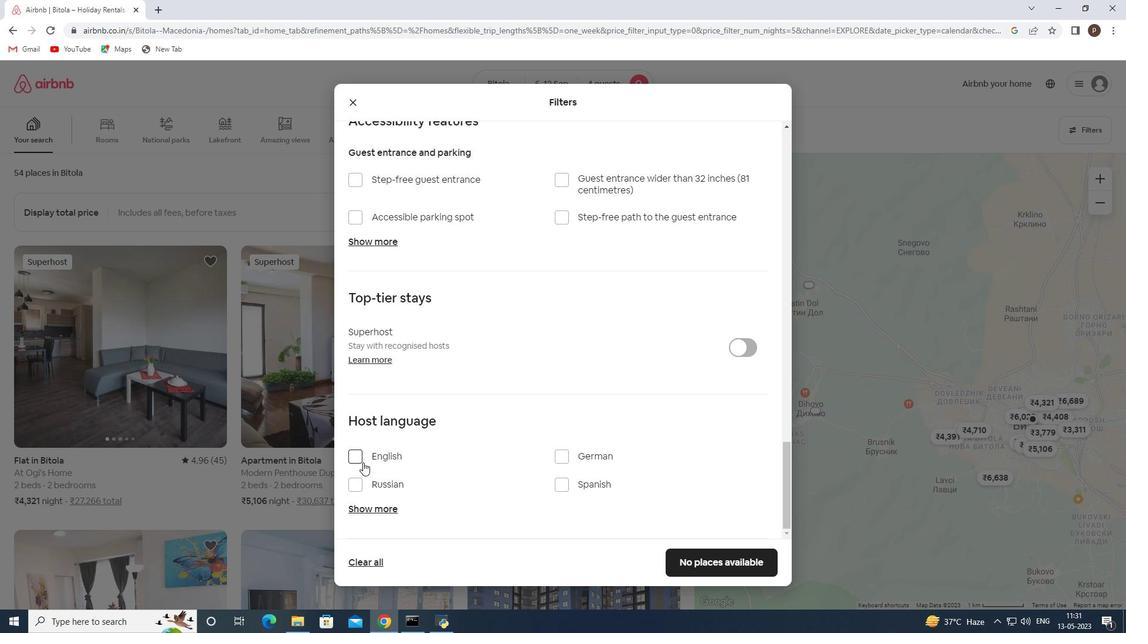 
Action: Mouse pressed left at (361, 459)
Screenshot: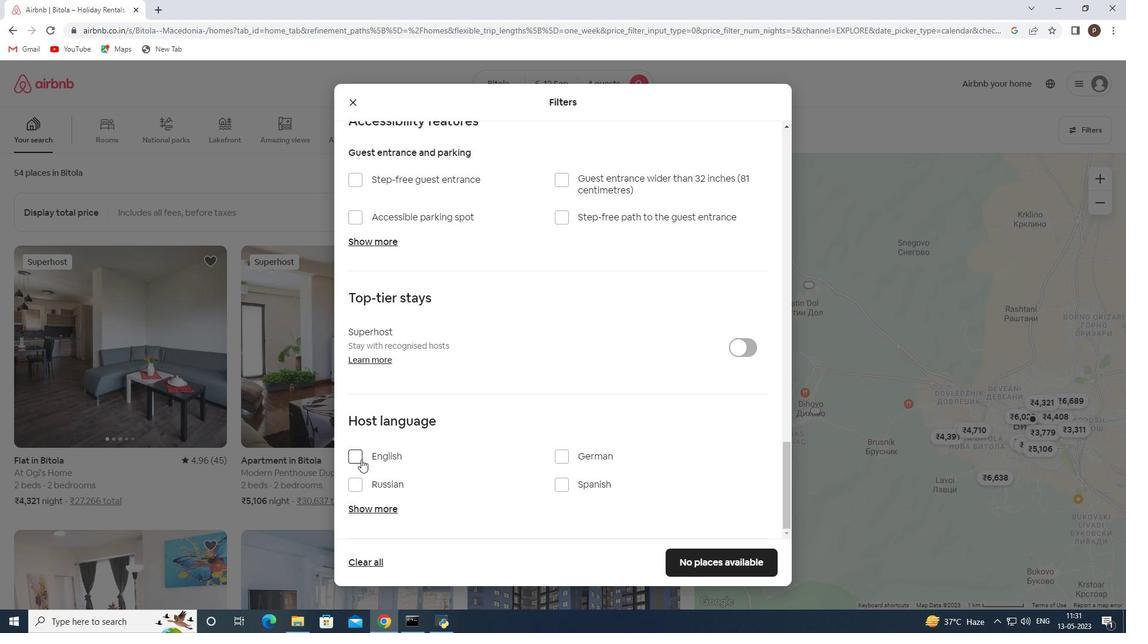 
Action: Mouse moved to (718, 551)
Screenshot: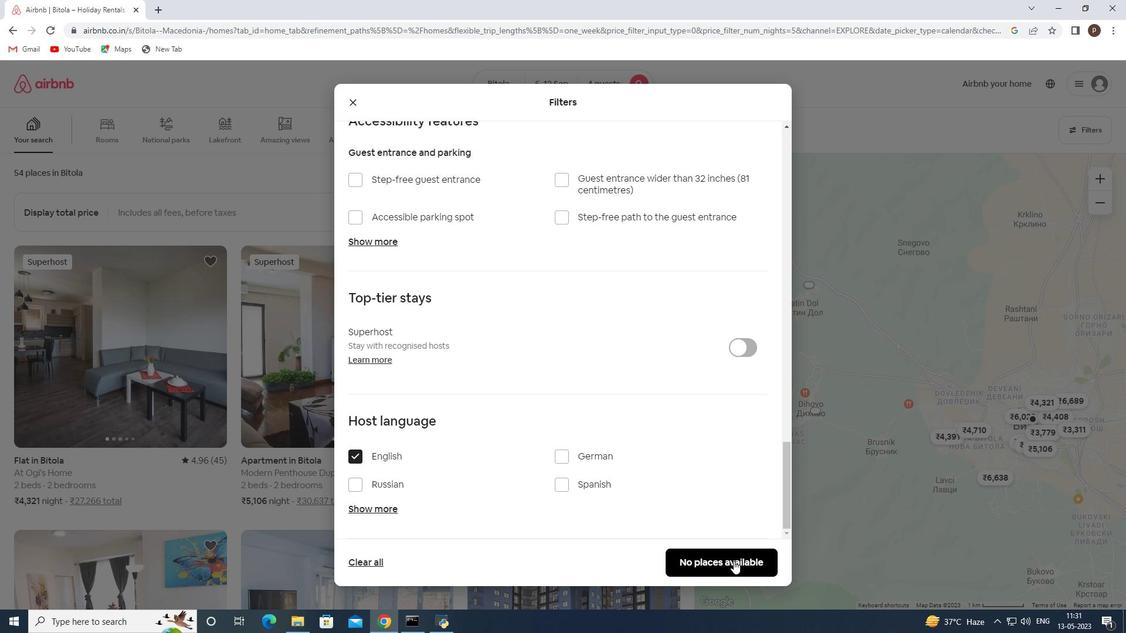 
Action: Mouse pressed left at (718, 551)
Screenshot: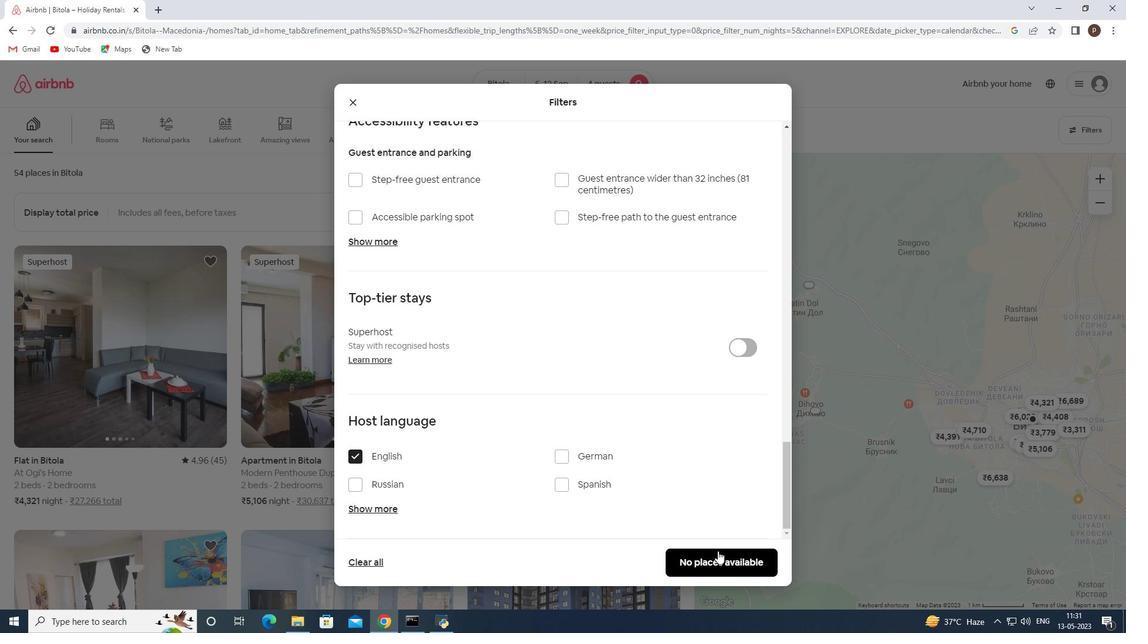 
Action: Mouse moved to (717, 551)
Screenshot: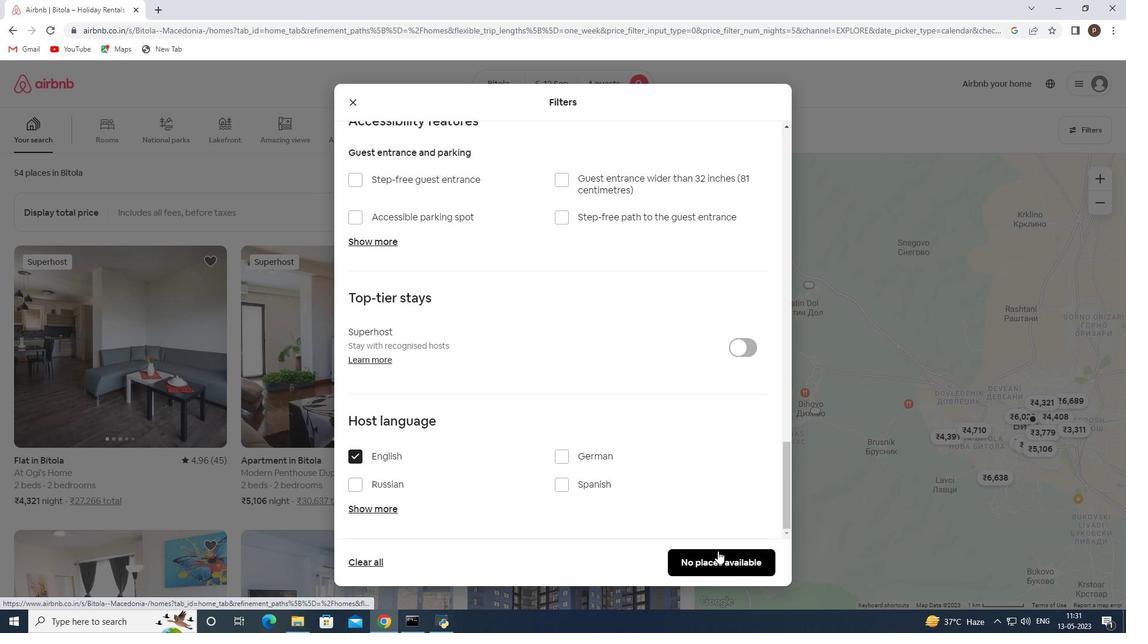 
